 Task: Select Kindle E-Readers from Kindle E-readers & Books. Add to cart Kindle Voyage Leather Cover-1. Place order for _x000D_
63 Luther Shaw Rd_x000D_
Cummington, Massachusetts(MA), 01026, Cell Number (413) 634-5546
Action: Mouse moved to (113, 81)
Screenshot: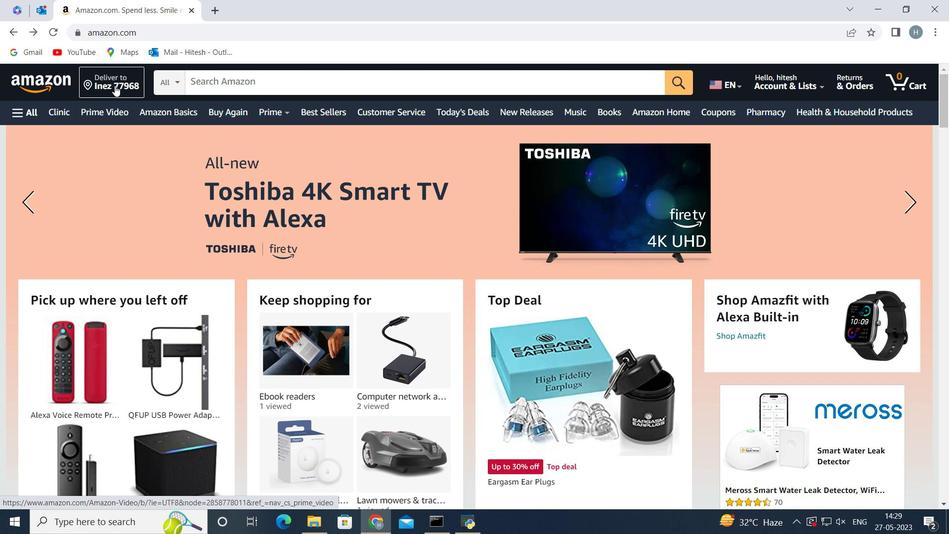 
Action: Mouse pressed left at (113, 81)
Screenshot: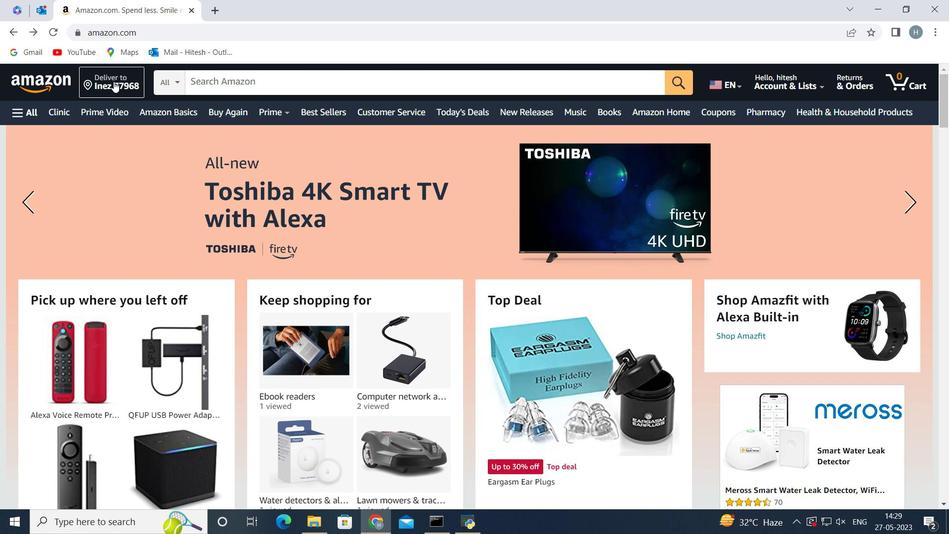 
Action: Mouse moved to (475, 375)
Screenshot: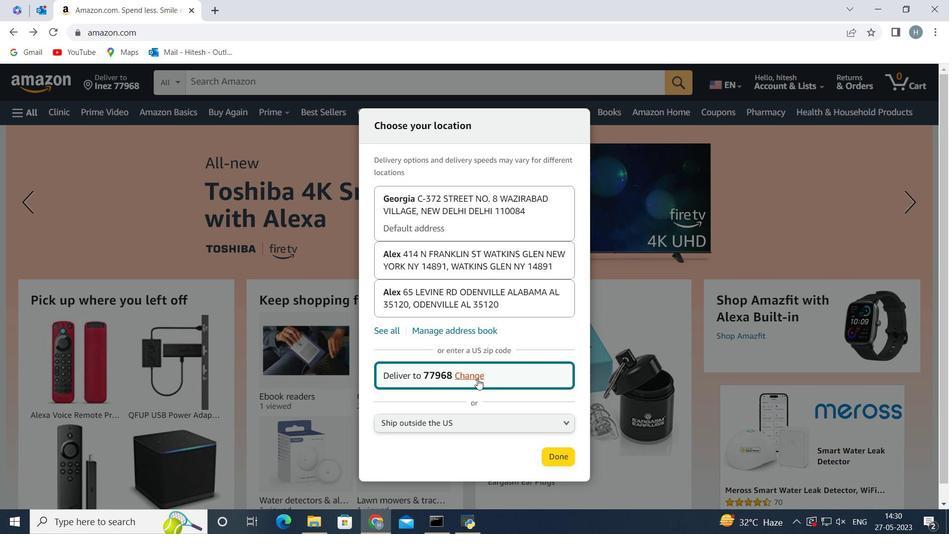 
Action: Mouse pressed left at (475, 375)
Screenshot: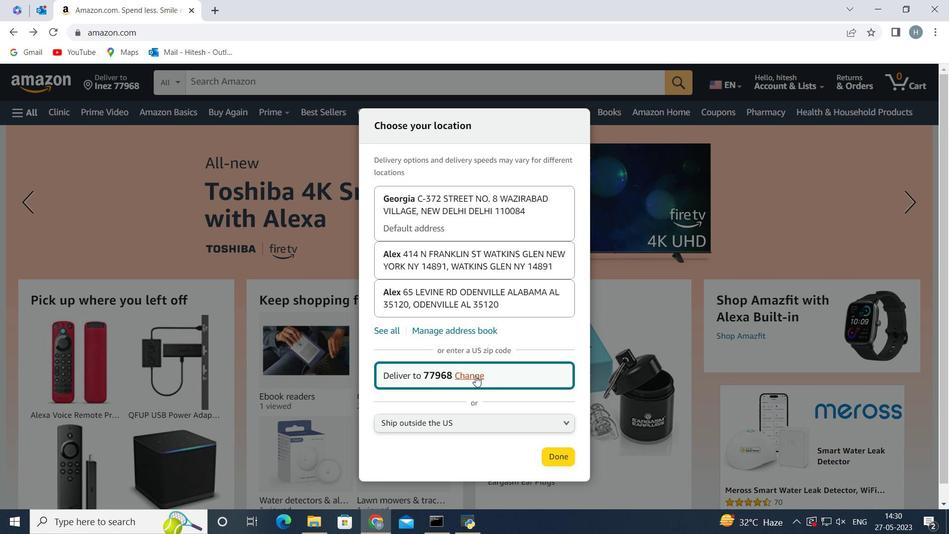 
Action: Mouse moved to (473, 370)
Screenshot: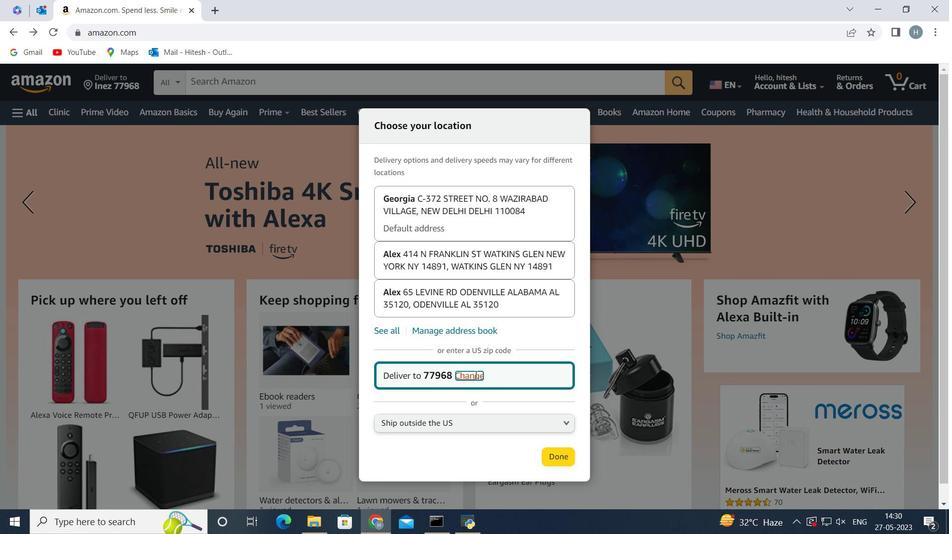 
Action: Mouse pressed left at (473, 370)
Screenshot: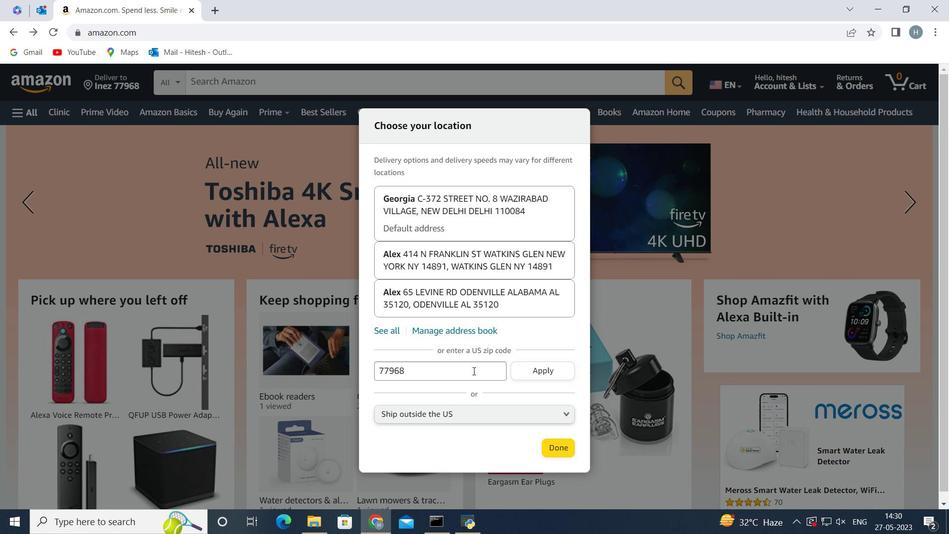 
Action: Mouse moved to (473, 369)
Screenshot: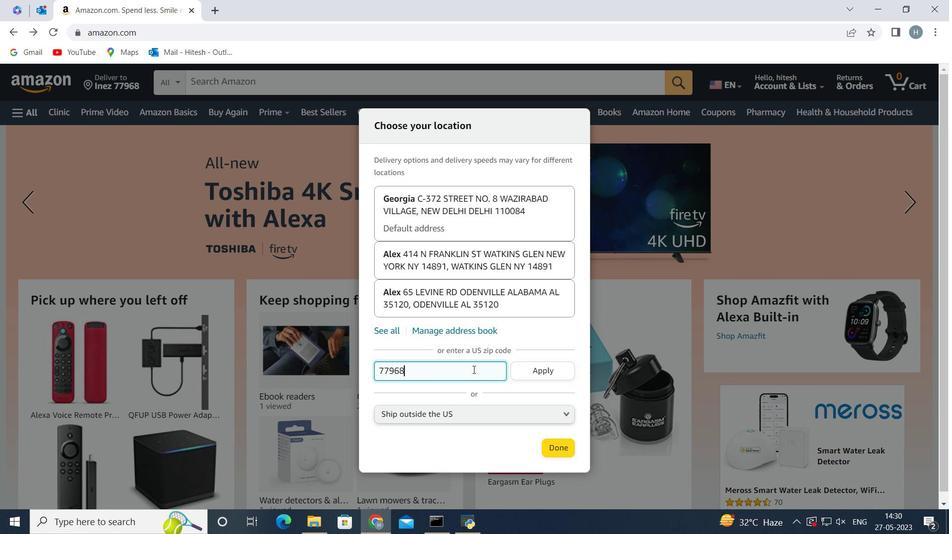 
Action: Key pressed <Key.backspace><Key.backspace><Key.backspace><Key.backspace><Key.backspace><Key.backspace><Key.backspace>01026
Screenshot: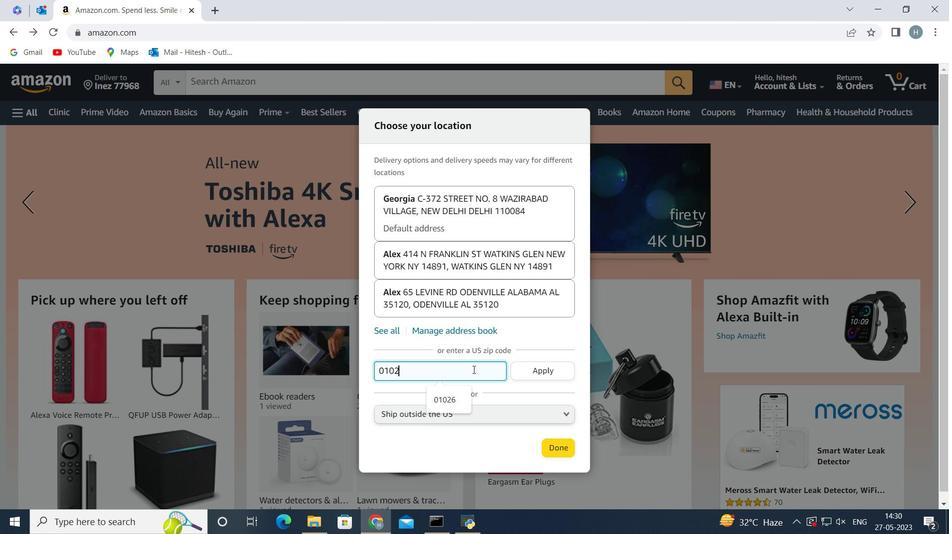 
Action: Mouse moved to (544, 371)
Screenshot: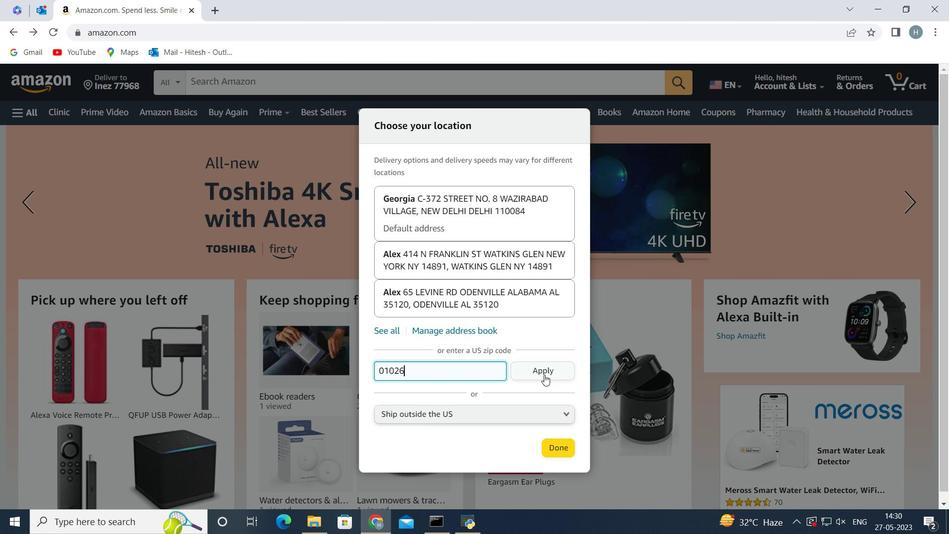 
Action: Mouse pressed left at (544, 371)
Screenshot: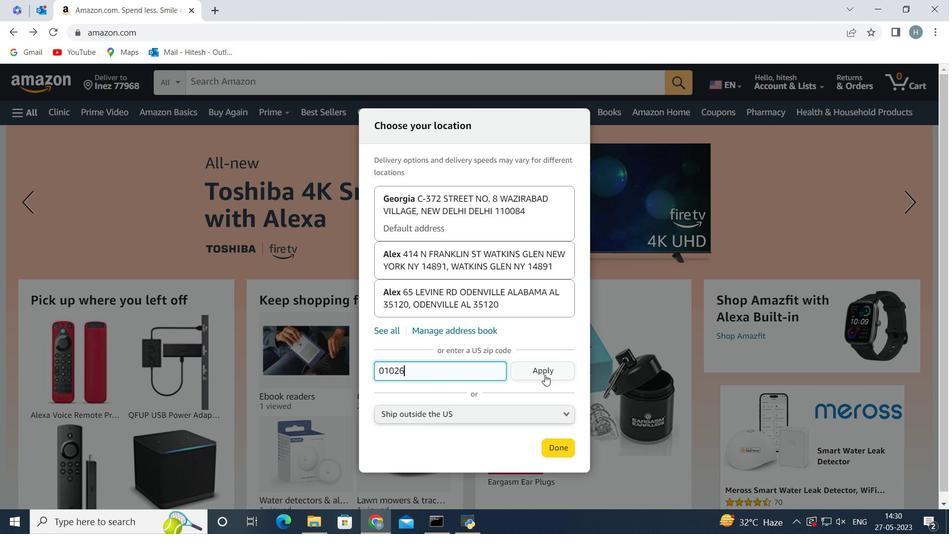 
Action: Mouse moved to (565, 459)
Screenshot: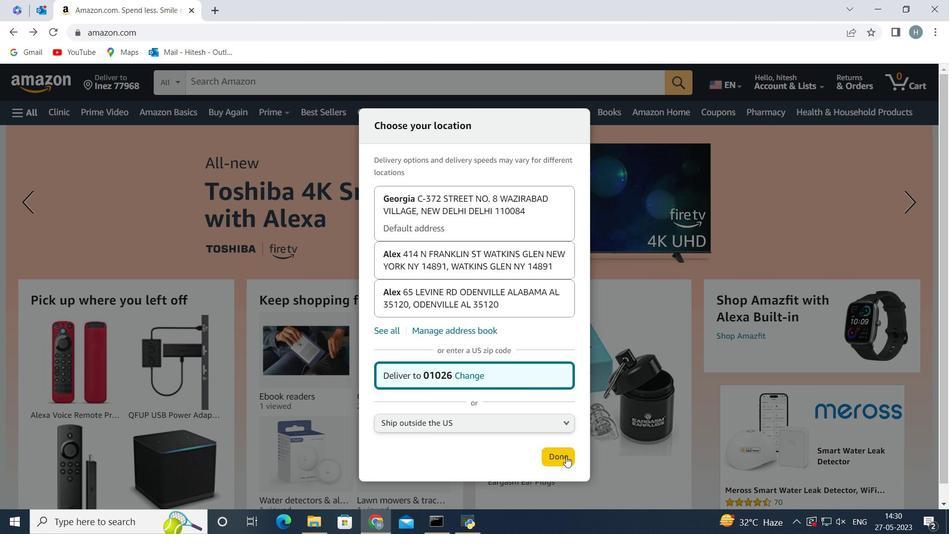 
Action: Mouse pressed left at (565, 459)
Screenshot: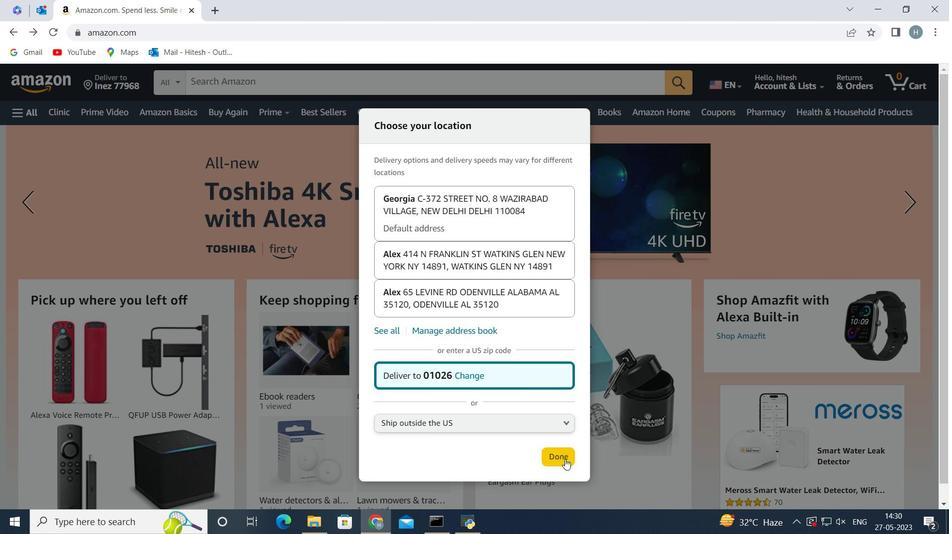 
Action: Mouse moved to (30, 112)
Screenshot: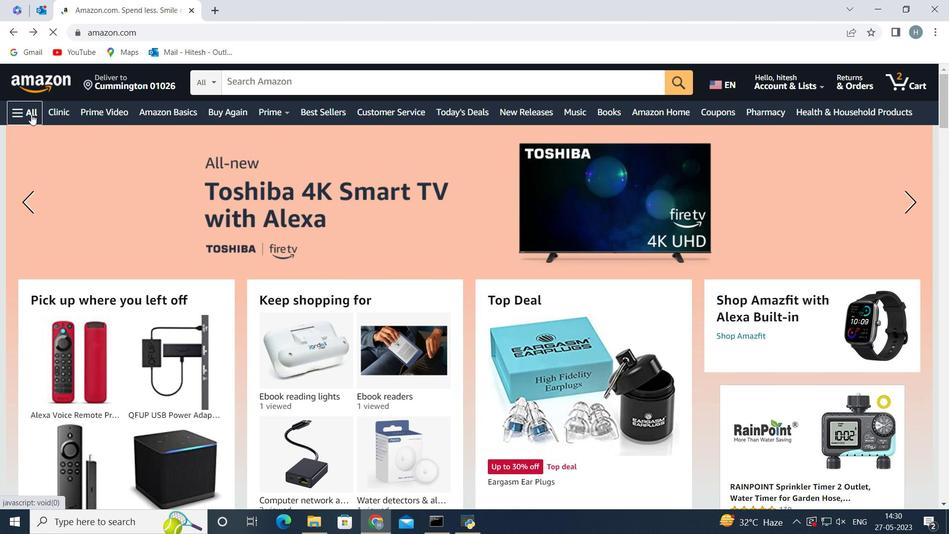 
Action: Mouse pressed left at (30, 112)
Screenshot: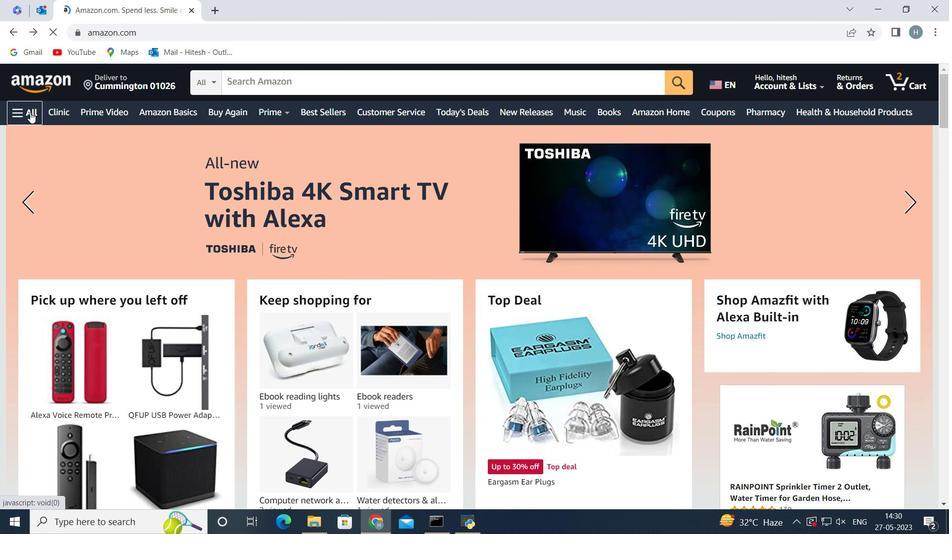 
Action: Mouse moved to (95, 391)
Screenshot: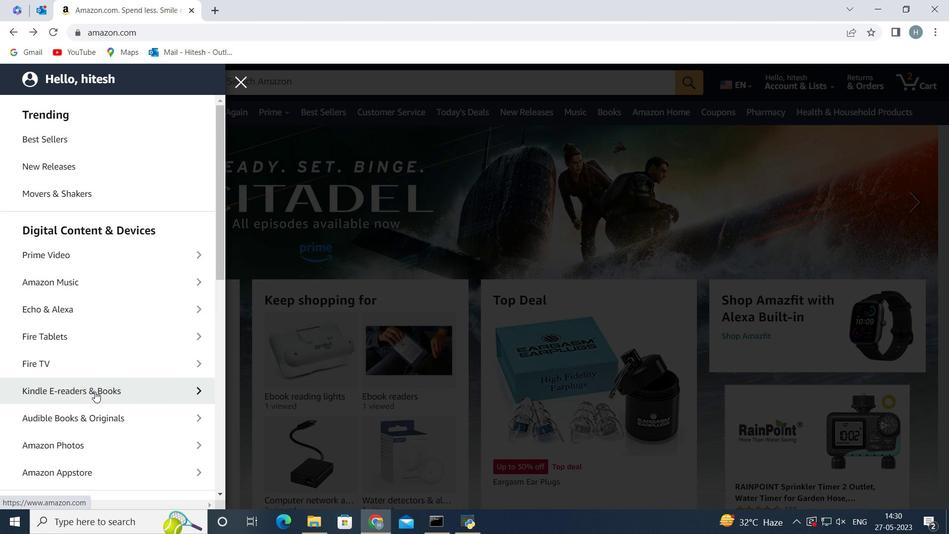 
Action: Mouse pressed left at (95, 391)
Screenshot: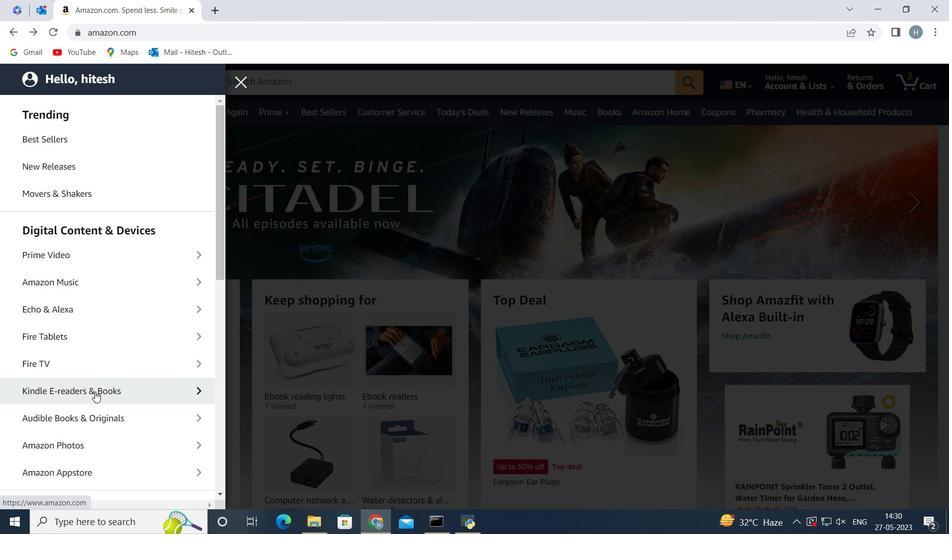 
Action: Mouse moved to (119, 328)
Screenshot: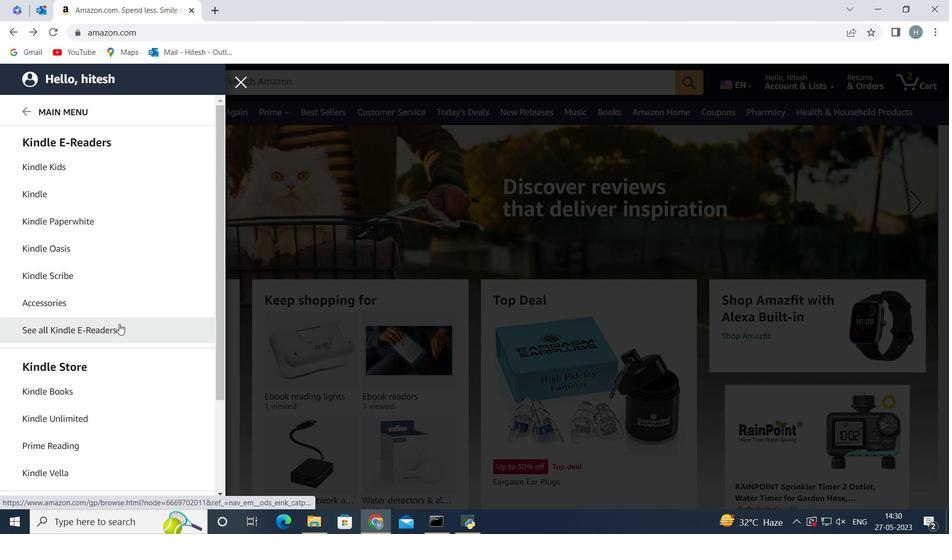 
Action: Mouse pressed left at (119, 328)
Screenshot: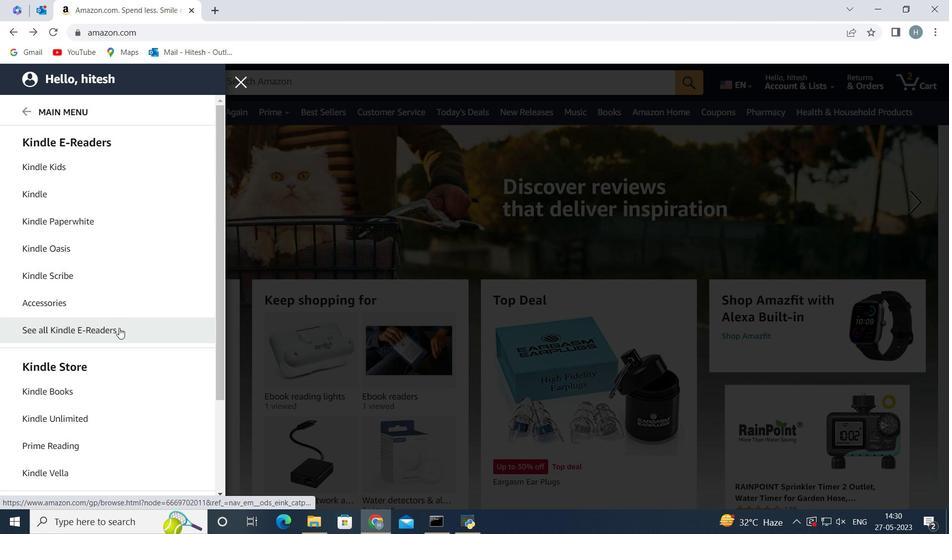 
Action: Mouse moved to (327, 82)
Screenshot: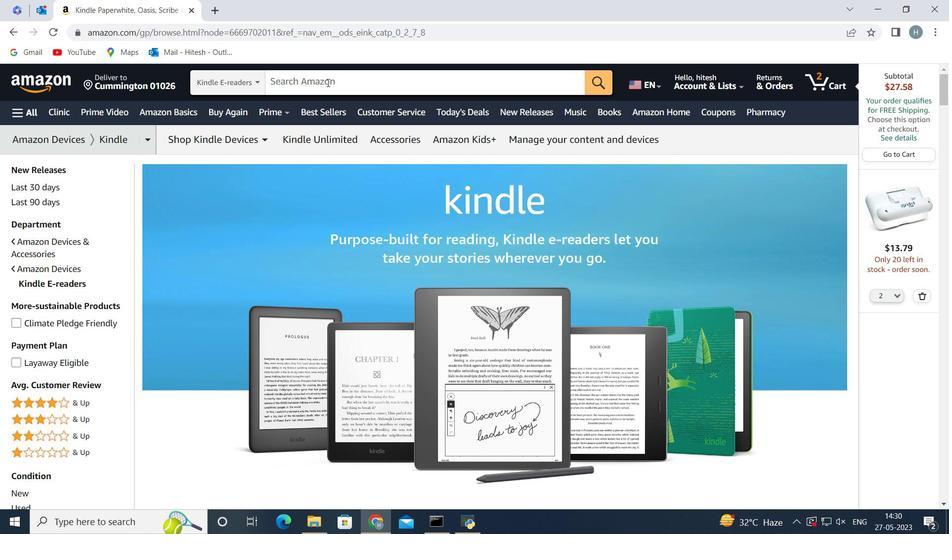 
Action: Mouse pressed left at (327, 82)
Screenshot: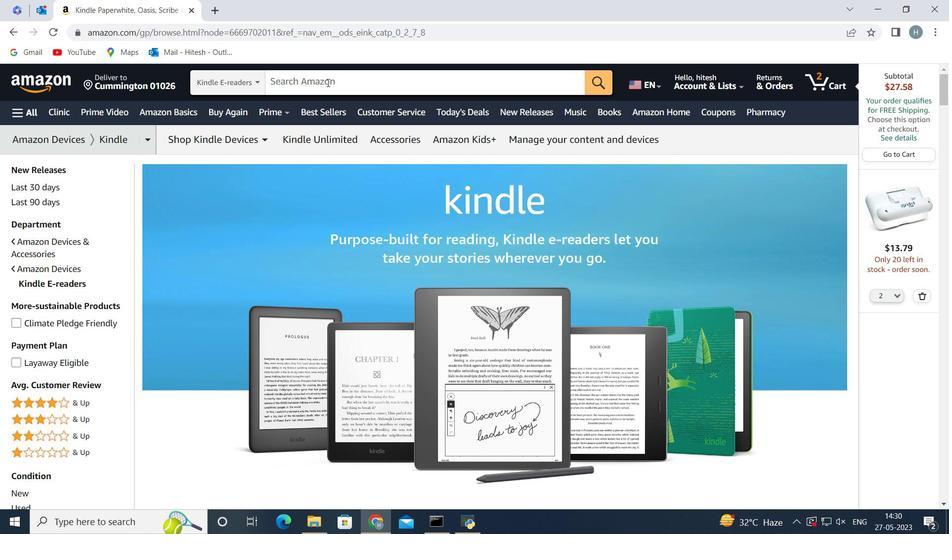 
Action: Key pressed <Key.shift>Kindle<Key.space><Key.shift>Voyage<Key.space><Key.shift>Leather<Key.space><Key.shift>Cover<Key.enter>
Screenshot: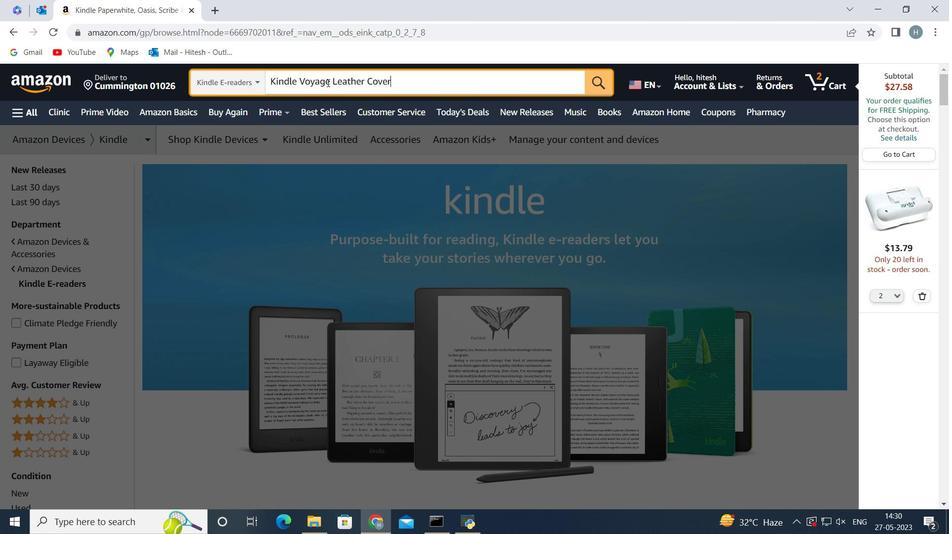 
Action: Mouse moved to (401, 225)
Screenshot: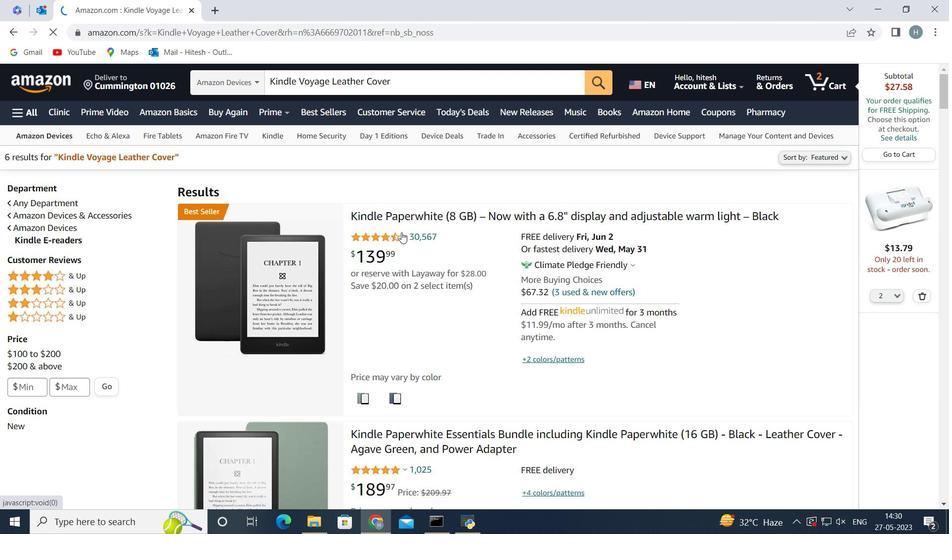
Action: Mouse scrolled (401, 225) with delta (0, 0)
Screenshot: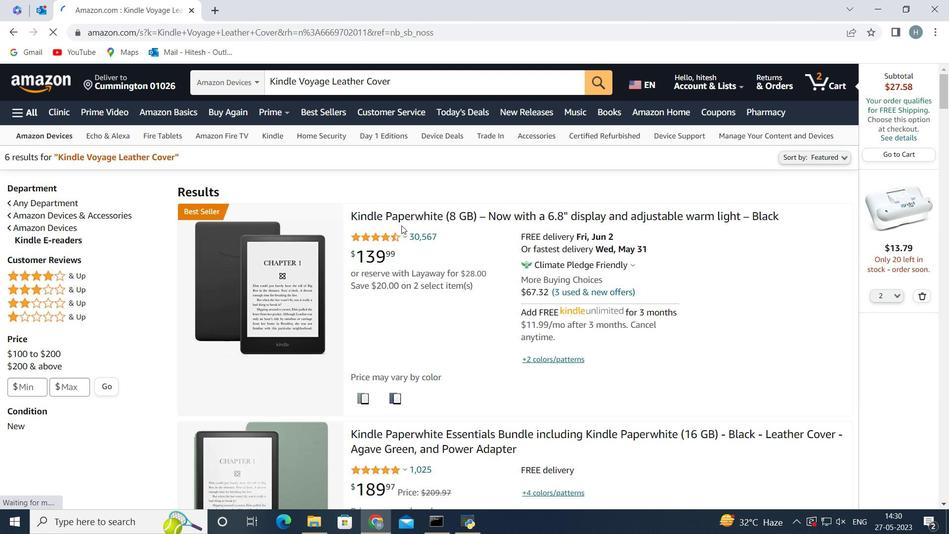 
Action: Mouse scrolled (401, 225) with delta (0, 0)
Screenshot: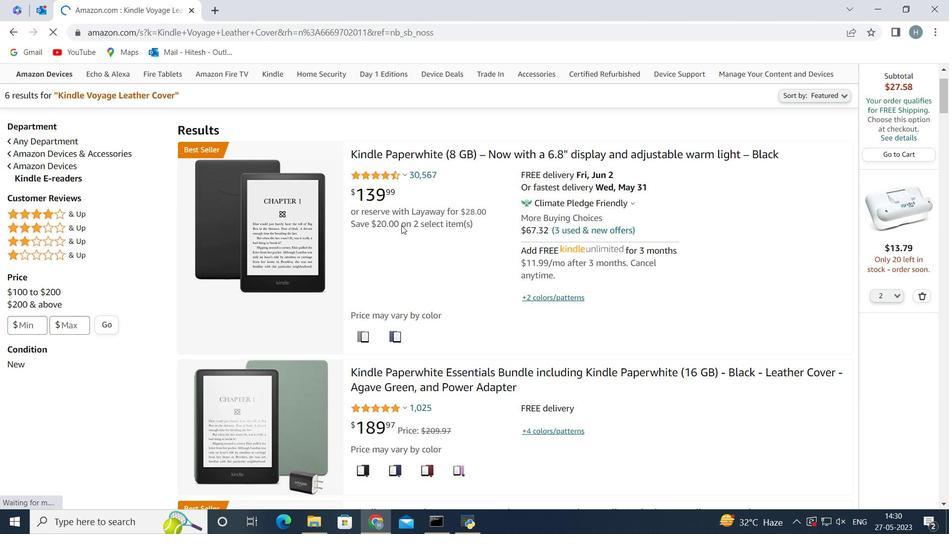 
Action: Mouse moved to (480, 222)
Screenshot: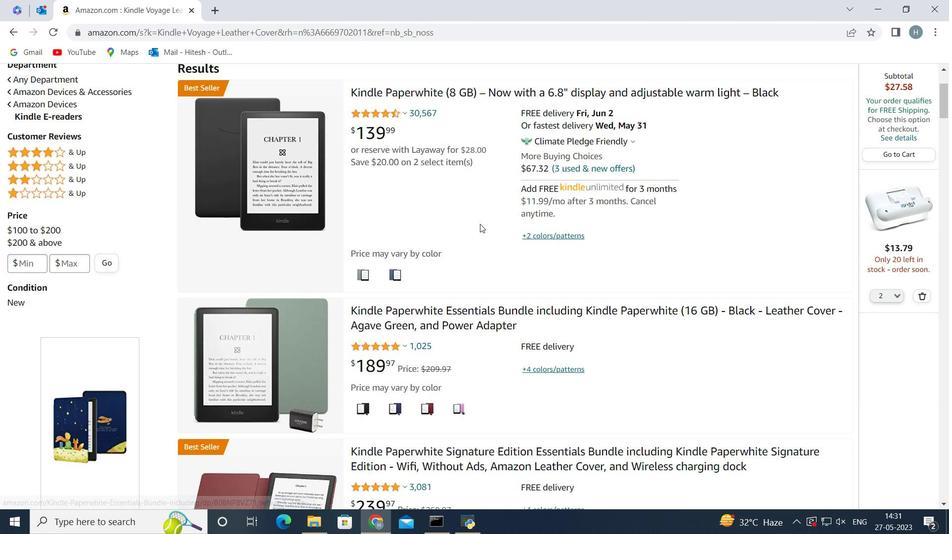 
Action: Mouse scrolled (480, 222) with delta (0, 0)
Screenshot: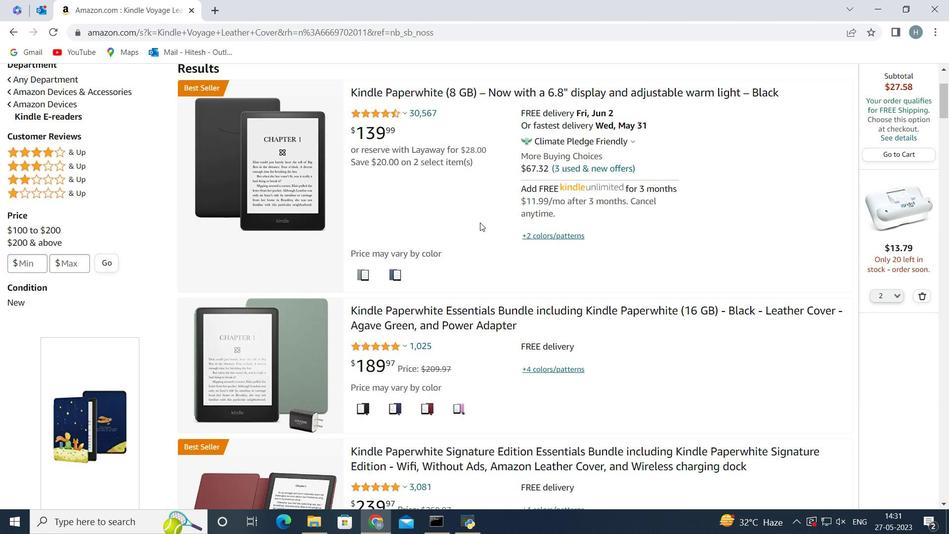 
Action: Mouse moved to (419, 272)
Screenshot: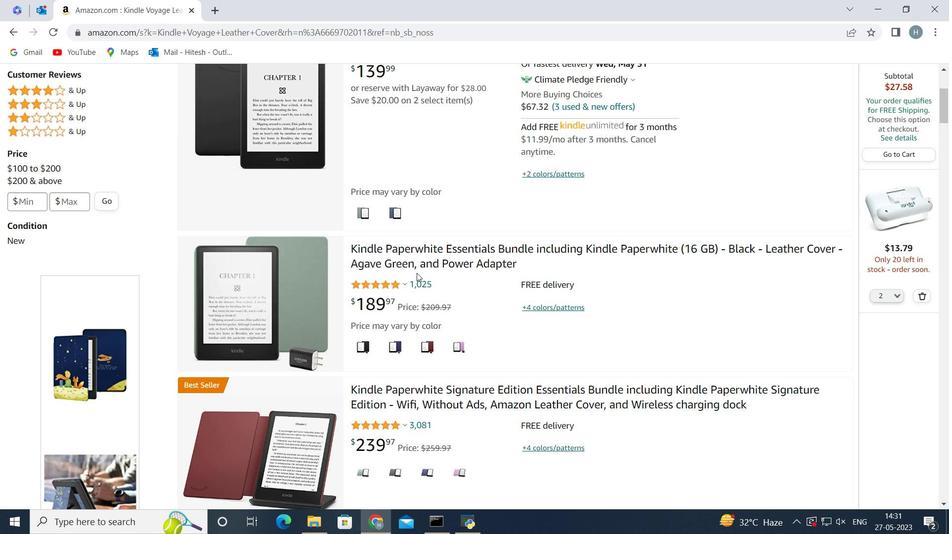 
Action: Mouse scrolled (419, 272) with delta (0, 0)
Screenshot: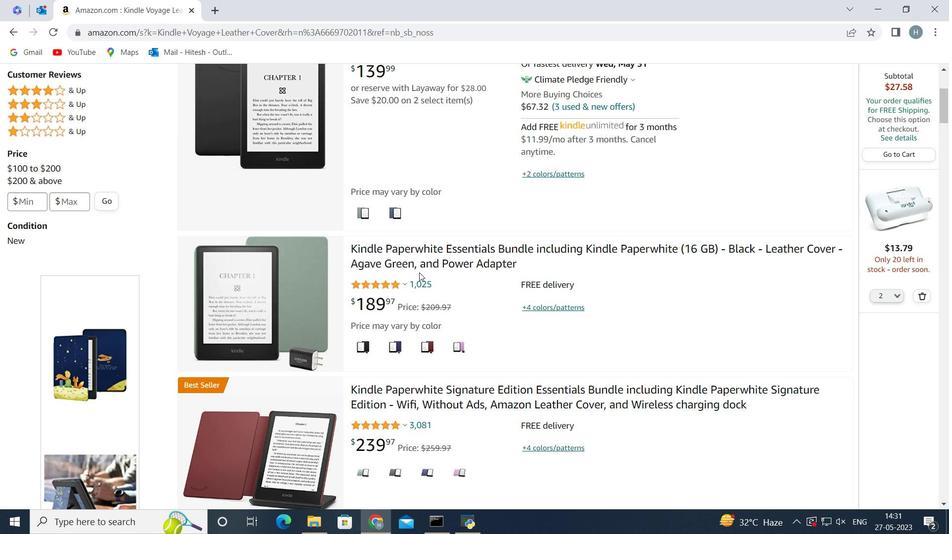 
Action: Mouse scrolled (419, 272) with delta (0, 0)
Screenshot: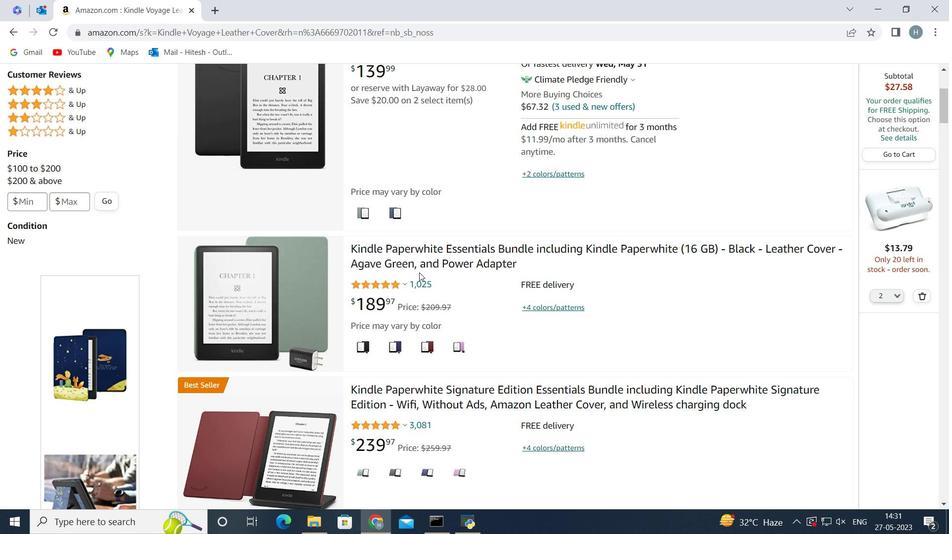 
Action: Mouse scrolled (419, 272) with delta (0, 0)
Screenshot: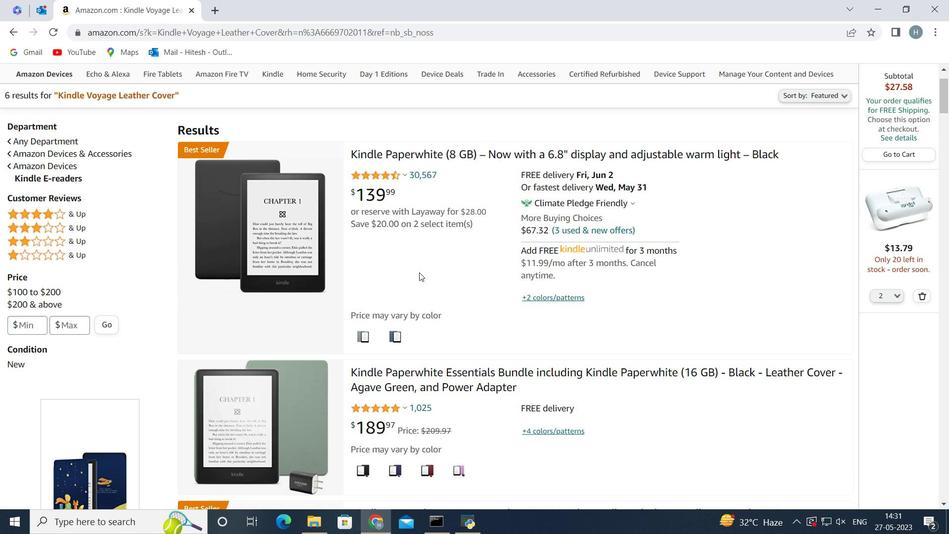 
Action: Mouse scrolled (419, 271) with delta (0, 0)
Screenshot: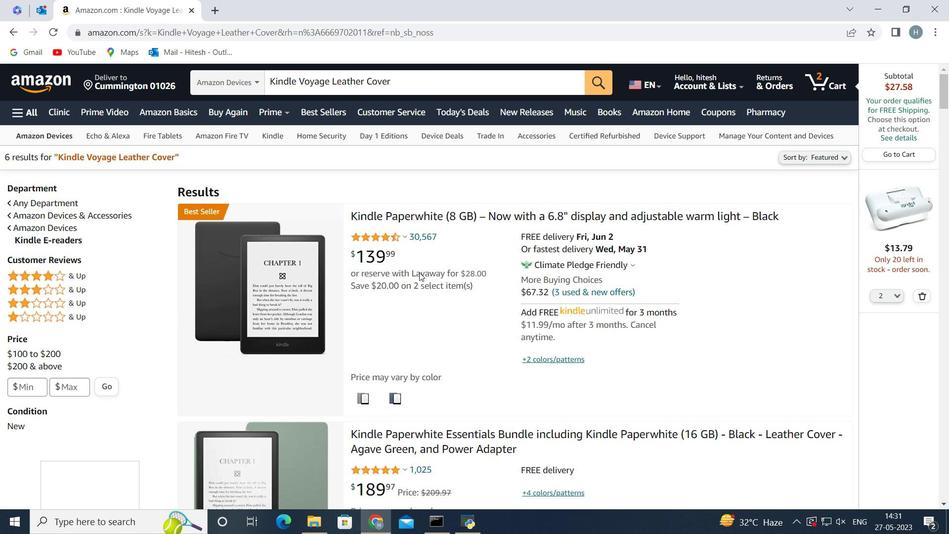 
Action: Mouse scrolled (419, 271) with delta (0, 0)
Screenshot: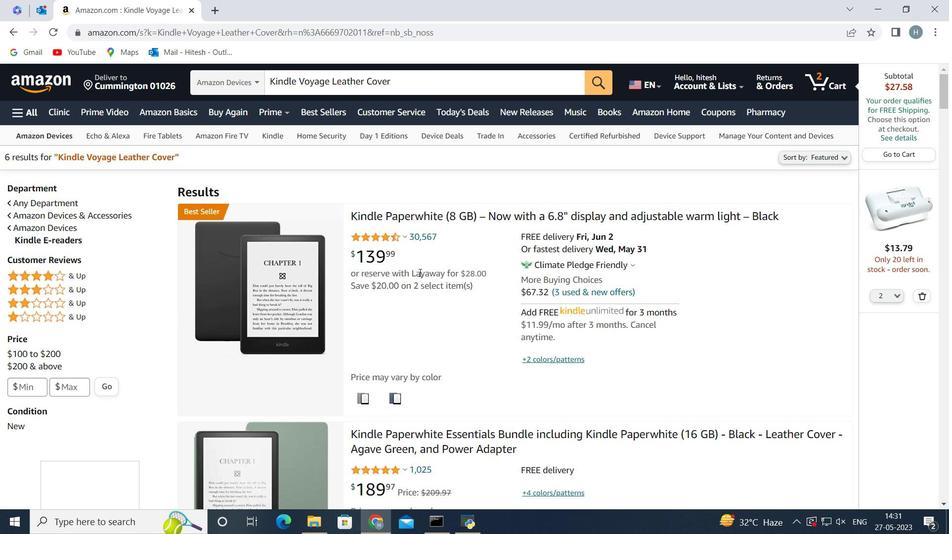 
Action: Mouse scrolled (419, 271) with delta (0, 0)
Screenshot: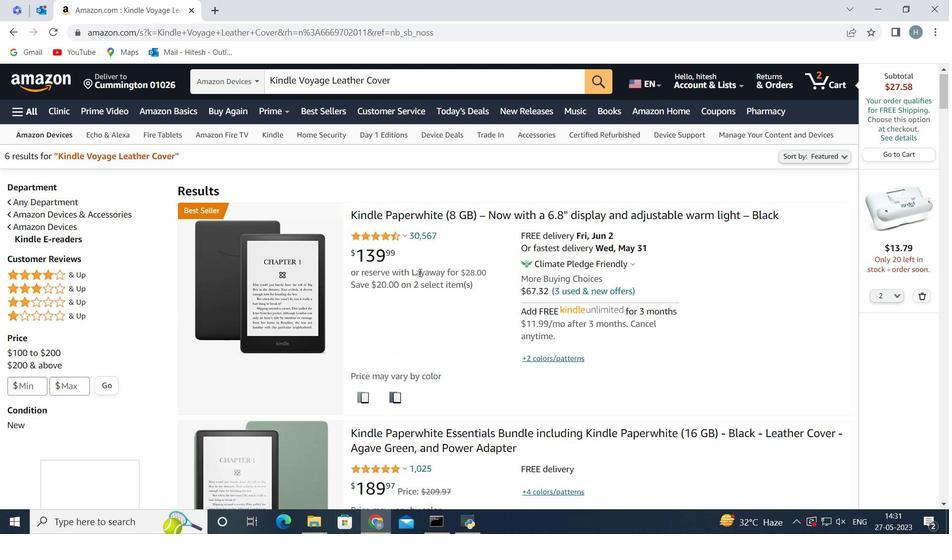 
Action: Mouse scrolled (419, 271) with delta (0, 0)
Screenshot: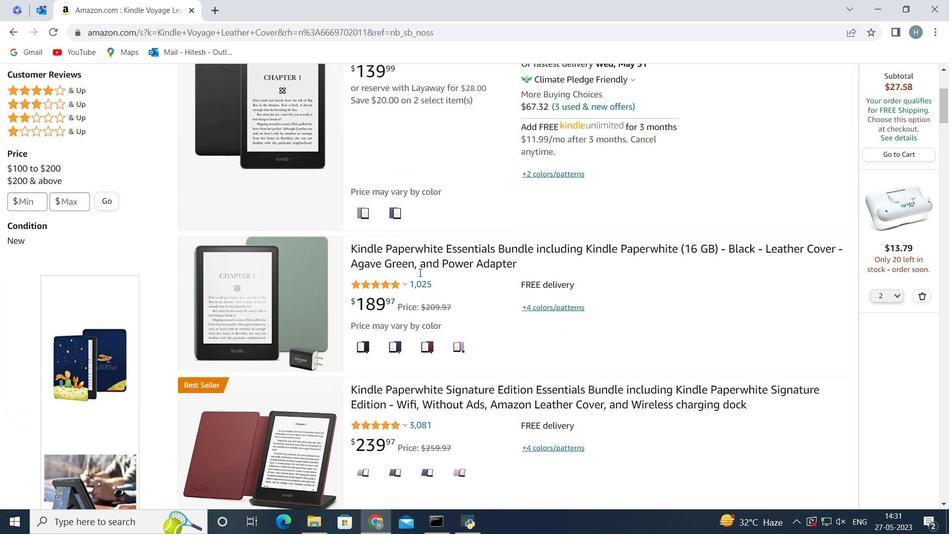 
Action: Mouse scrolled (419, 271) with delta (0, 0)
Screenshot: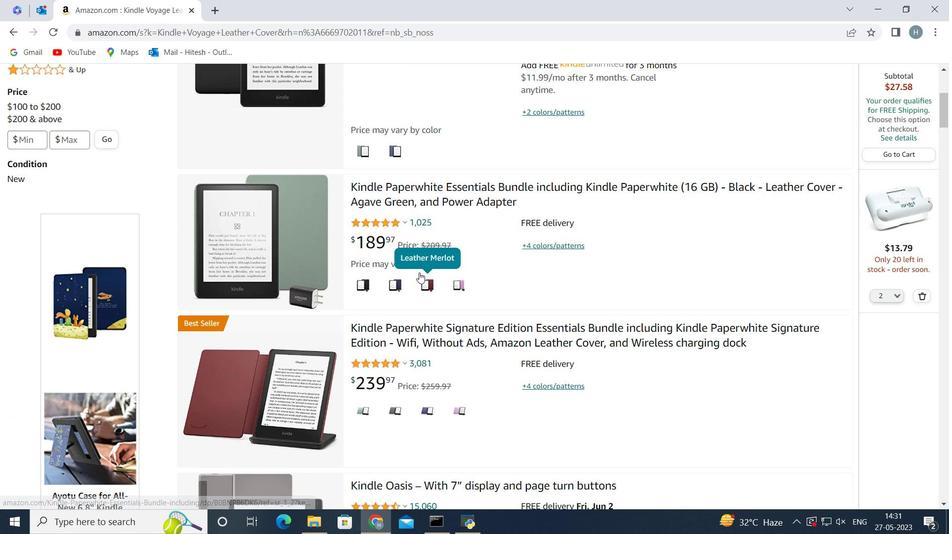 
Action: Mouse moved to (471, 219)
Screenshot: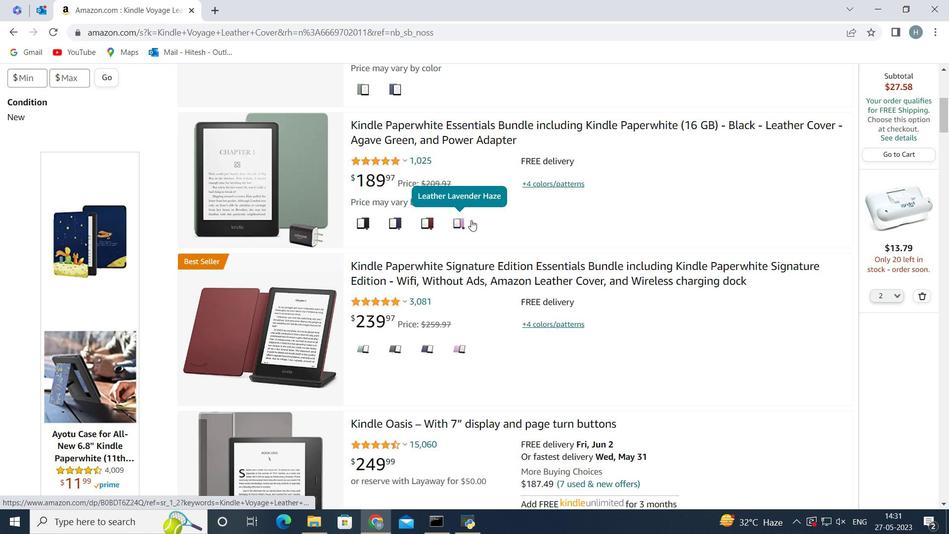 
Action: Mouse scrolled (471, 218) with delta (0, 0)
Screenshot: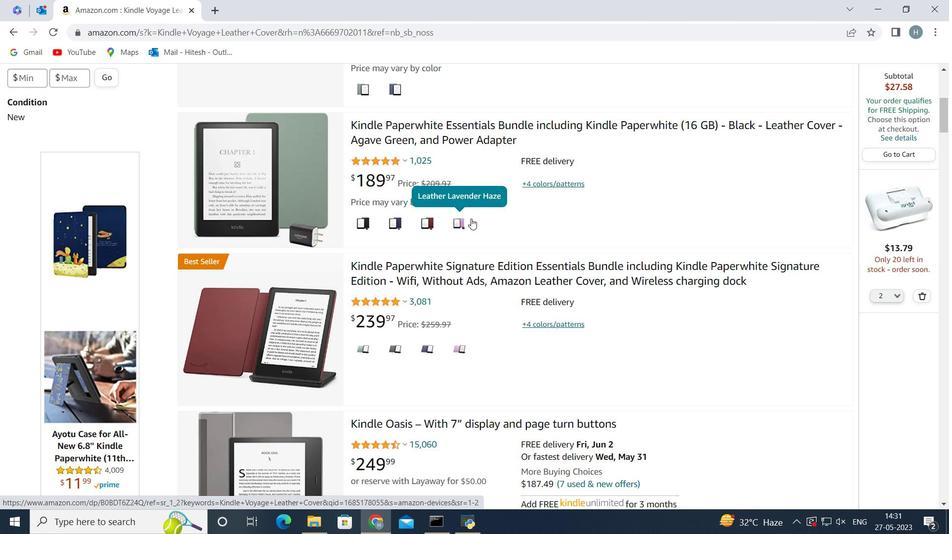 
Action: Mouse scrolled (471, 218) with delta (0, 0)
Screenshot: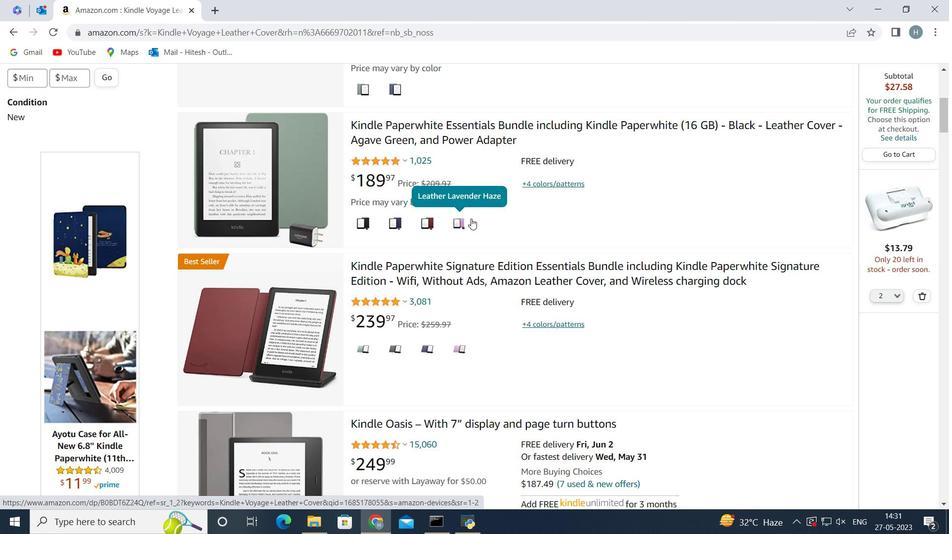 
Action: Mouse scrolled (471, 218) with delta (0, 0)
Screenshot: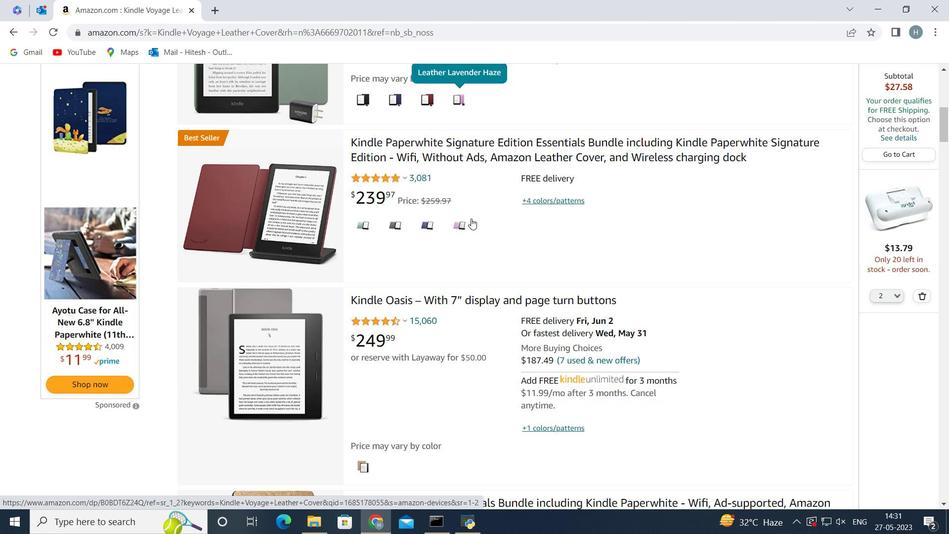 
Action: Mouse moved to (472, 215)
Screenshot: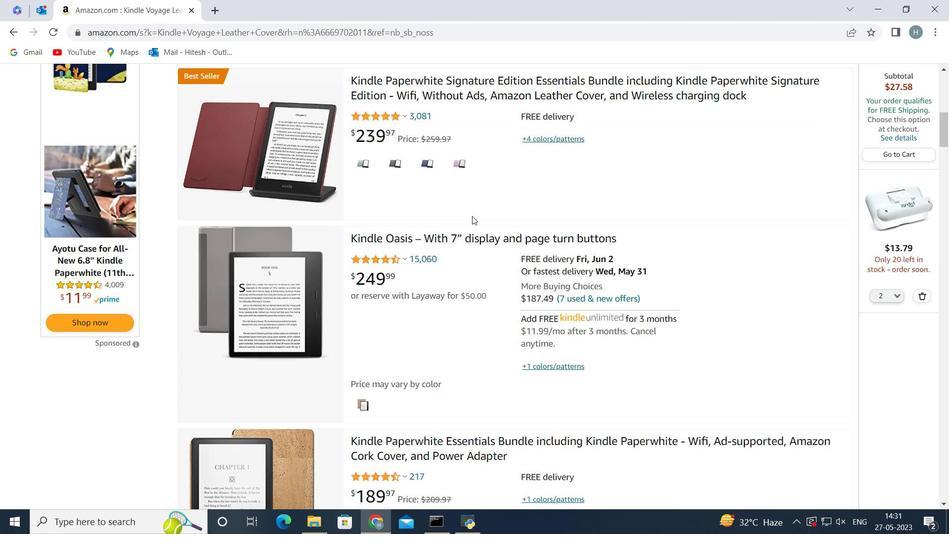 
Action: Mouse scrolled (472, 215) with delta (0, 0)
Screenshot: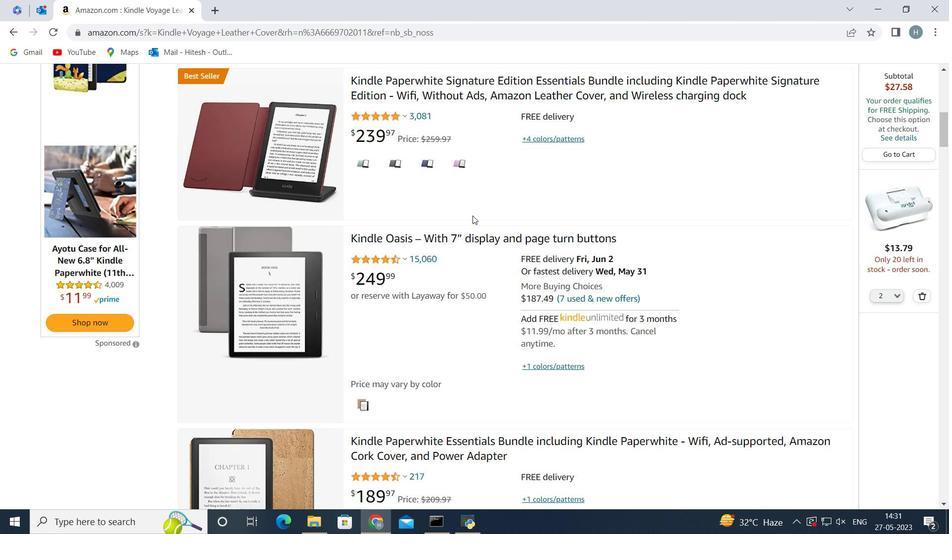 
Action: Mouse scrolled (472, 215) with delta (0, 0)
Screenshot: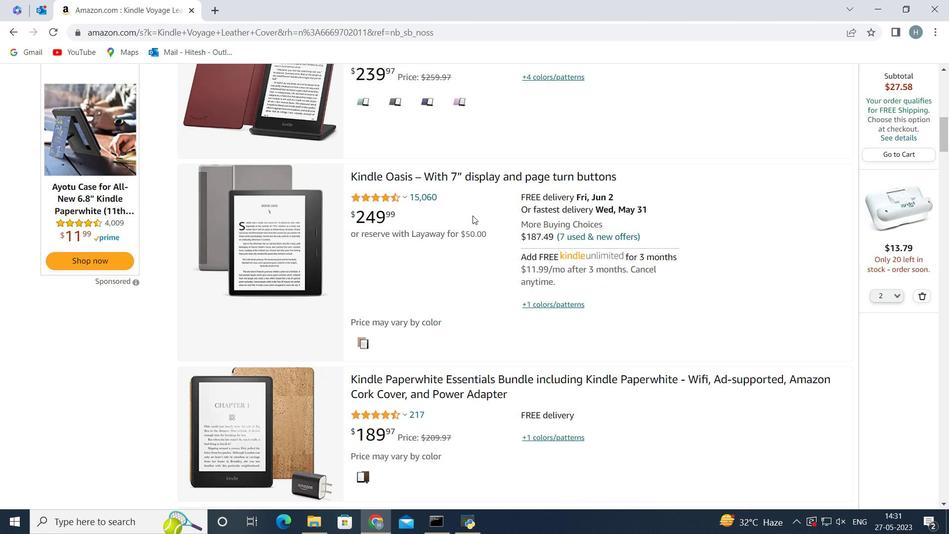 
Action: Mouse scrolled (472, 215) with delta (0, 0)
Screenshot: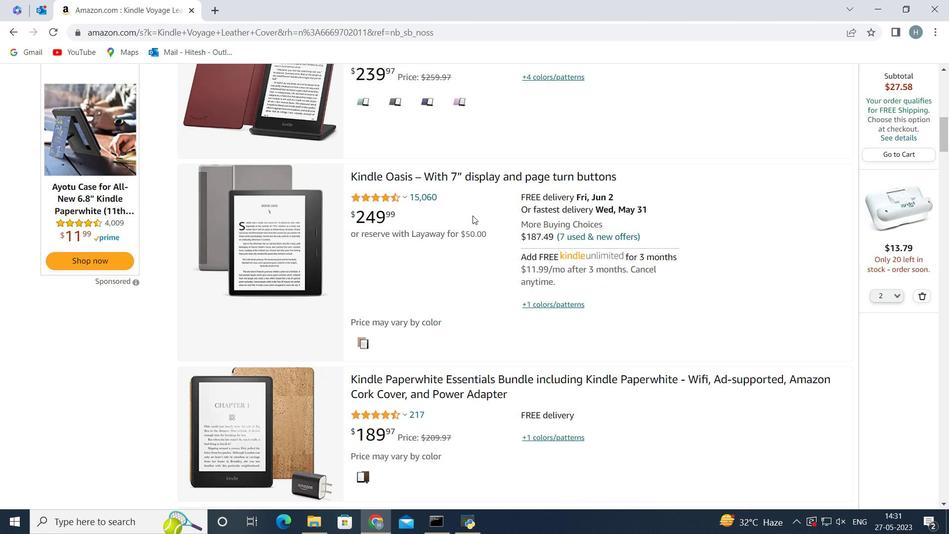 
Action: Mouse moved to (473, 214)
Screenshot: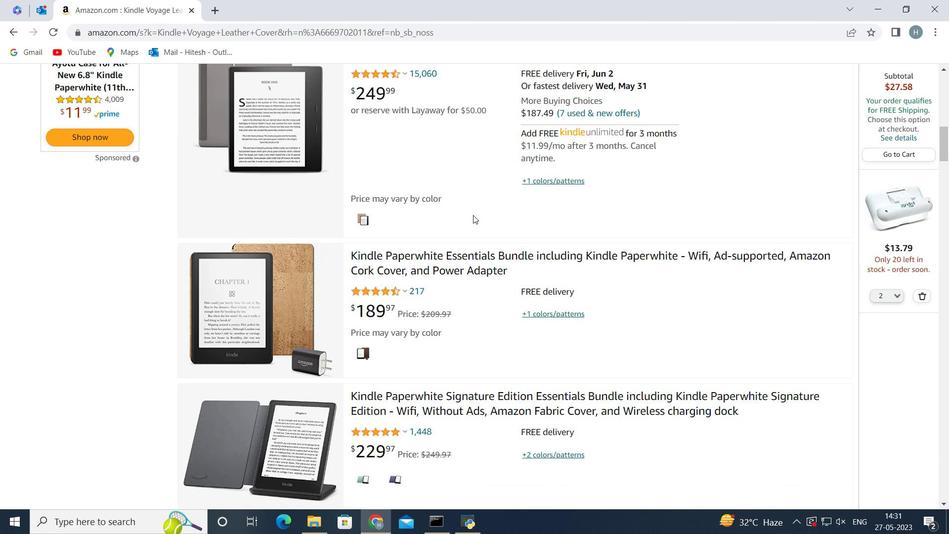 
Action: Mouse scrolled (473, 213) with delta (0, 0)
Screenshot: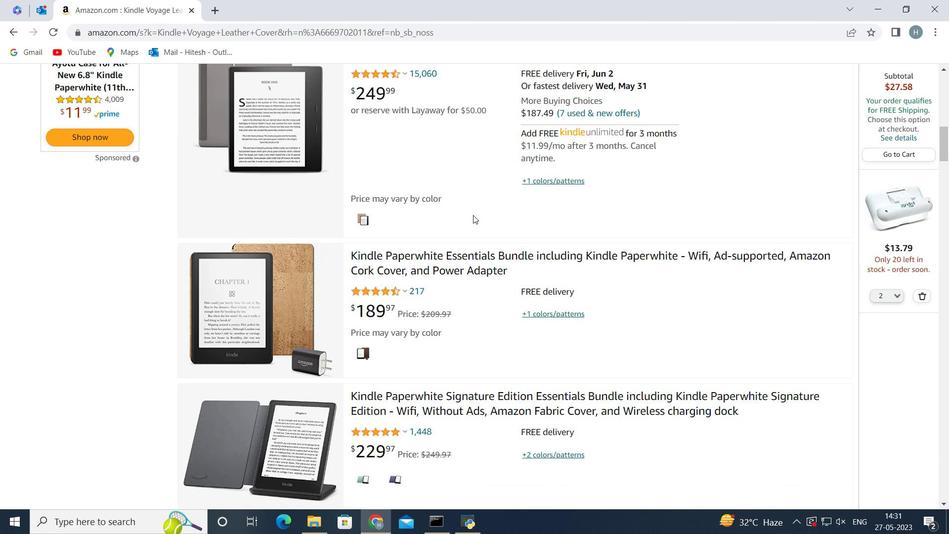 
Action: Mouse scrolled (473, 213) with delta (0, 0)
Screenshot: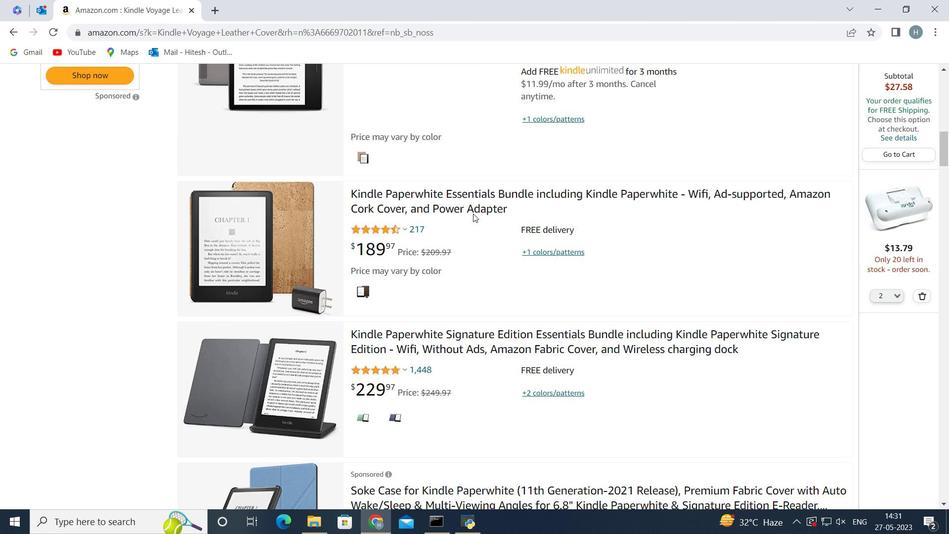 
Action: Mouse scrolled (473, 213) with delta (0, 0)
Screenshot: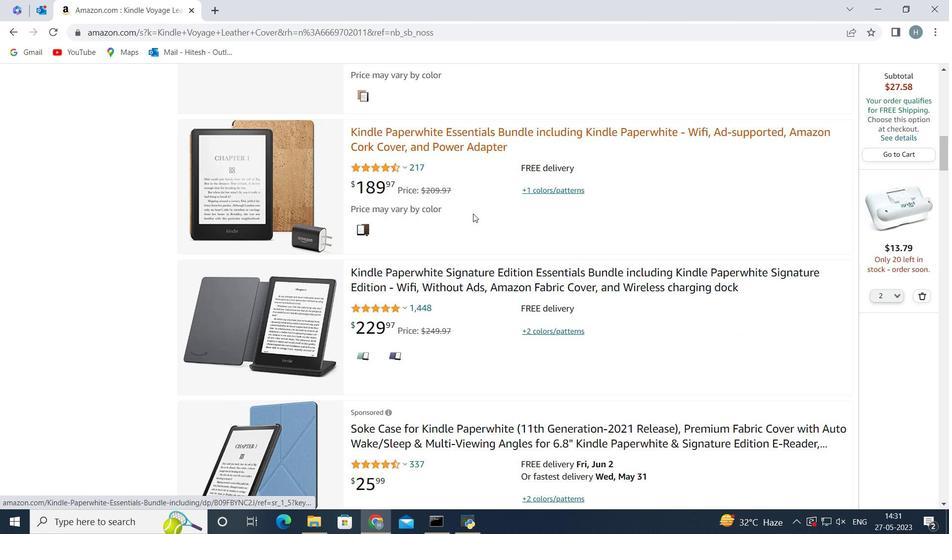 
Action: Mouse scrolled (473, 213) with delta (0, 0)
Screenshot: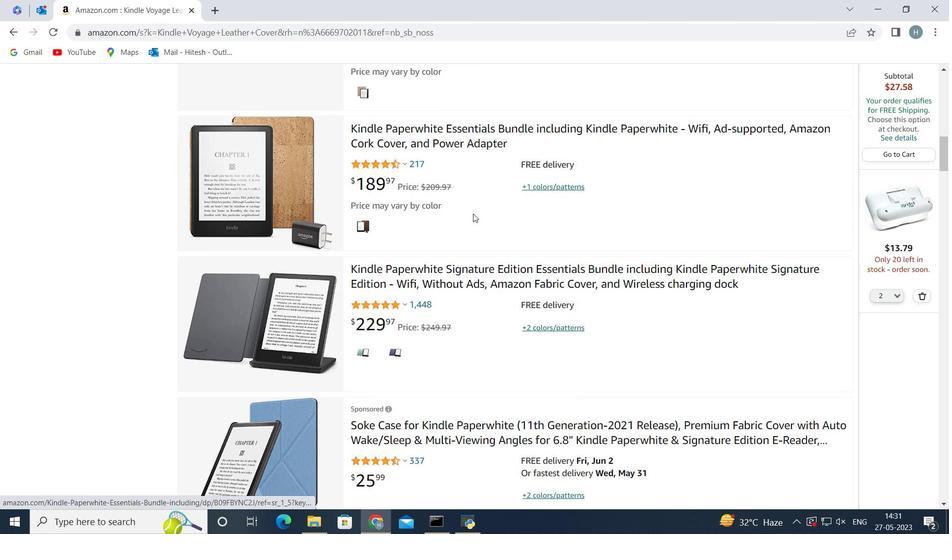 
Action: Mouse scrolled (473, 214) with delta (0, 0)
Screenshot: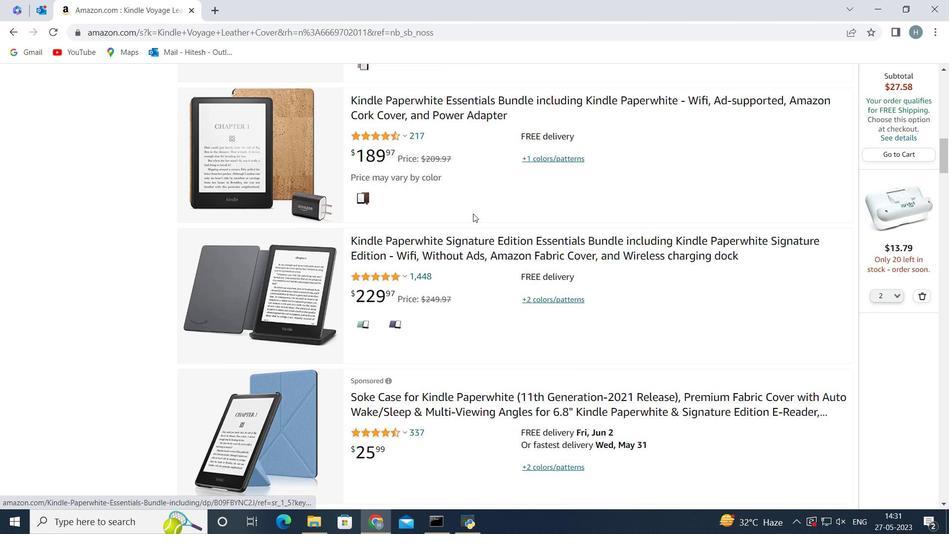 
Action: Mouse scrolled (473, 213) with delta (0, 0)
Screenshot: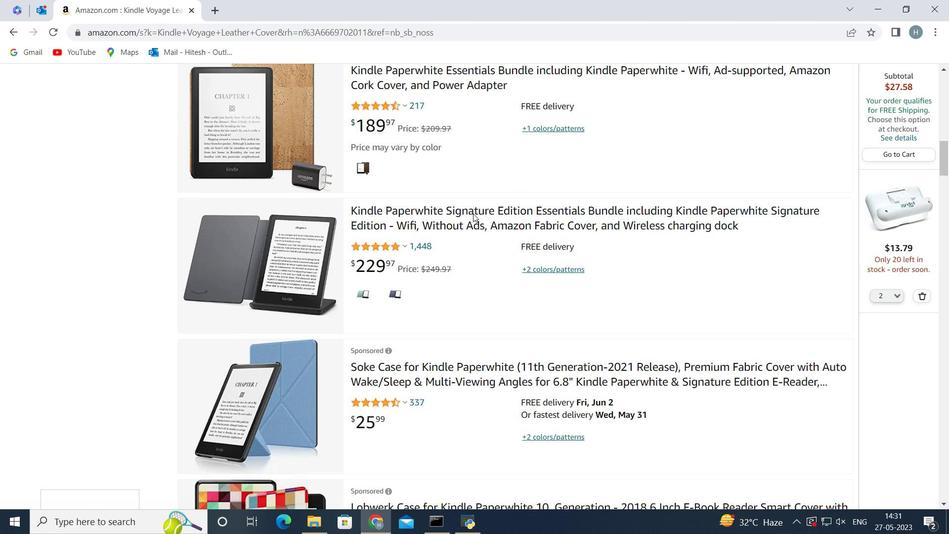 
Action: Mouse scrolled (473, 213) with delta (0, 0)
Screenshot: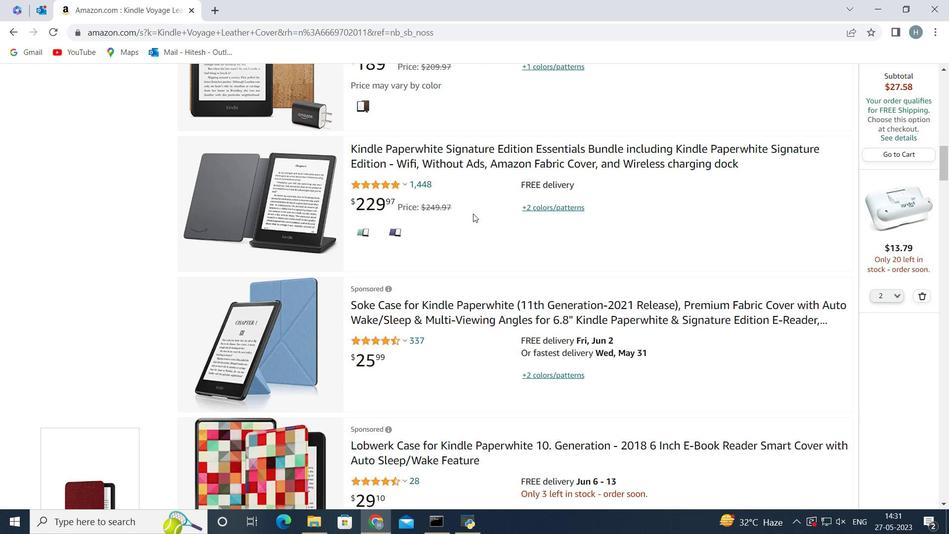 
Action: Mouse scrolled (473, 213) with delta (0, 0)
Screenshot: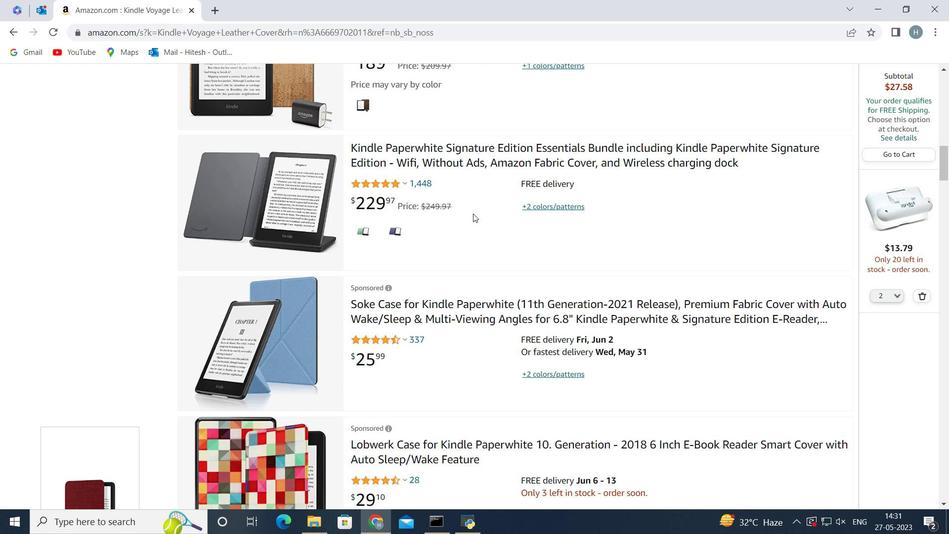 
Action: Mouse scrolled (473, 213) with delta (0, 0)
Screenshot: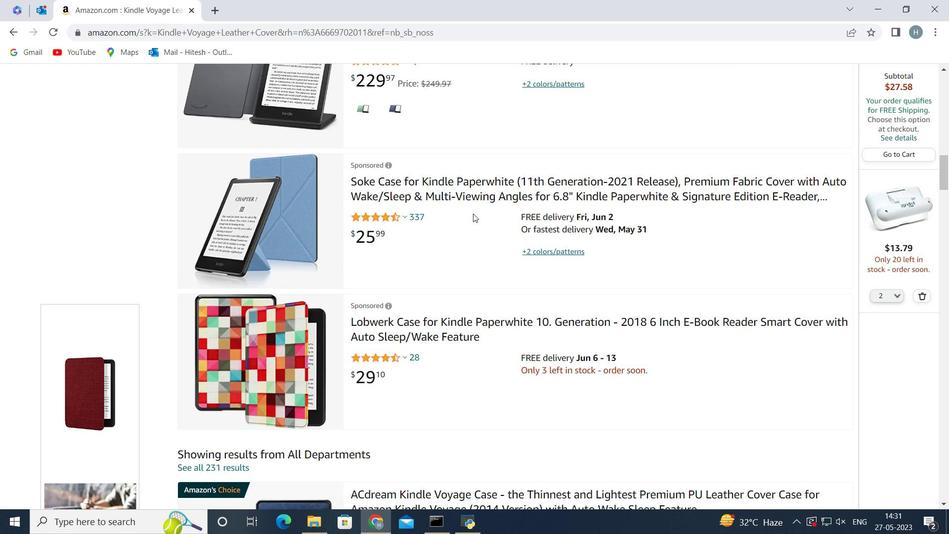 
Action: Mouse scrolled (473, 214) with delta (0, 0)
Screenshot: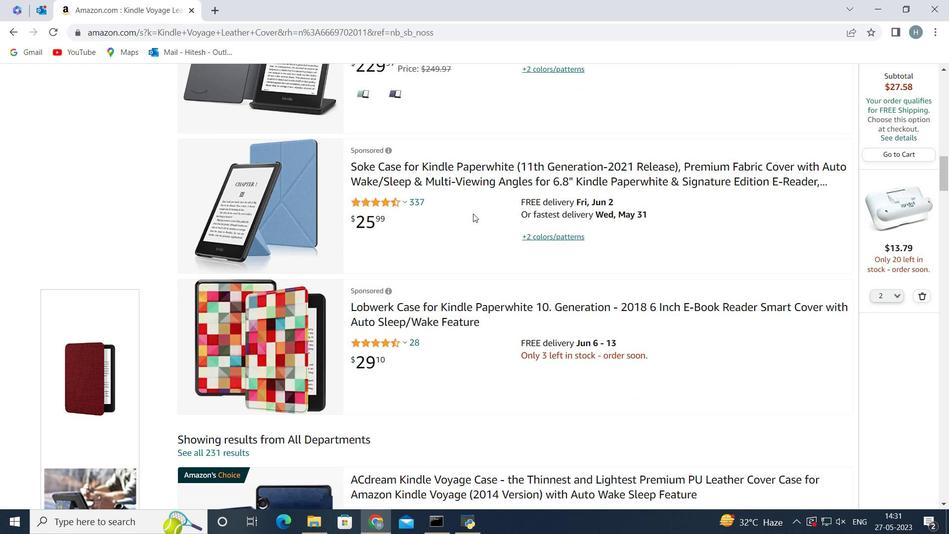 
Action: Mouse scrolled (473, 213) with delta (0, 0)
Screenshot: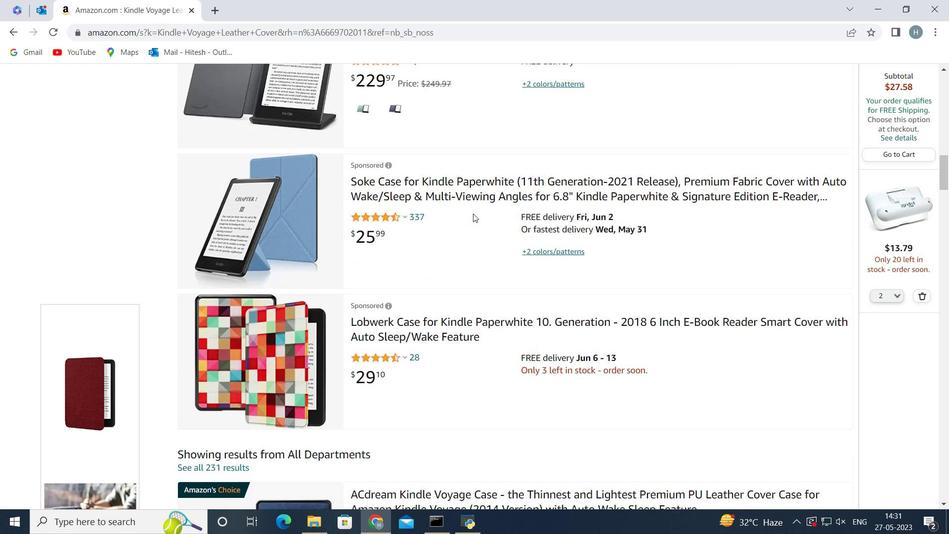 
Action: Mouse scrolled (473, 213) with delta (0, 0)
Screenshot: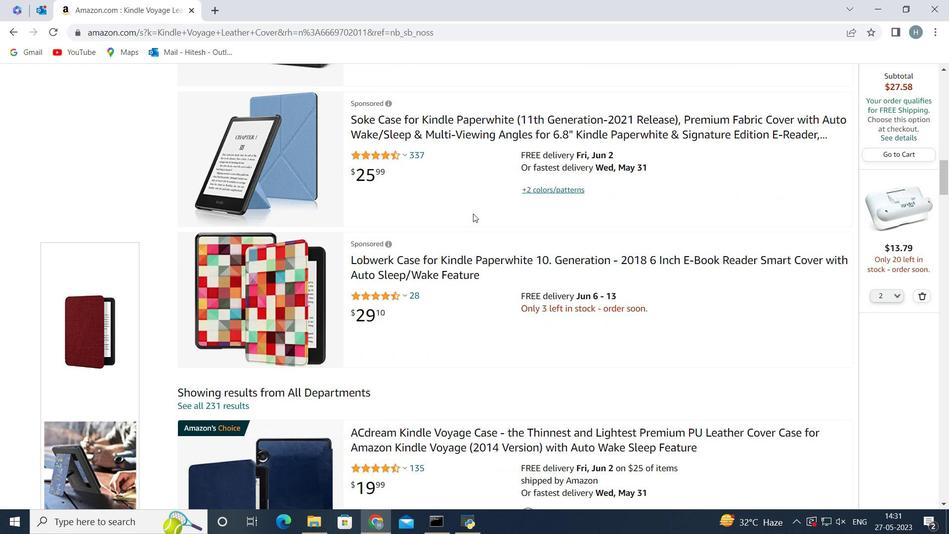 
Action: Mouse scrolled (473, 213) with delta (0, 0)
Screenshot: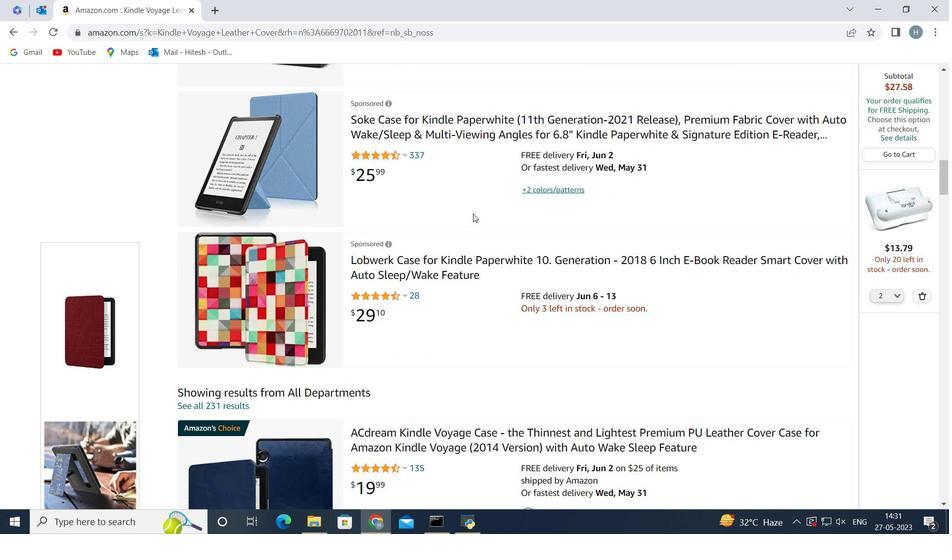 
Action: Mouse scrolled (473, 213) with delta (0, 0)
Screenshot: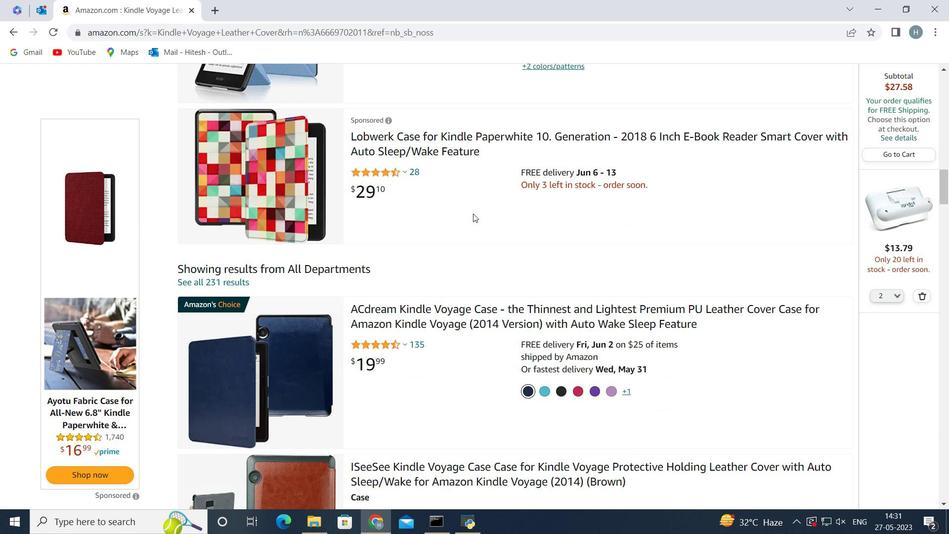 
Action: Mouse scrolled (473, 213) with delta (0, 0)
Screenshot: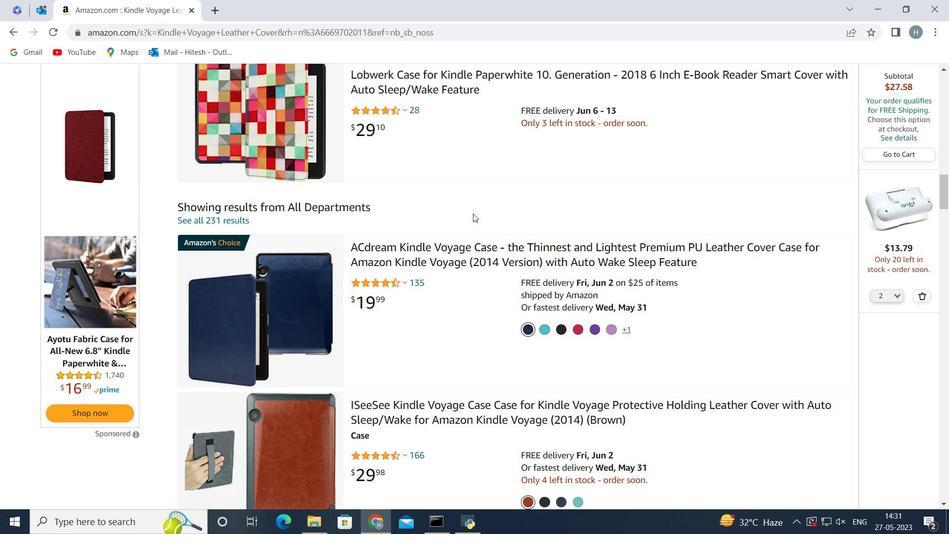 
Action: Mouse scrolled (473, 213) with delta (0, 0)
Screenshot: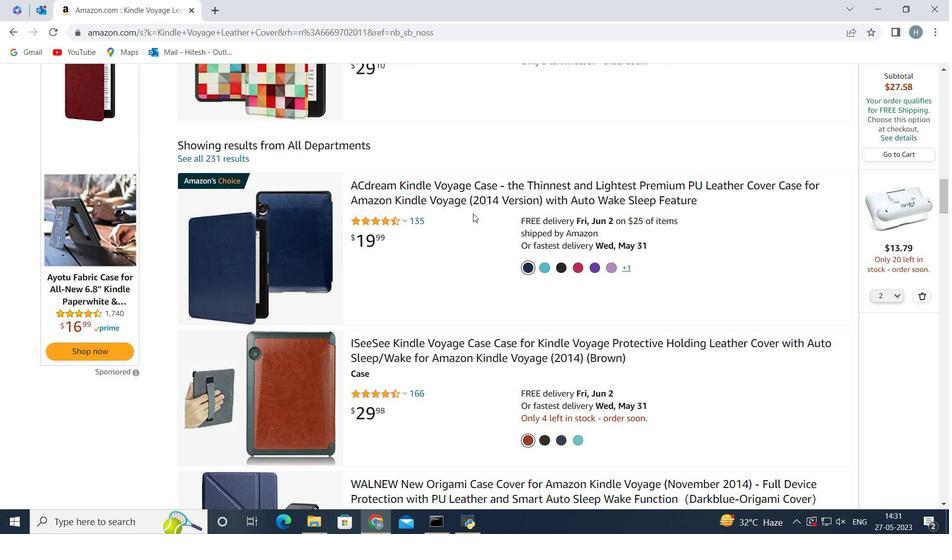 
Action: Mouse scrolled (473, 213) with delta (0, 0)
Screenshot: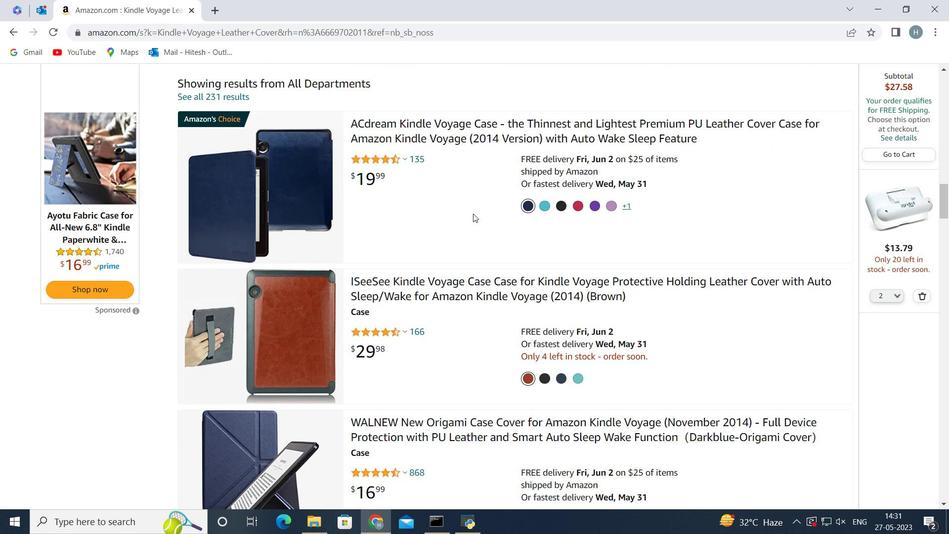 
Action: Mouse scrolled (473, 213) with delta (0, 0)
Screenshot: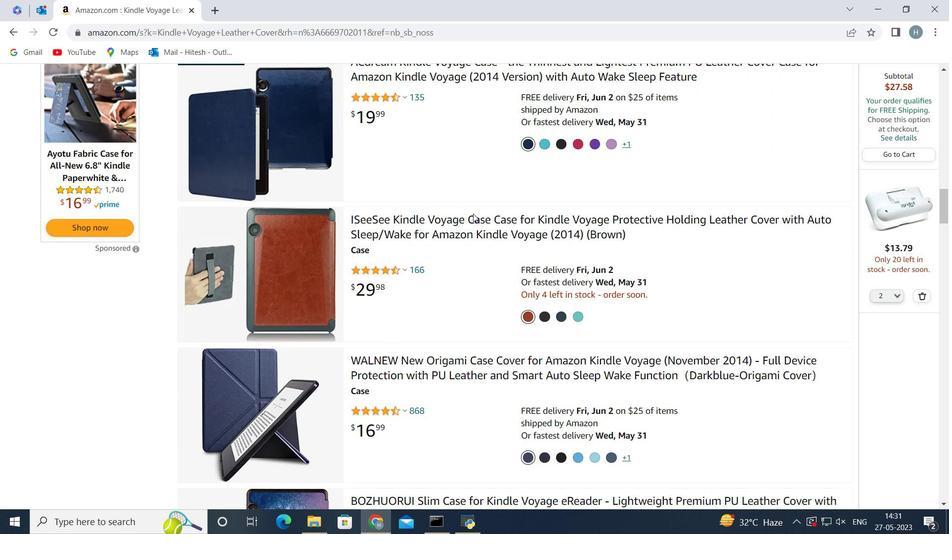 
Action: Mouse scrolled (473, 213) with delta (0, 0)
Screenshot: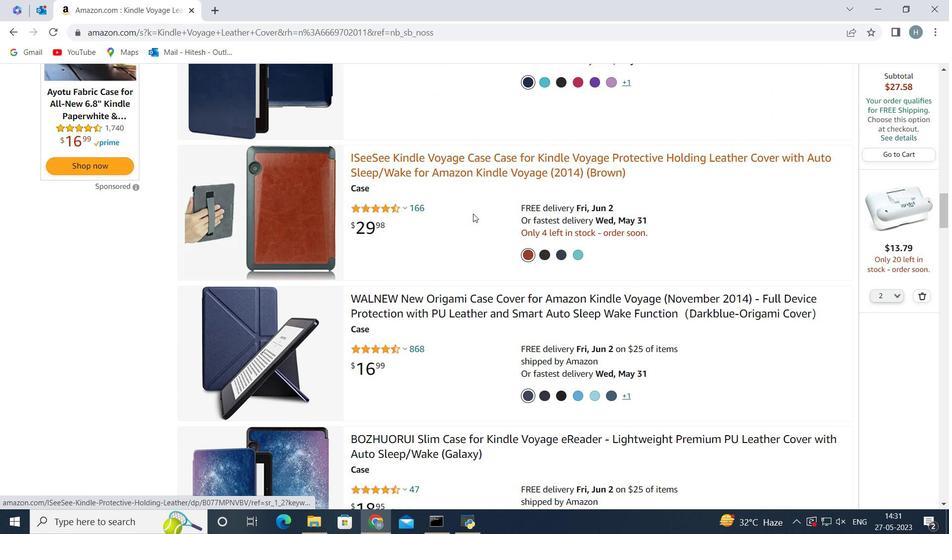 
Action: Mouse scrolled (473, 213) with delta (0, 0)
Screenshot: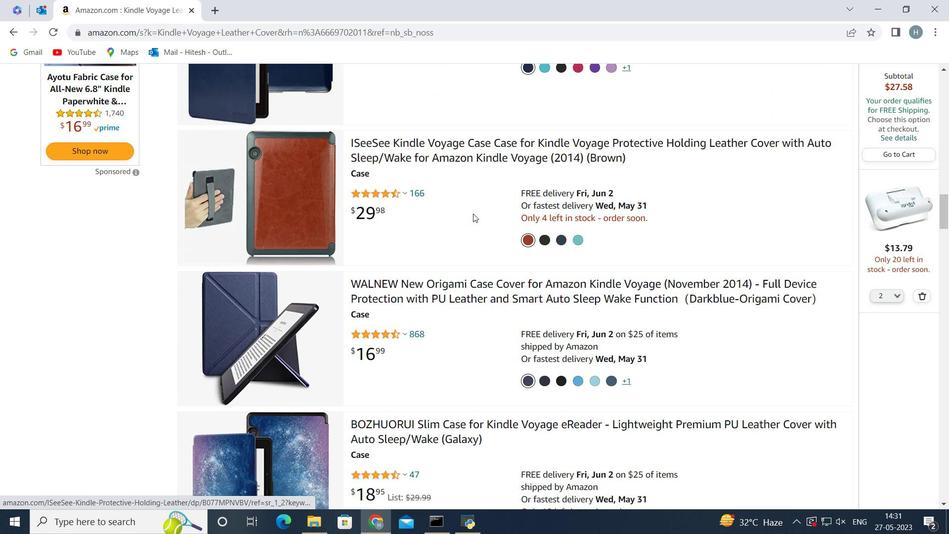 
Action: Mouse scrolled (473, 213) with delta (0, 0)
Screenshot: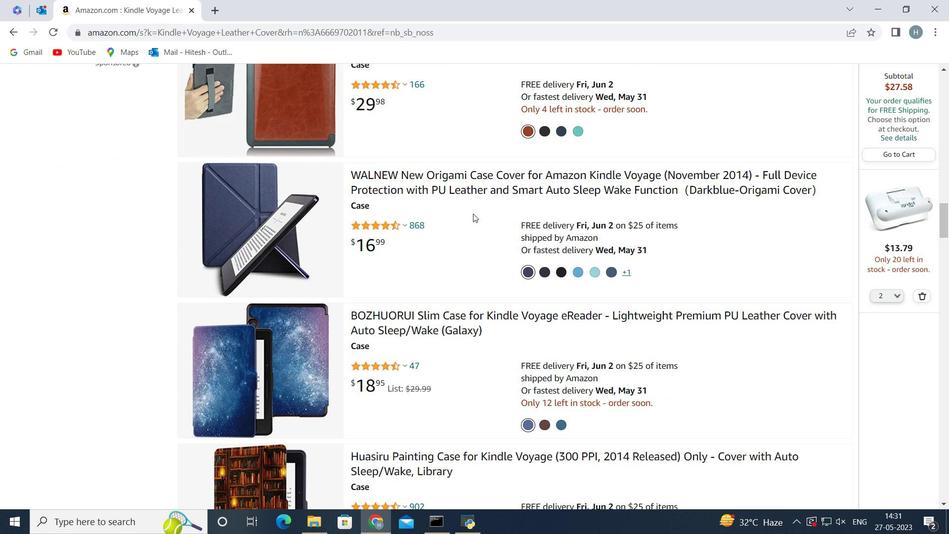 
Action: Mouse scrolled (473, 213) with delta (0, 0)
Screenshot: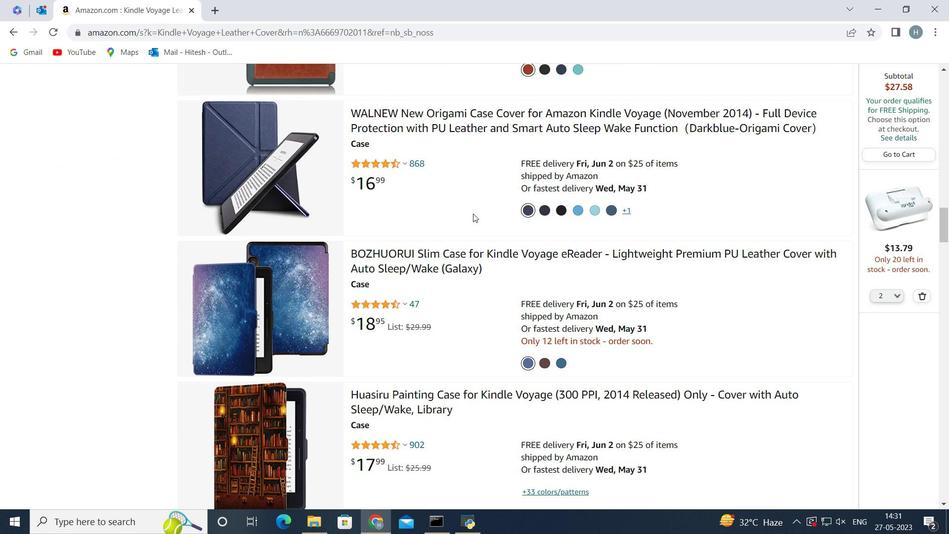 
Action: Mouse scrolled (473, 213) with delta (0, 0)
Screenshot: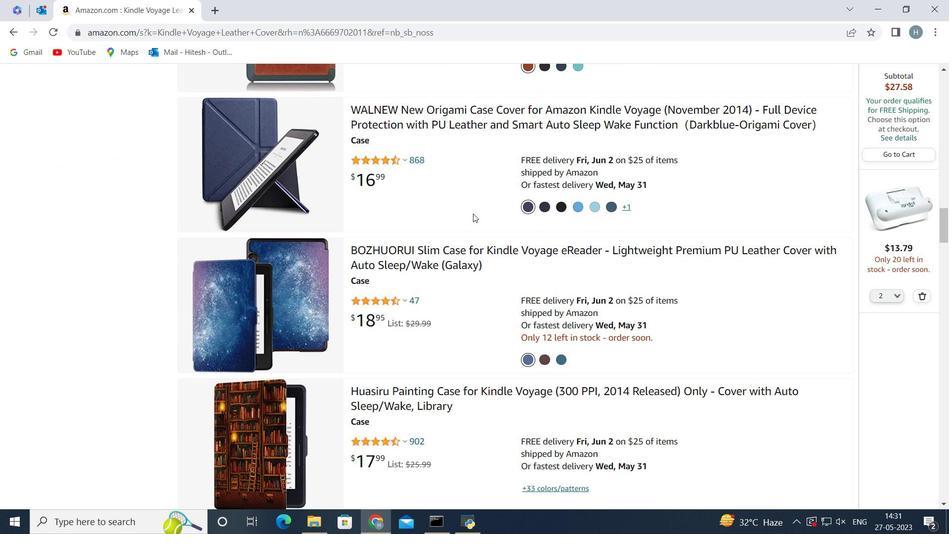 
Action: Mouse scrolled (473, 213) with delta (0, 0)
Screenshot: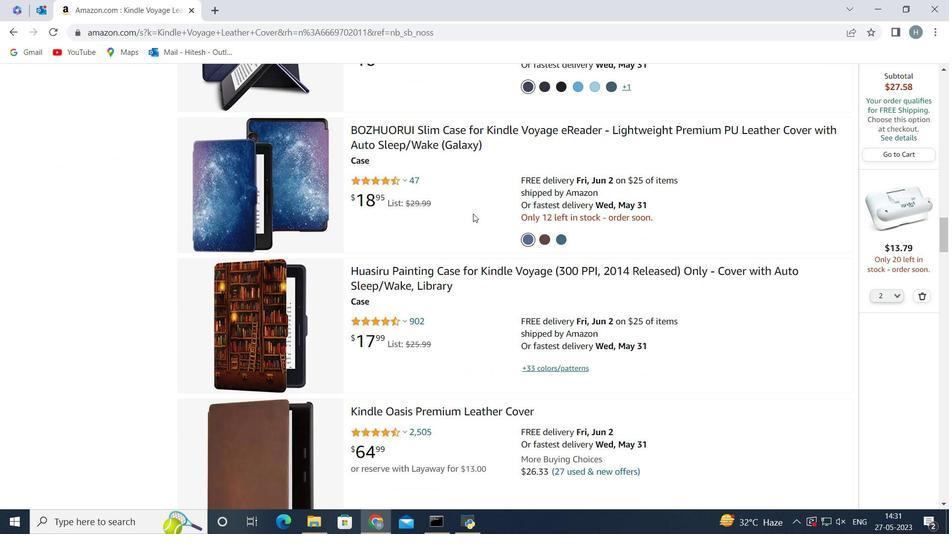 
Action: Mouse scrolled (473, 213) with delta (0, 0)
Screenshot: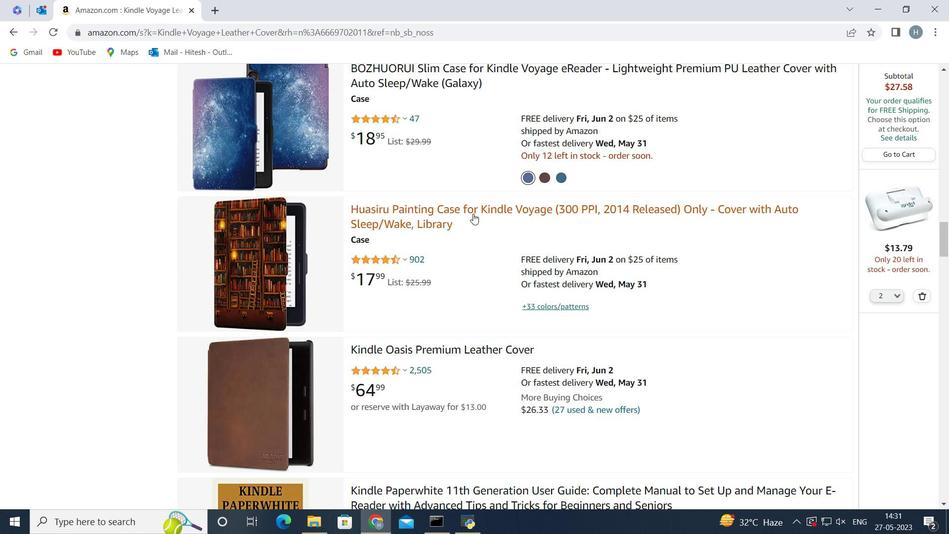 
Action: Mouse scrolled (473, 213) with delta (0, 0)
Screenshot: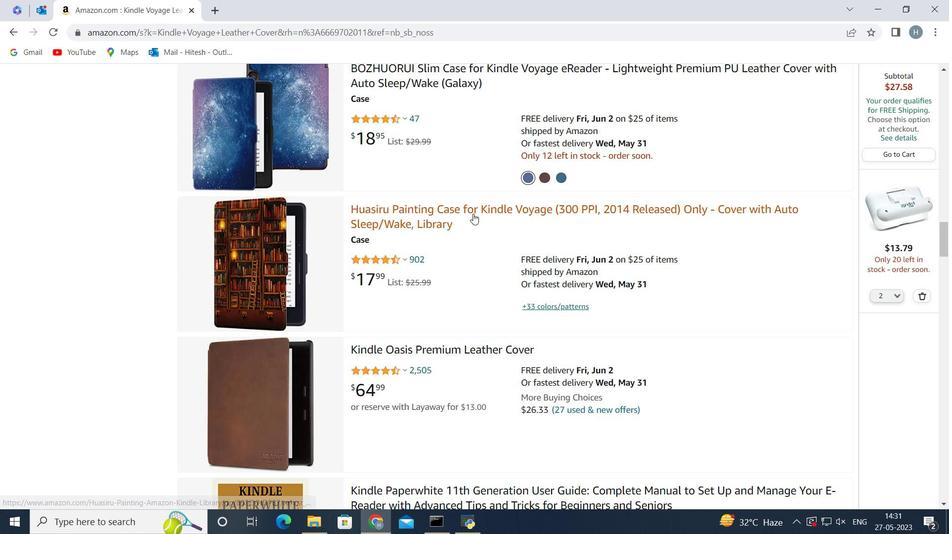 
Action: Mouse scrolled (473, 213) with delta (0, 0)
Screenshot: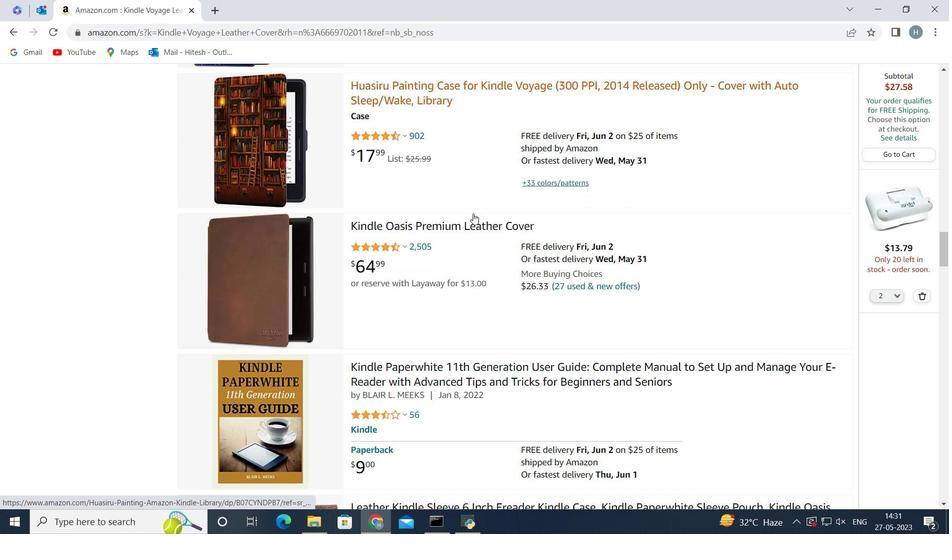 
Action: Mouse moved to (479, 208)
Screenshot: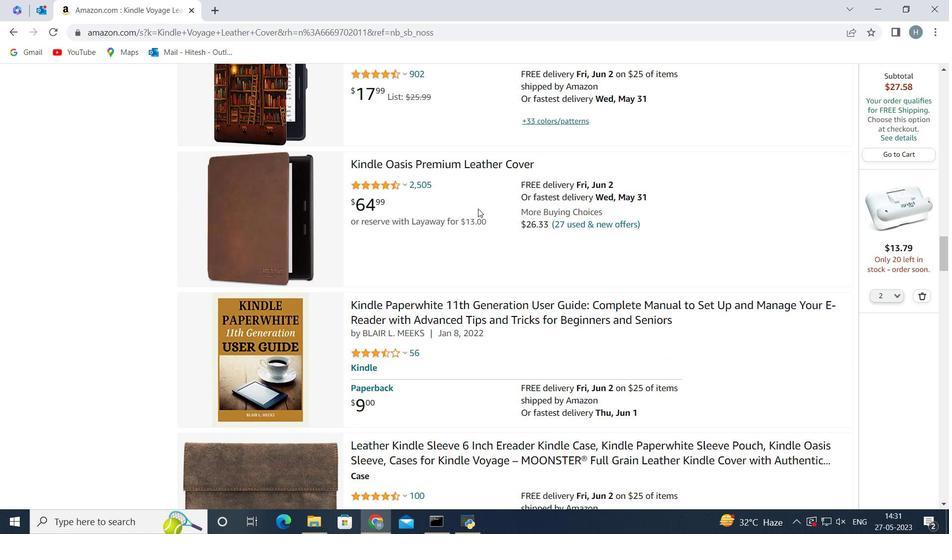 
Action: Mouse scrolled (479, 207) with delta (0, 0)
Screenshot: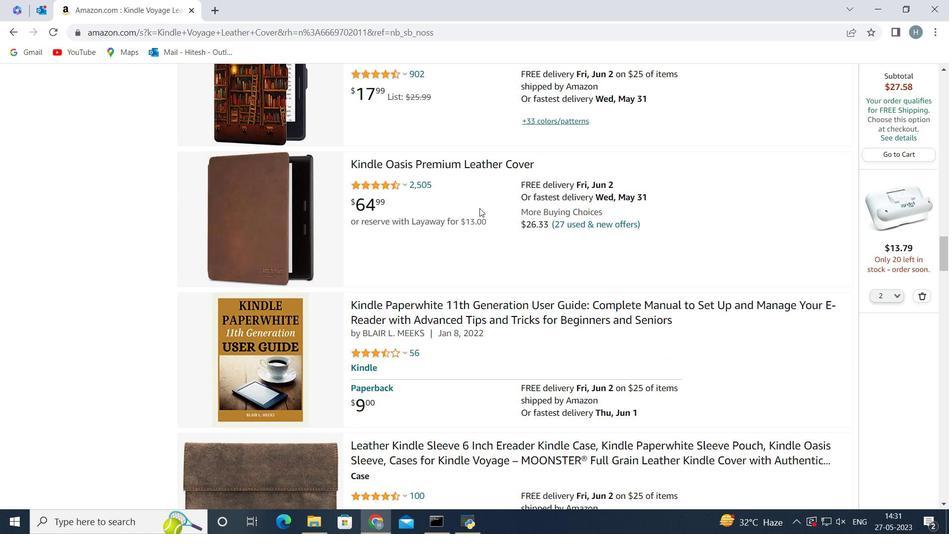 
Action: Mouse scrolled (479, 207) with delta (0, 0)
Screenshot: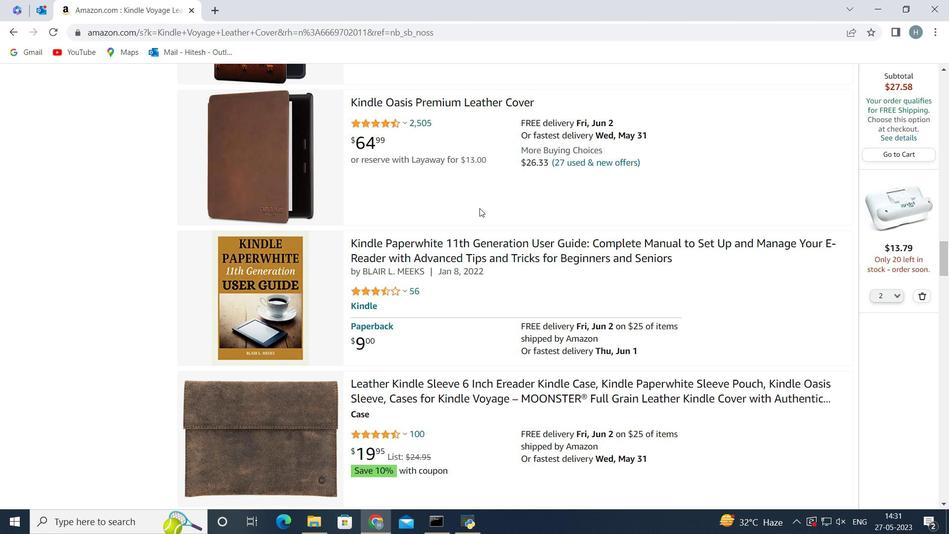 
Action: Mouse scrolled (479, 207) with delta (0, 0)
Screenshot: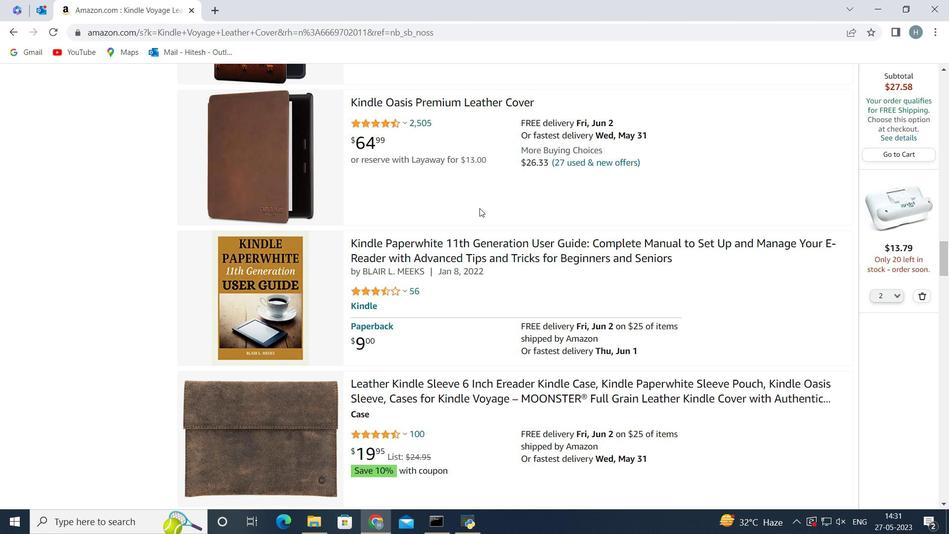 
Action: Mouse moved to (464, 239)
Screenshot: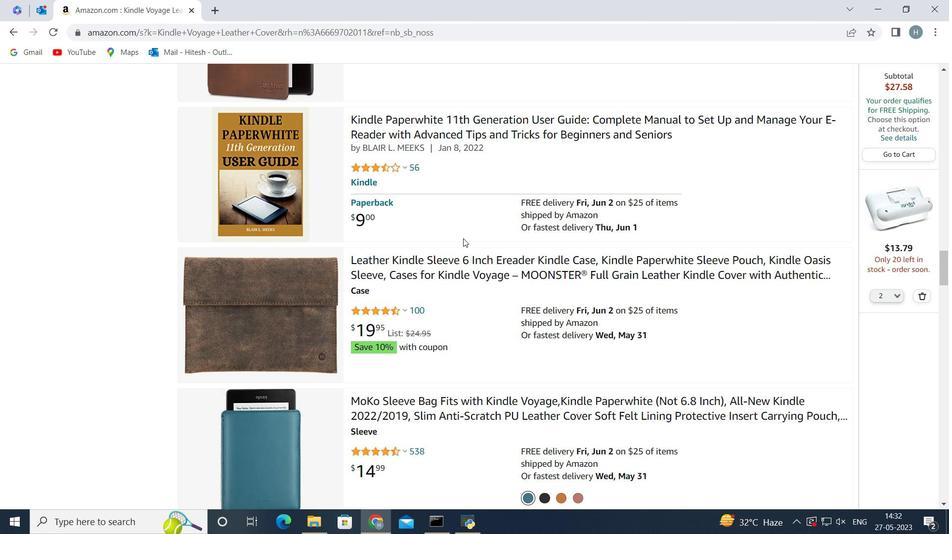 
Action: Mouse scrolled (464, 239) with delta (0, 0)
Screenshot: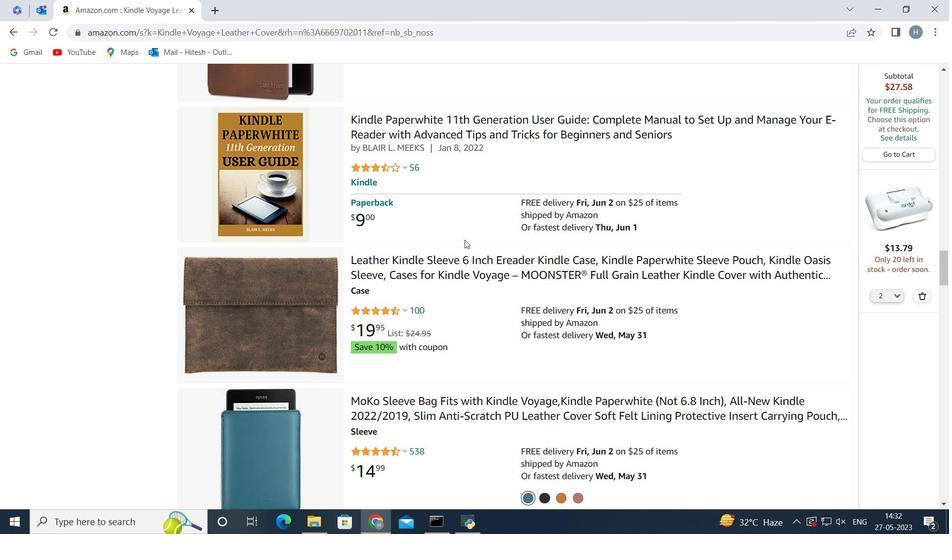 
Action: Mouse scrolled (464, 239) with delta (0, 0)
Screenshot: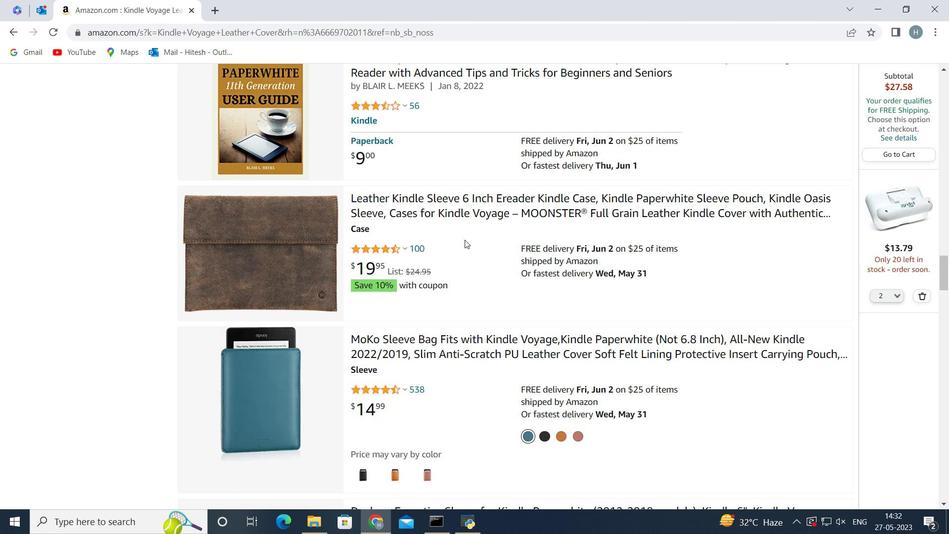 
Action: Mouse moved to (464, 231)
Screenshot: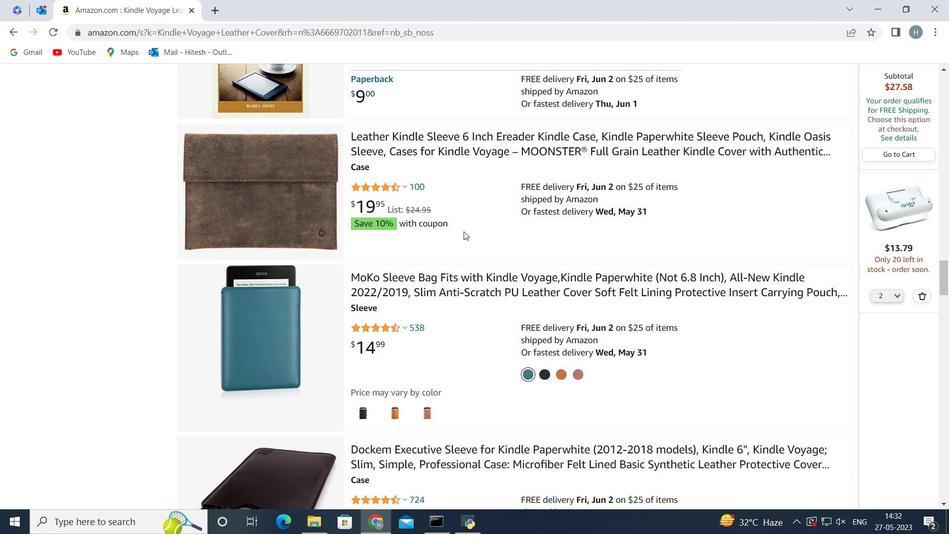 
Action: Mouse scrolled (464, 230) with delta (0, 0)
Screenshot: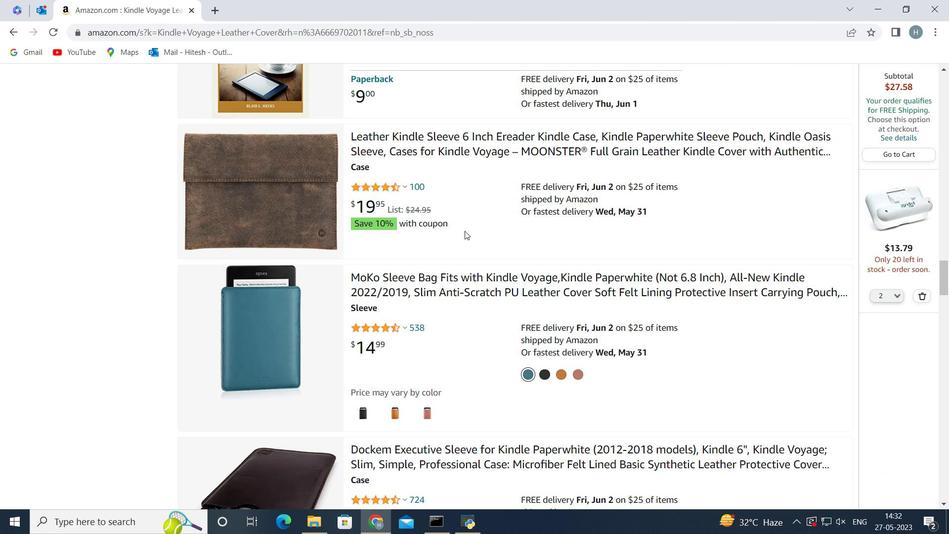 
Action: Mouse scrolled (464, 230) with delta (0, 0)
Screenshot: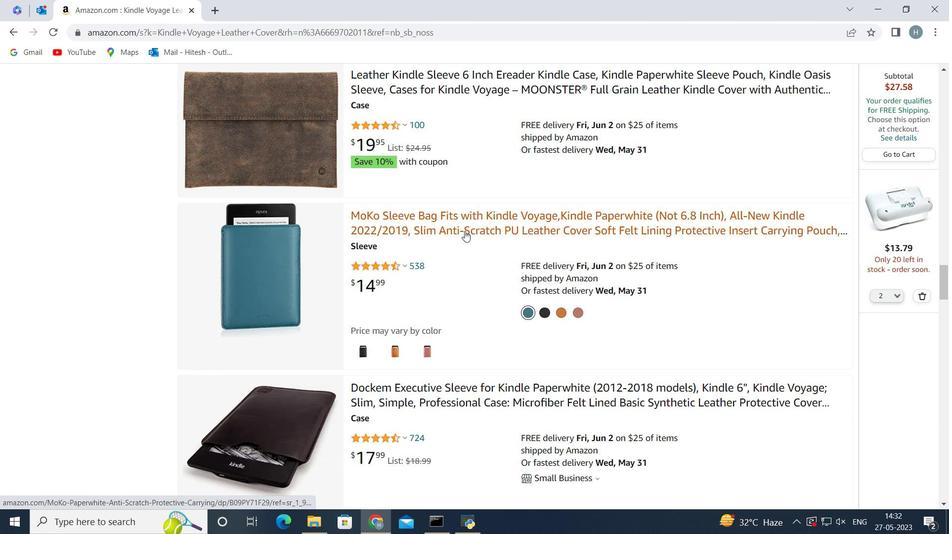 
Action: Mouse scrolled (464, 230) with delta (0, 0)
Screenshot: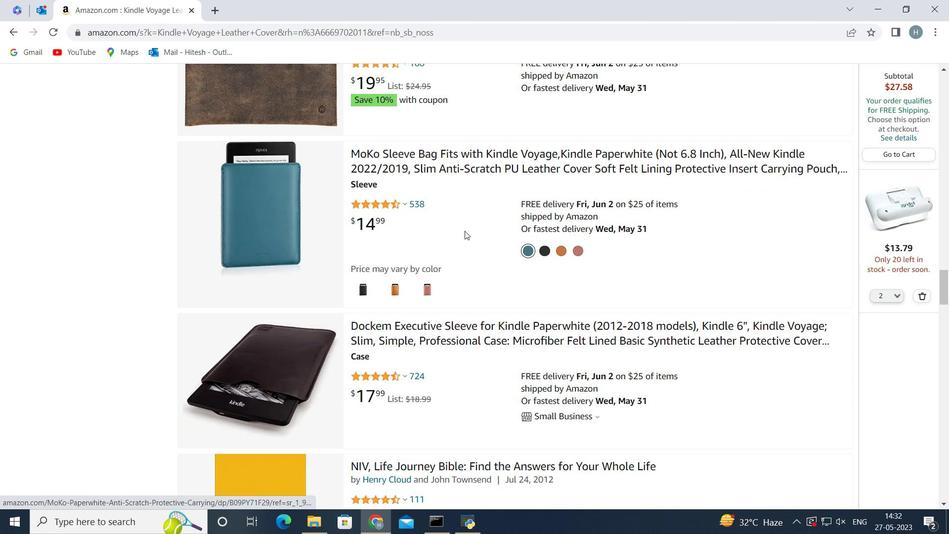 
Action: Mouse moved to (464, 230)
Screenshot: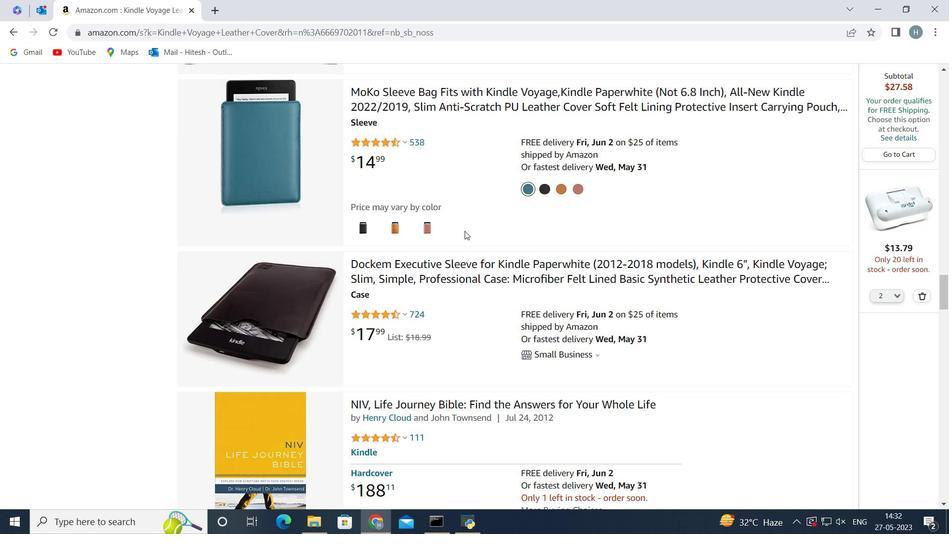 
Action: Mouse scrolled (464, 230) with delta (0, 0)
Screenshot: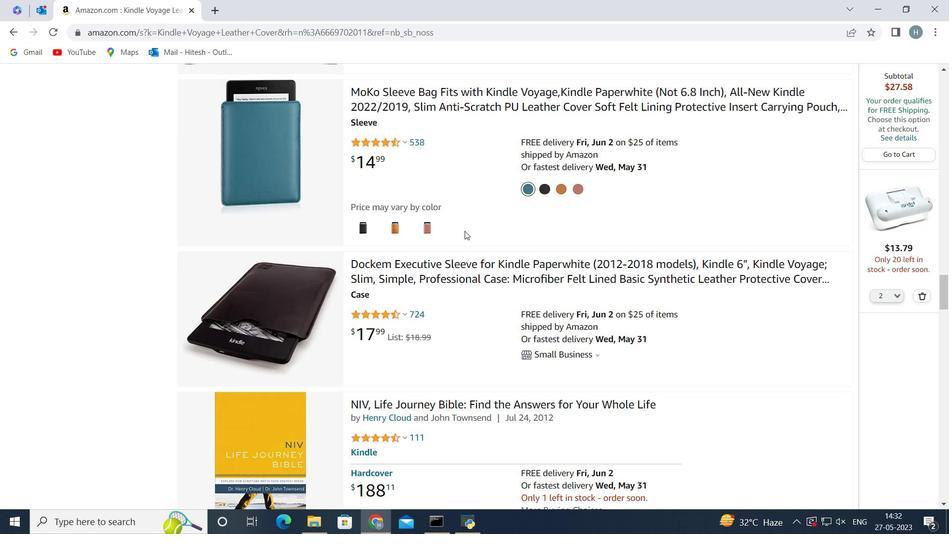 
Action: Mouse scrolled (464, 230) with delta (0, 0)
Screenshot: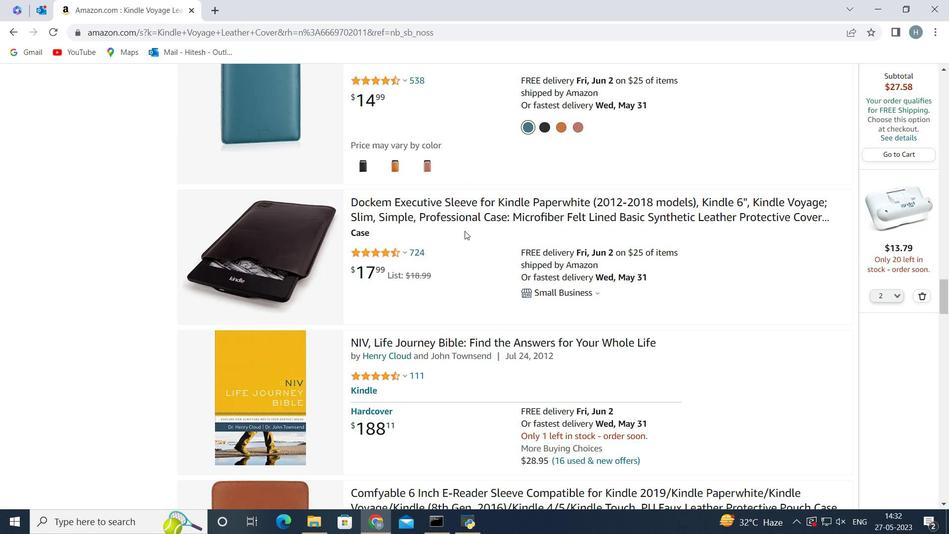 
Action: Mouse scrolled (464, 230) with delta (0, 0)
Screenshot: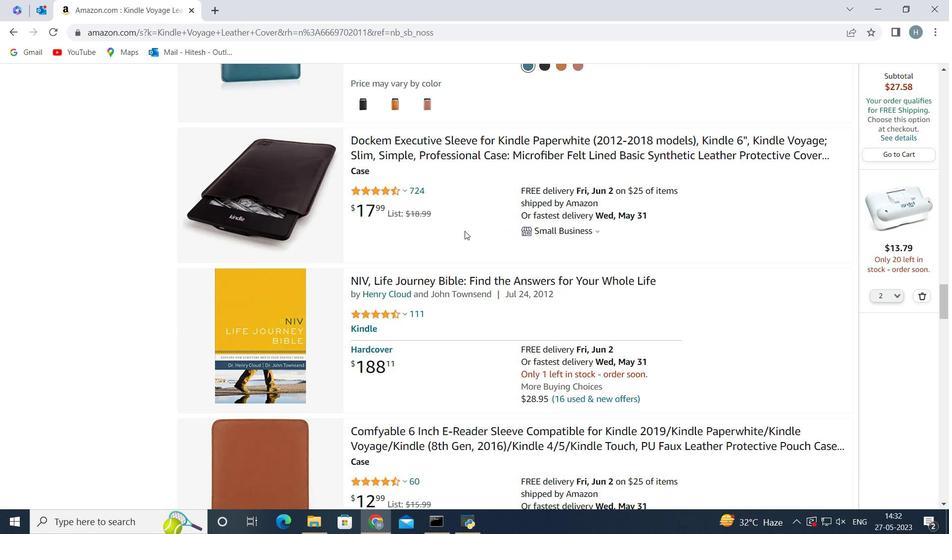 
Action: Mouse scrolled (464, 230) with delta (0, 0)
Screenshot: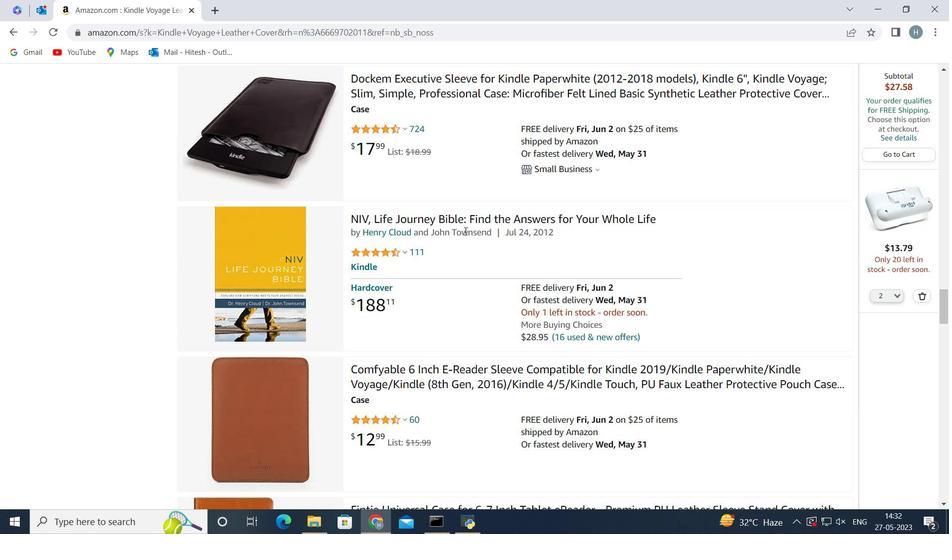 
Action: Mouse scrolled (464, 230) with delta (0, 0)
Screenshot: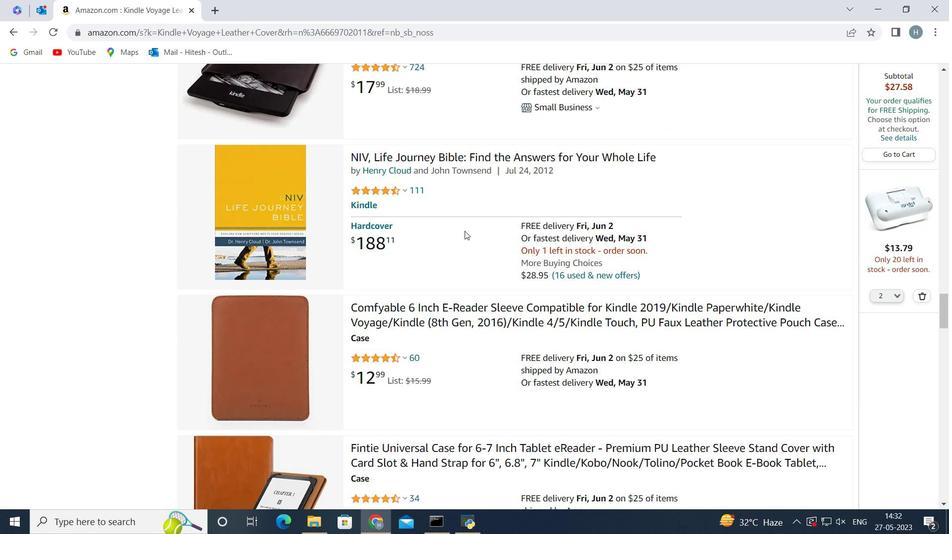 
Action: Mouse scrolled (464, 230) with delta (0, 0)
Screenshot: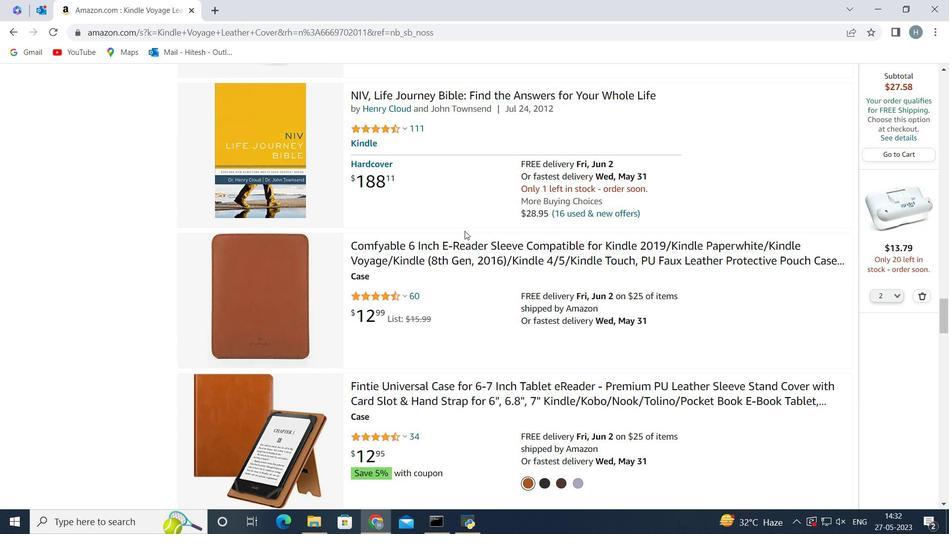 
Action: Mouse scrolled (464, 230) with delta (0, 0)
Screenshot: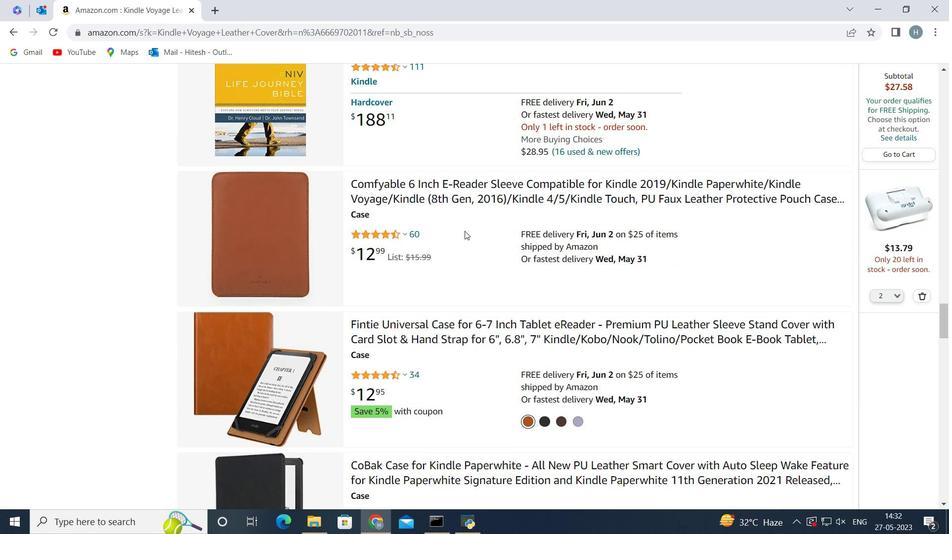 
Action: Mouse scrolled (464, 230) with delta (0, 0)
Screenshot: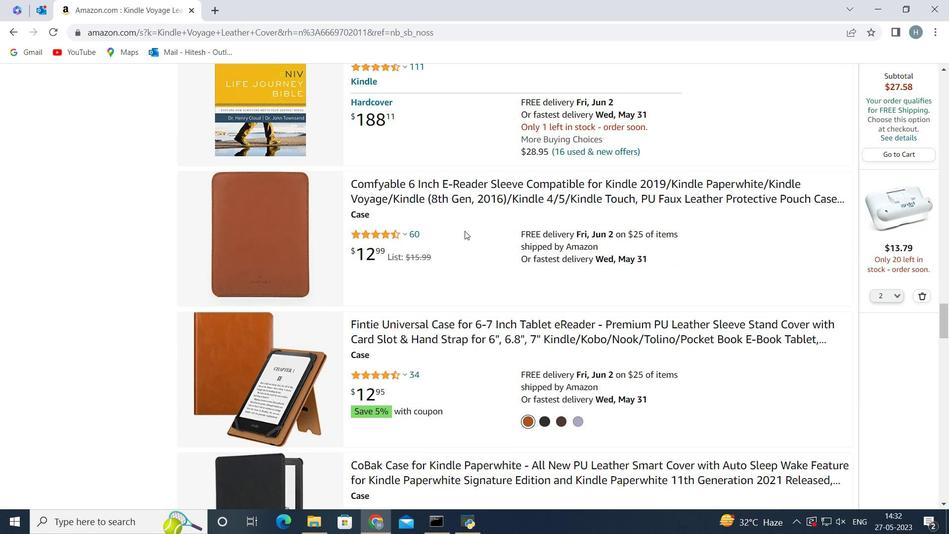 
Action: Mouse scrolled (464, 230) with delta (0, 0)
Screenshot: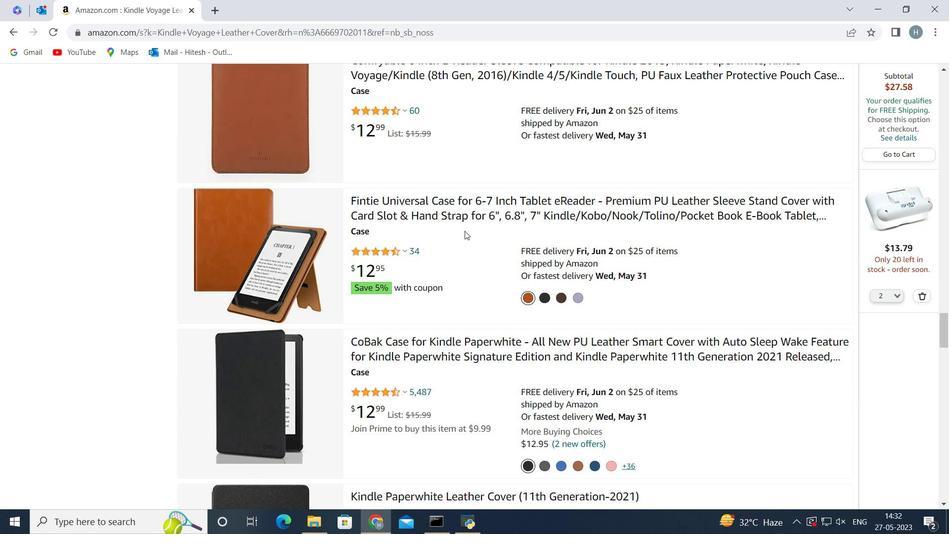 
Action: Mouse scrolled (464, 230) with delta (0, 0)
Screenshot: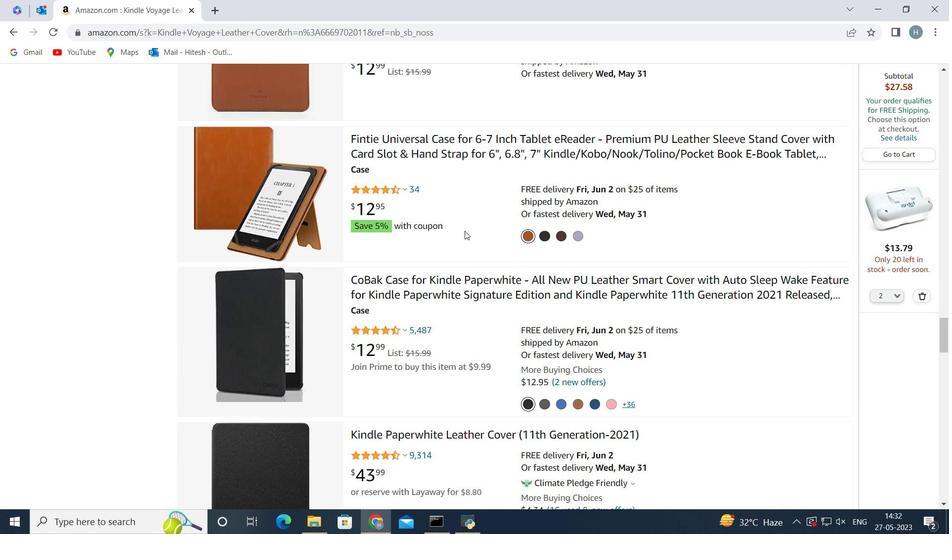 
Action: Mouse scrolled (464, 230) with delta (0, 0)
Screenshot: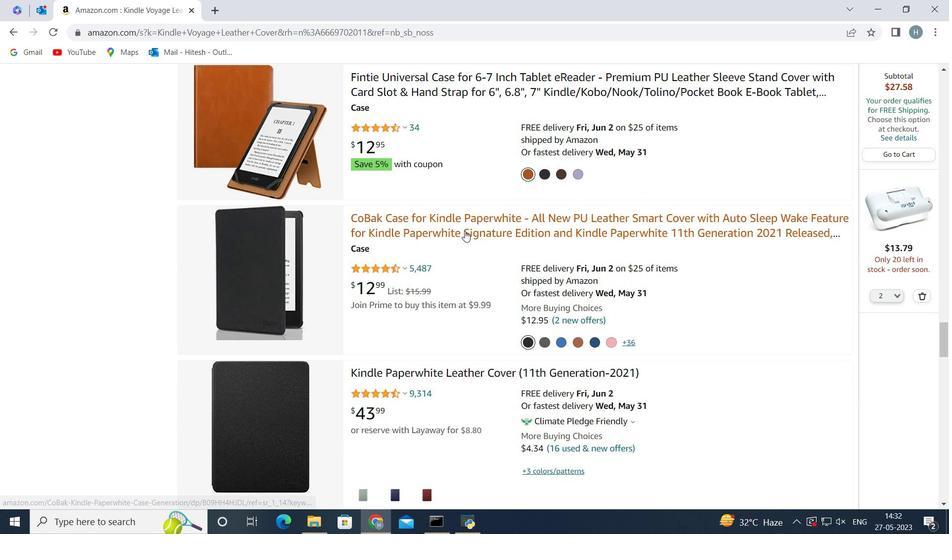 
Action: Mouse scrolled (464, 230) with delta (0, 0)
Screenshot: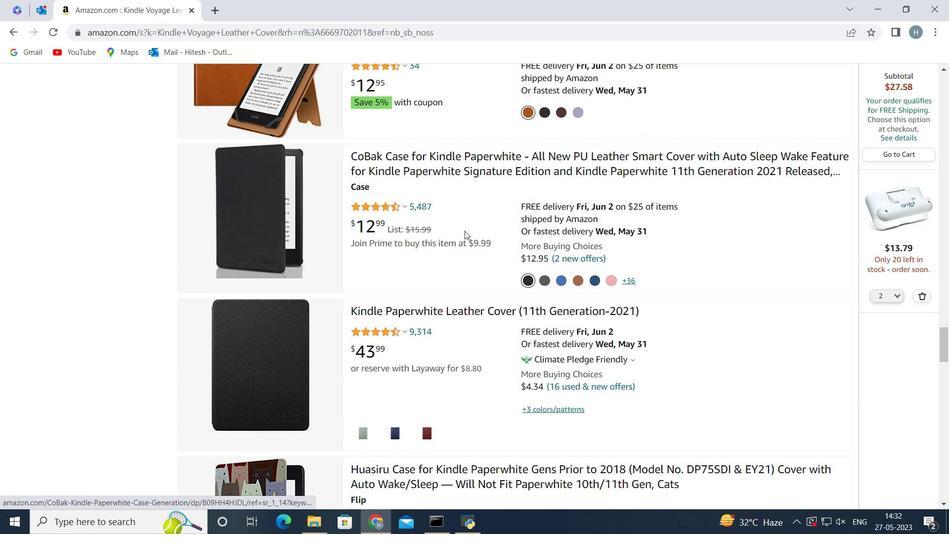 
Action: Mouse scrolled (464, 230) with delta (0, 0)
Screenshot: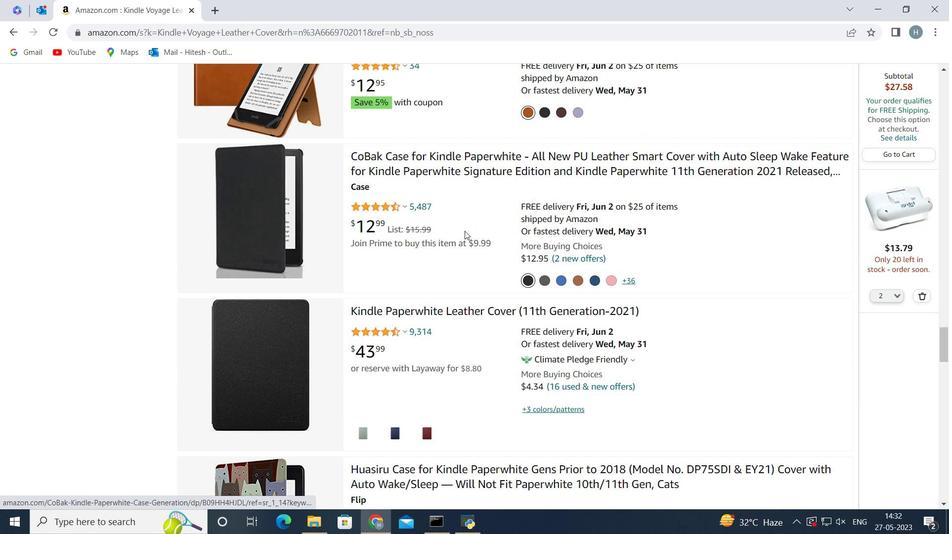 
Action: Mouse moved to (497, 214)
Screenshot: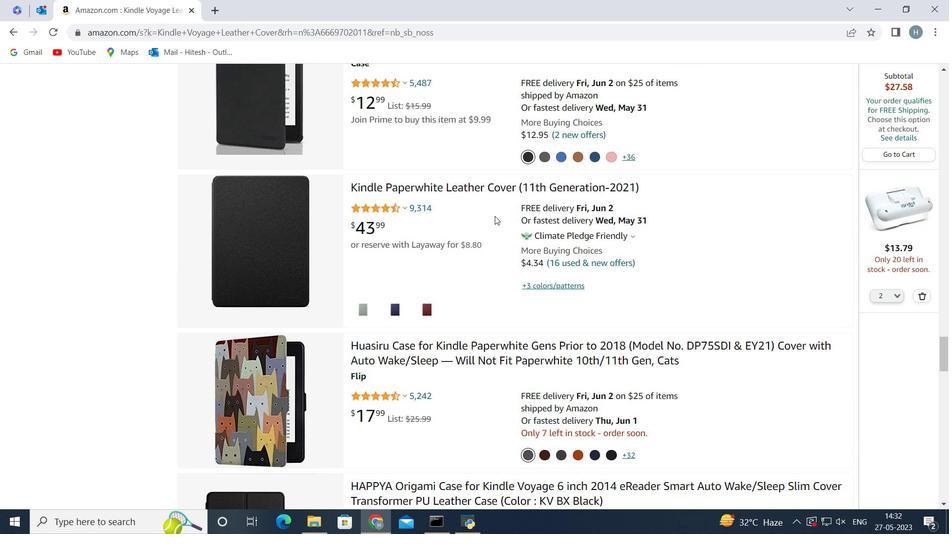
Action: Mouse scrolled (497, 214) with delta (0, 0)
Screenshot: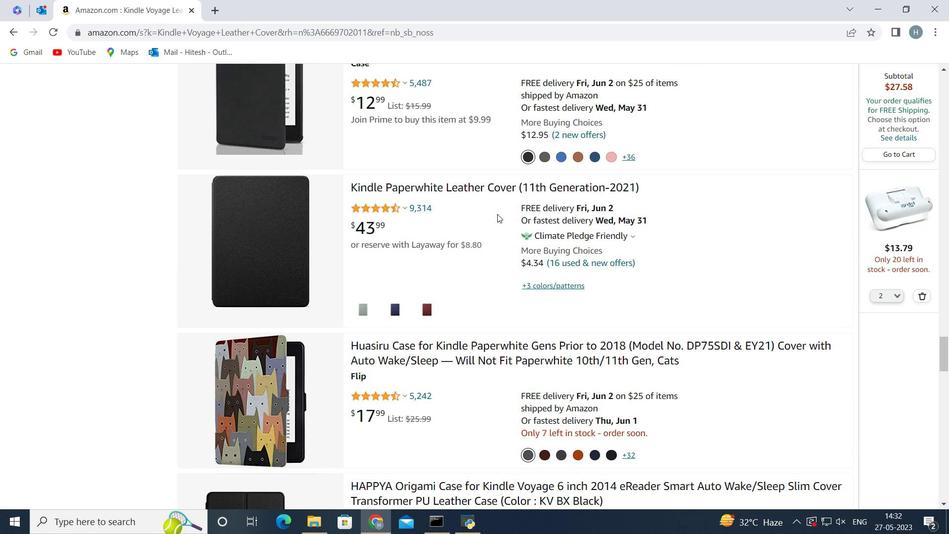 
Action: Mouse scrolled (497, 214) with delta (0, 0)
Screenshot: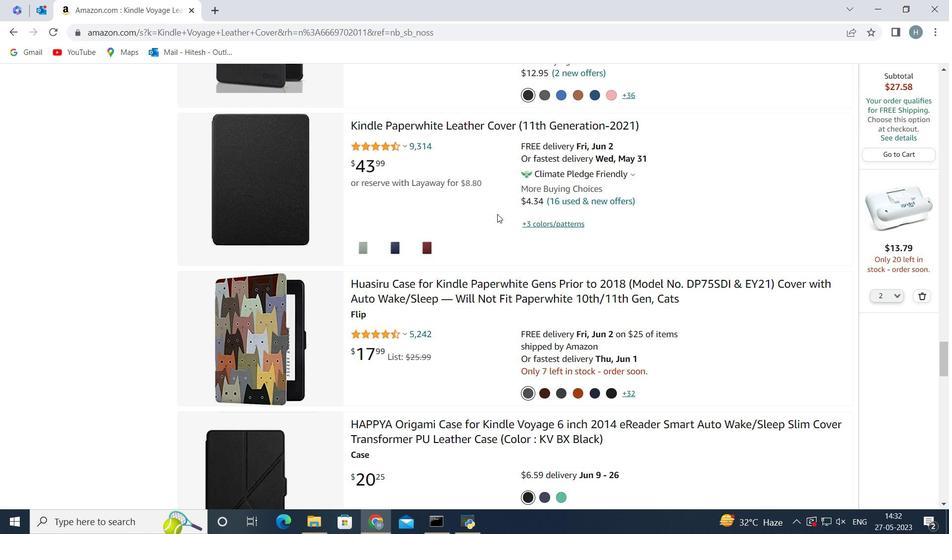 
Action: Mouse scrolled (497, 214) with delta (0, 0)
Screenshot: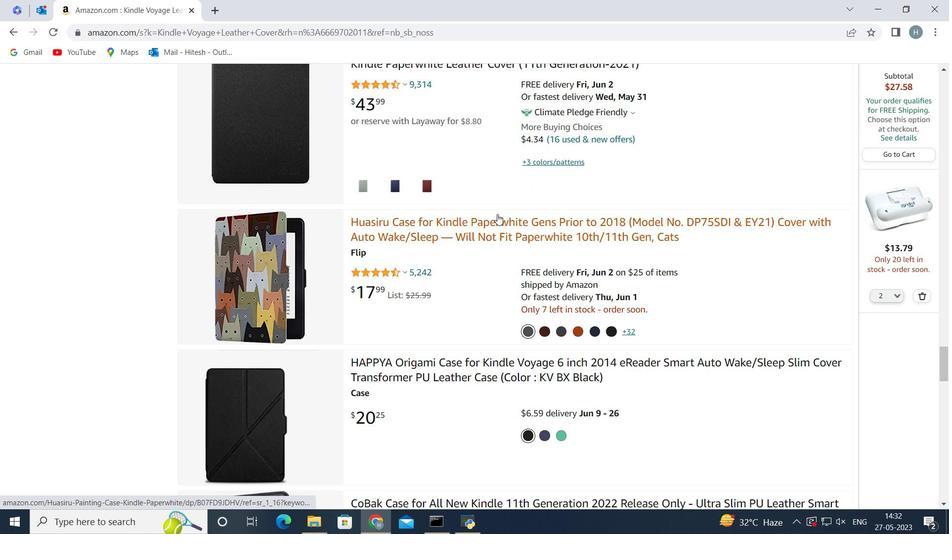 
Action: Mouse scrolled (497, 214) with delta (0, 0)
Screenshot: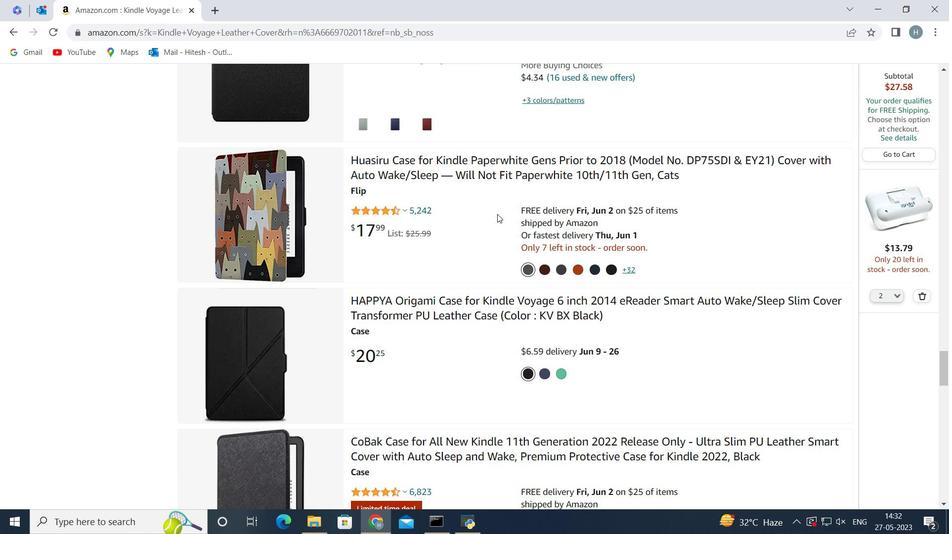 
Action: Mouse scrolled (497, 214) with delta (0, 0)
Screenshot: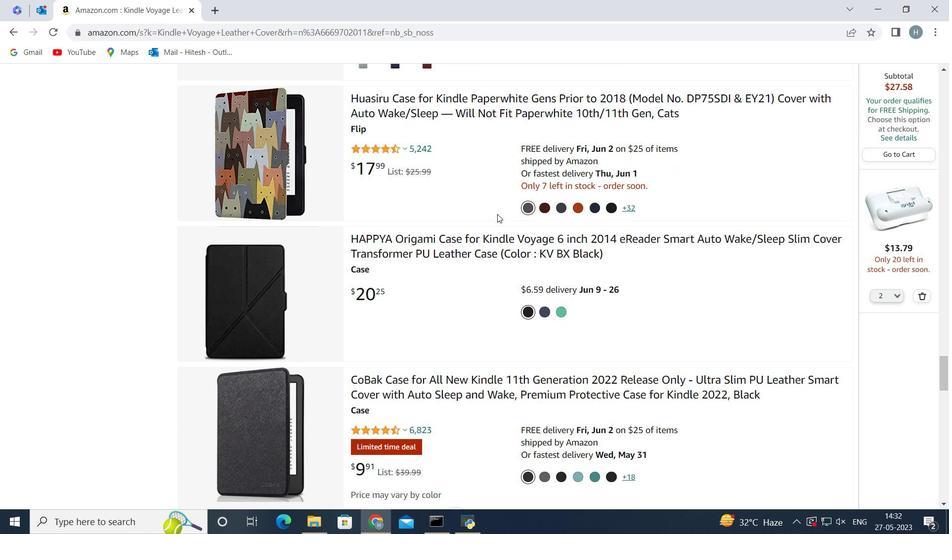 
Action: Mouse scrolled (497, 214) with delta (0, 0)
Screenshot: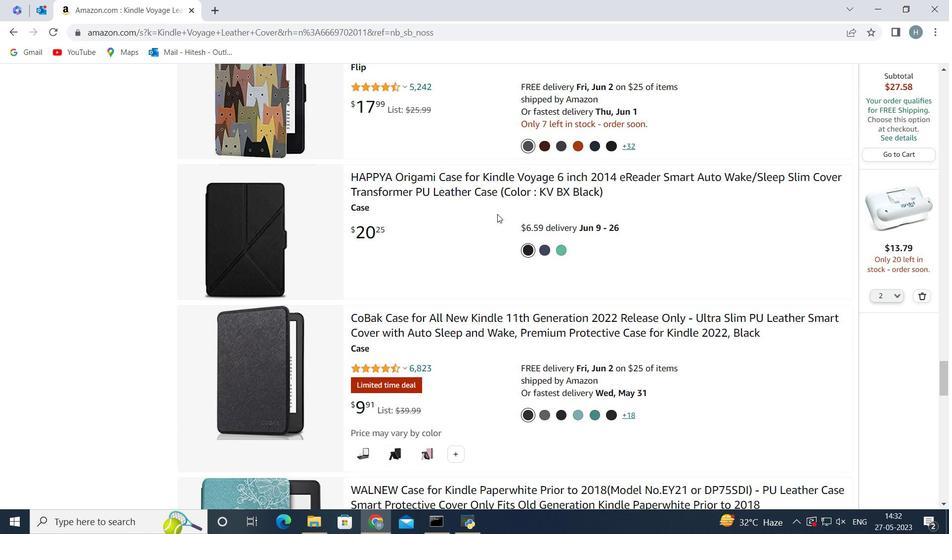 
Action: Mouse scrolled (497, 214) with delta (0, 0)
Screenshot: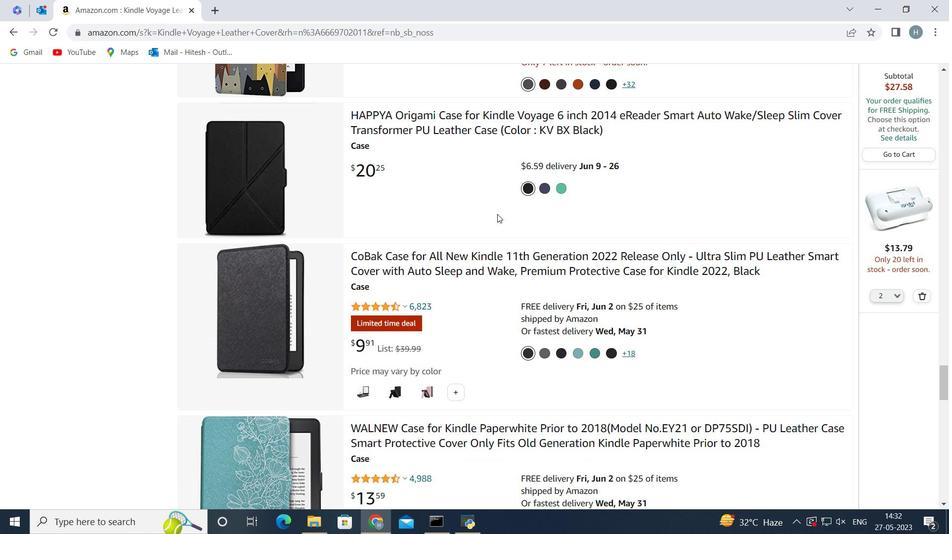 
Action: Mouse scrolled (497, 214) with delta (0, 0)
Screenshot: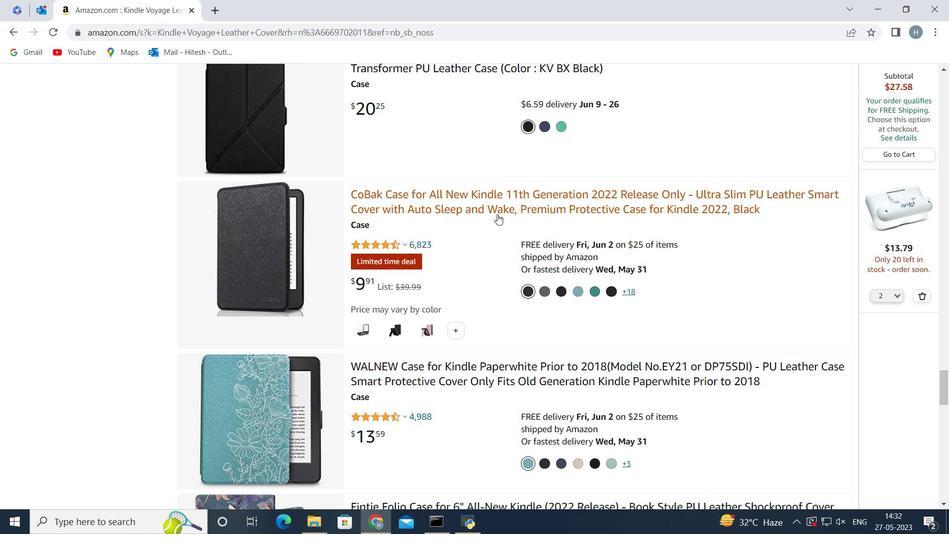 
Action: Mouse scrolled (497, 214) with delta (0, 0)
Screenshot: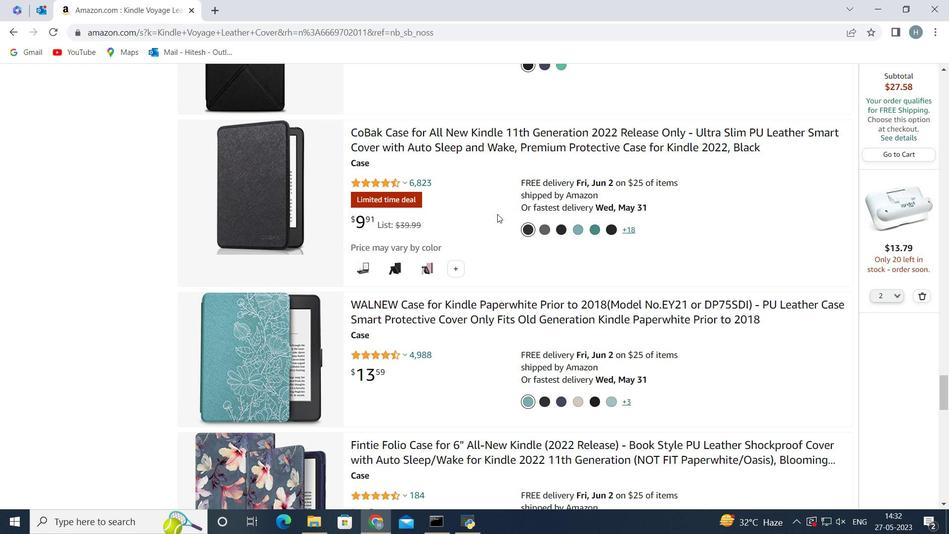 
Action: Mouse scrolled (497, 214) with delta (0, 0)
Screenshot: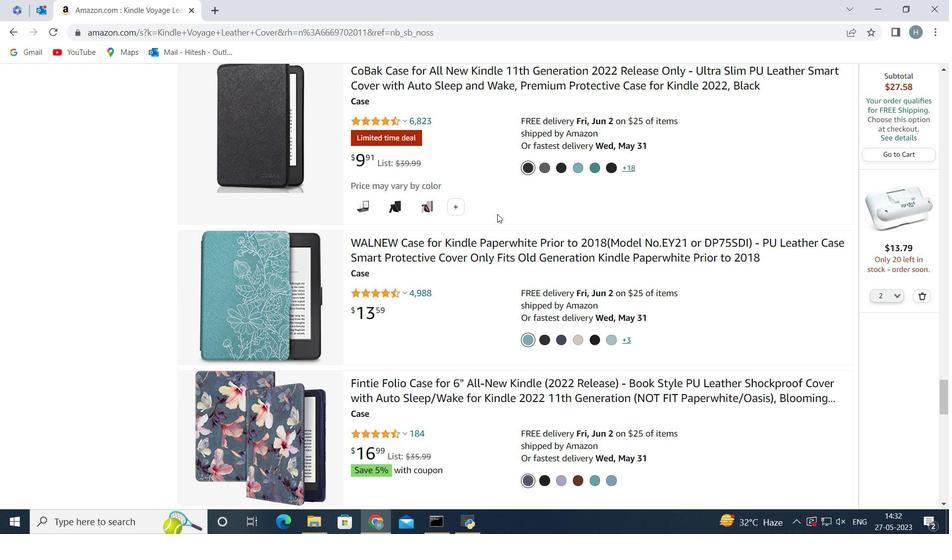 
Action: Mouse scrolled (497, 214) with delta (0, 0)
Screenshot: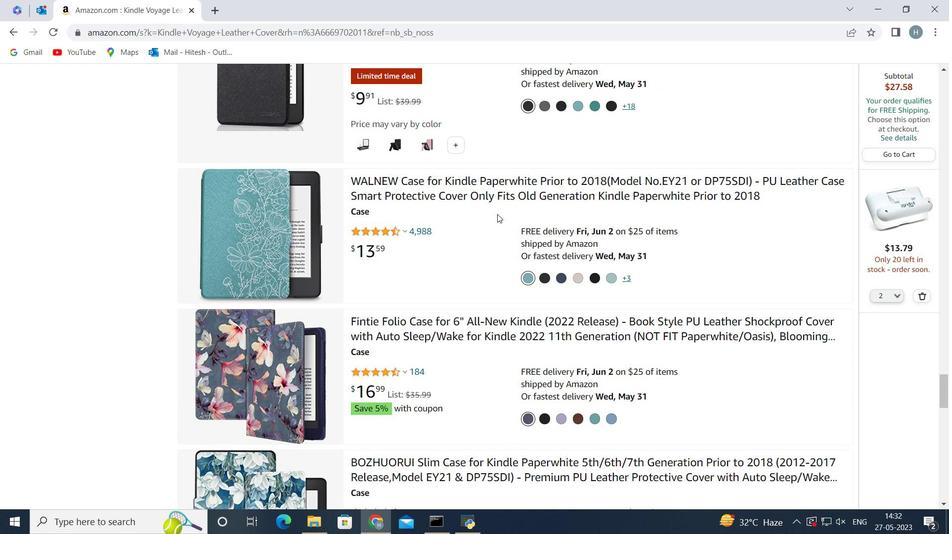 
Action: Mouse scrolled (497, 214) with delta (0, 0)
Screenshot: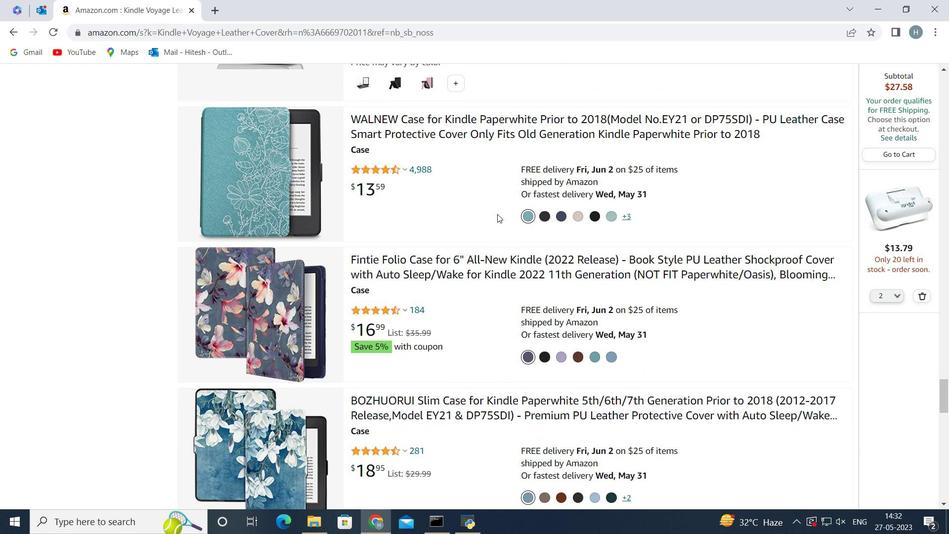 
Action: Mouse scrolled (497, 214) with delta (0, 0)
Screenshot: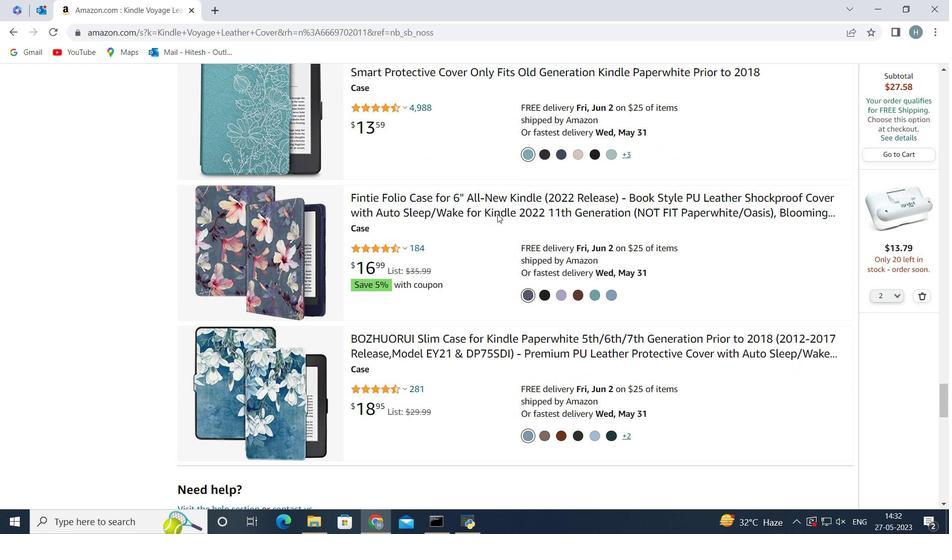 
Action: Mouse scrolled (497, 214) with delta (0, 0)
Screenshot: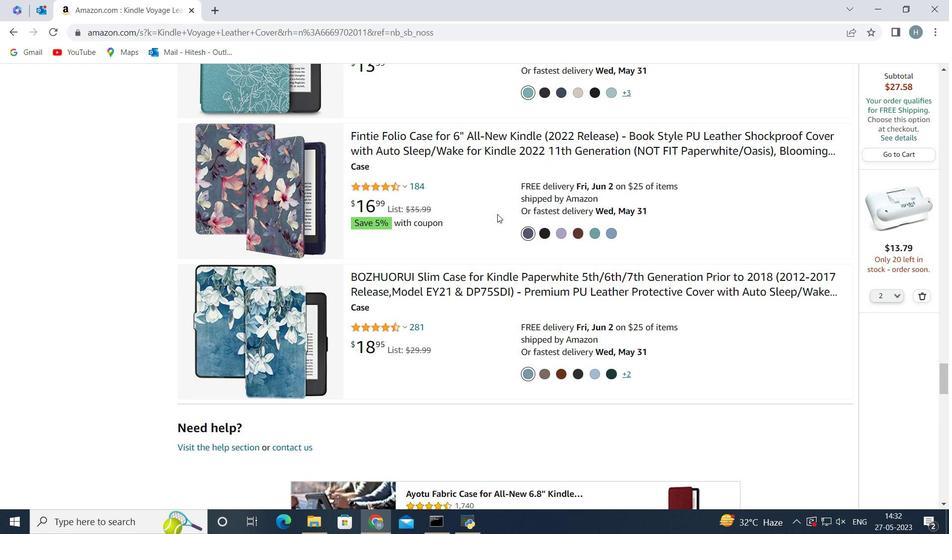 
Action: Mouse scrolled (497, 214) with delta (0, 0)
Screenshot: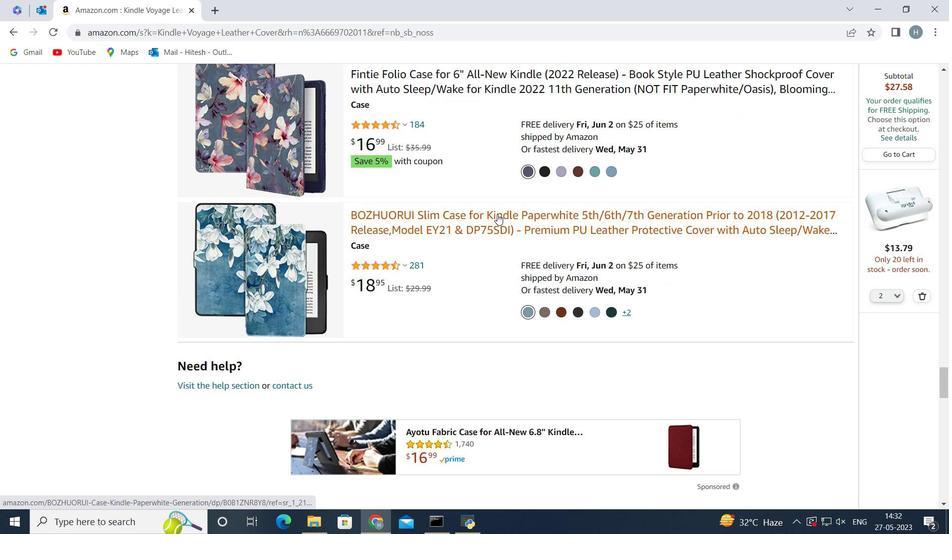 
Action: Mouse scrolled (497, 215) with delta (0, 0)
Screenshot: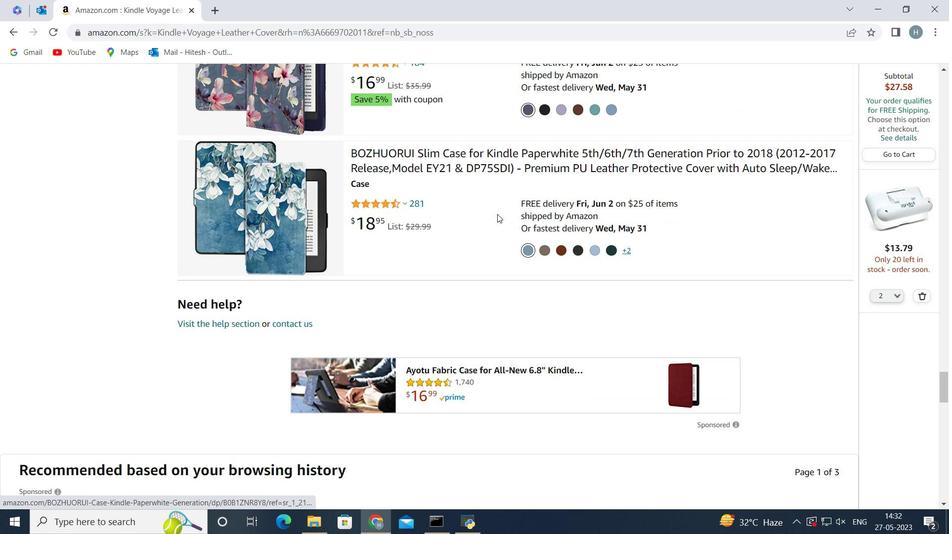 
Action: Mouse scrolled (497, 215) with delta (0, 0)
Screenshot: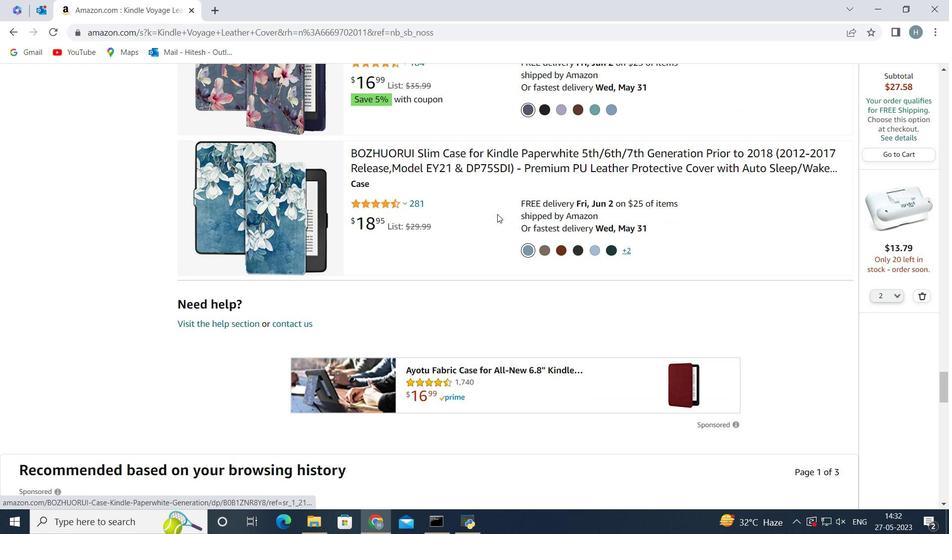 
Action: Mouse scrolled (497, 215) with delta (0, 0)
Screenshot: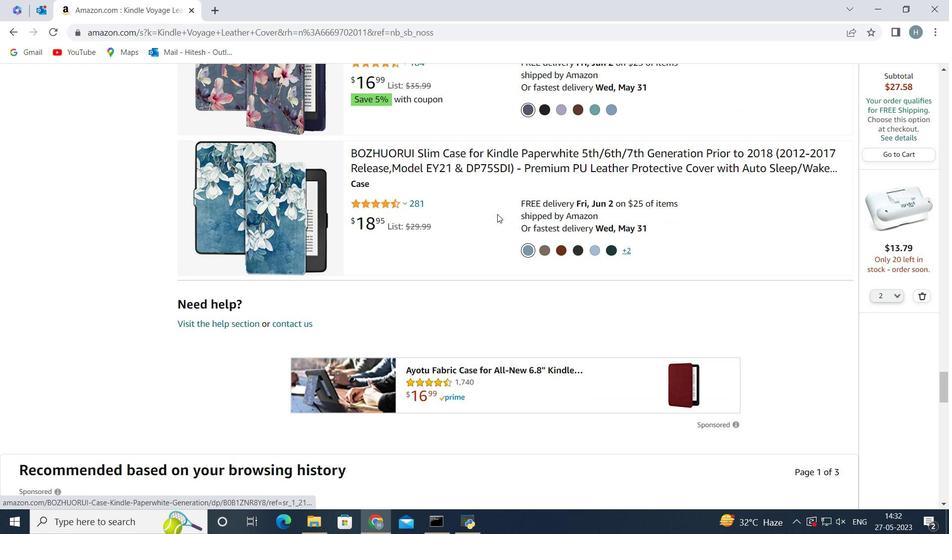 
Action: Mouse scrolled (497, 215) with delta (0, 0)
Screenshot: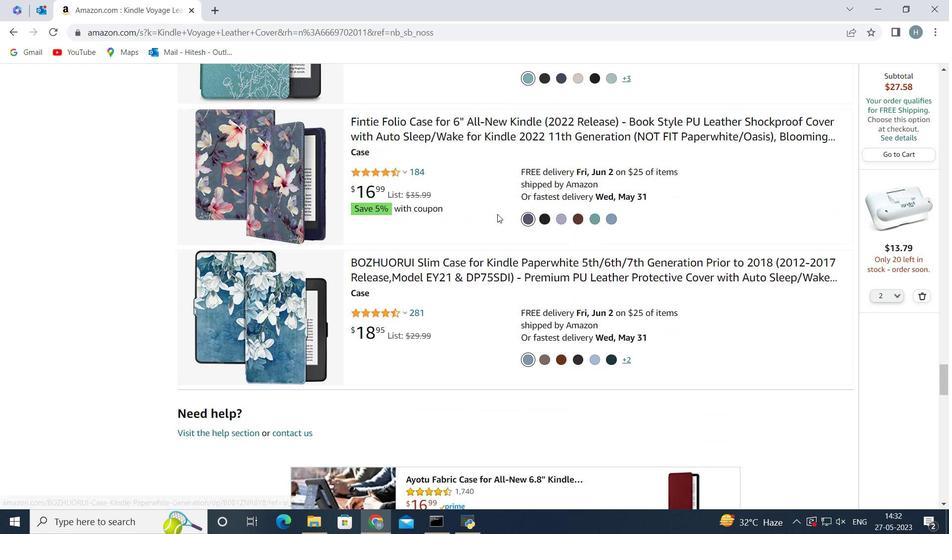 
Action: Mouse scrolled (497, 215) with delta (0, 0)
Screenshot: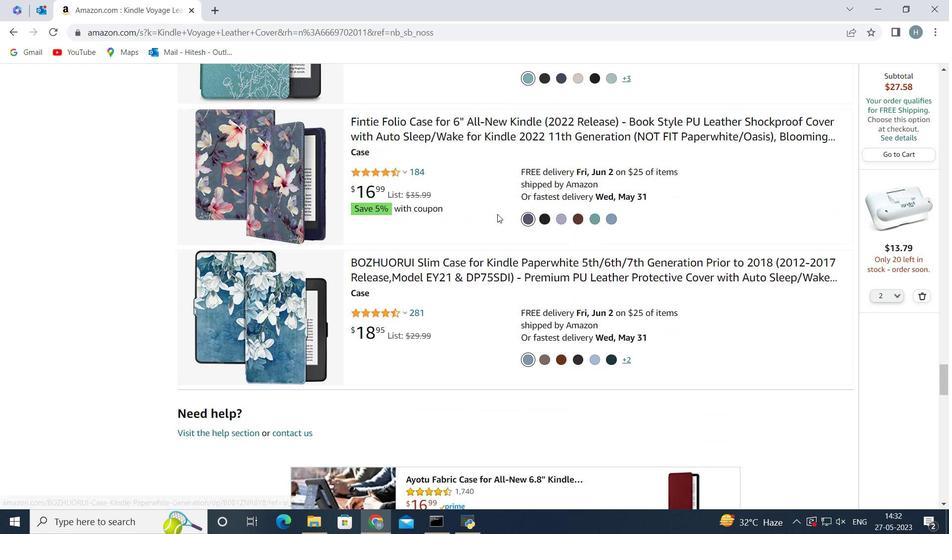 
Action: Mouse scrolled (497, 215) with delta (0, 0)
Screenshot: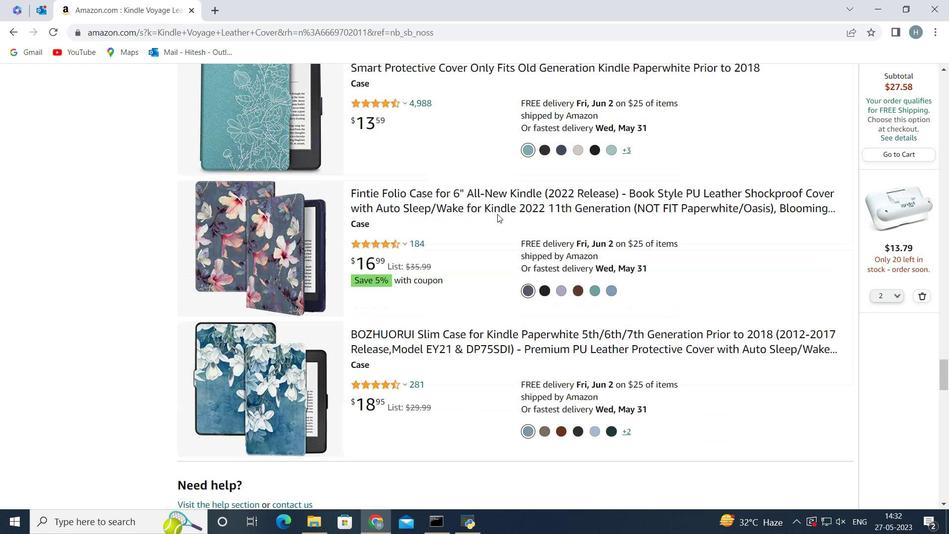
Action: Mouse scrolled (497, 215) with delta (0, 0)
Screenshot: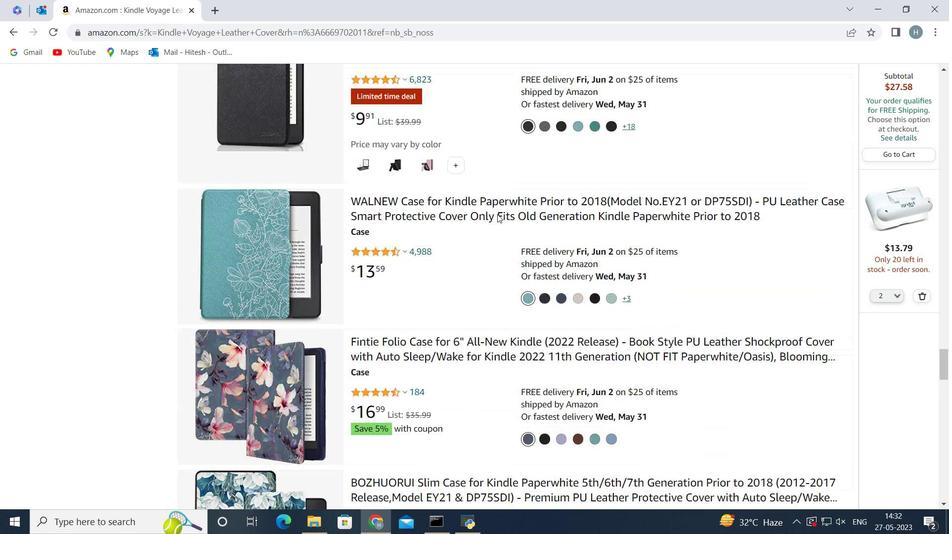 
Action: Mouse scrolled (497, 215) with delta (0, 0)
Screenshot: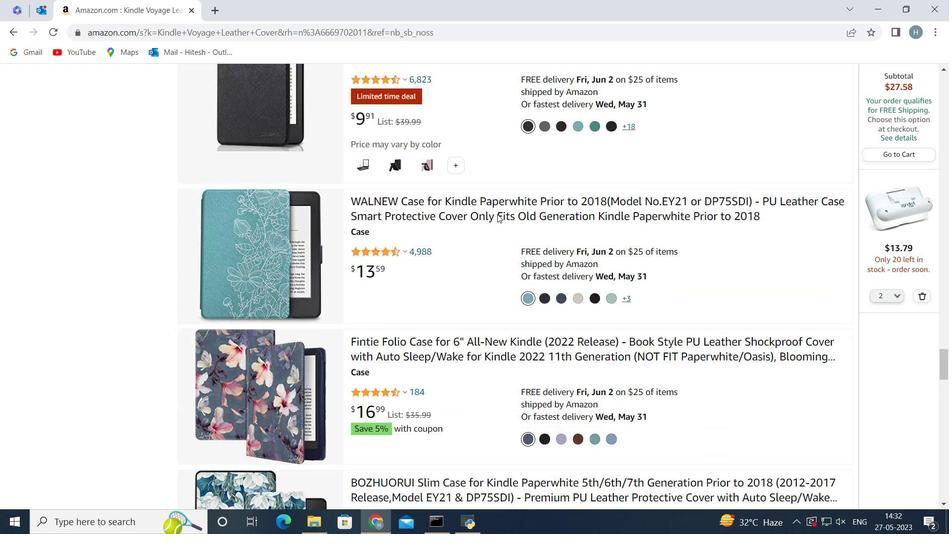 
Action: Mouse scrolled (497, 215) with delta (0, 0)
Screenshot: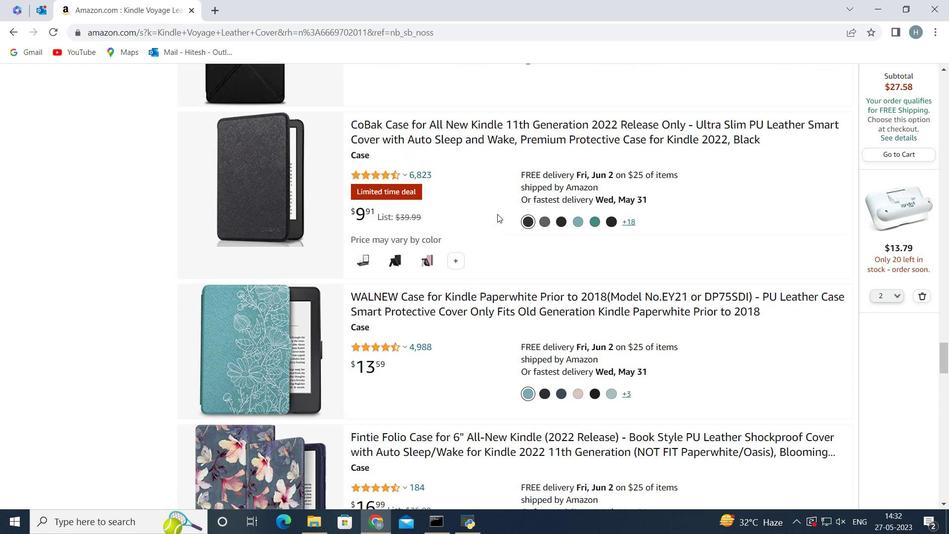 
Action: Mouse scrolled (497, 215) with delta (0, 0)
Screenshot: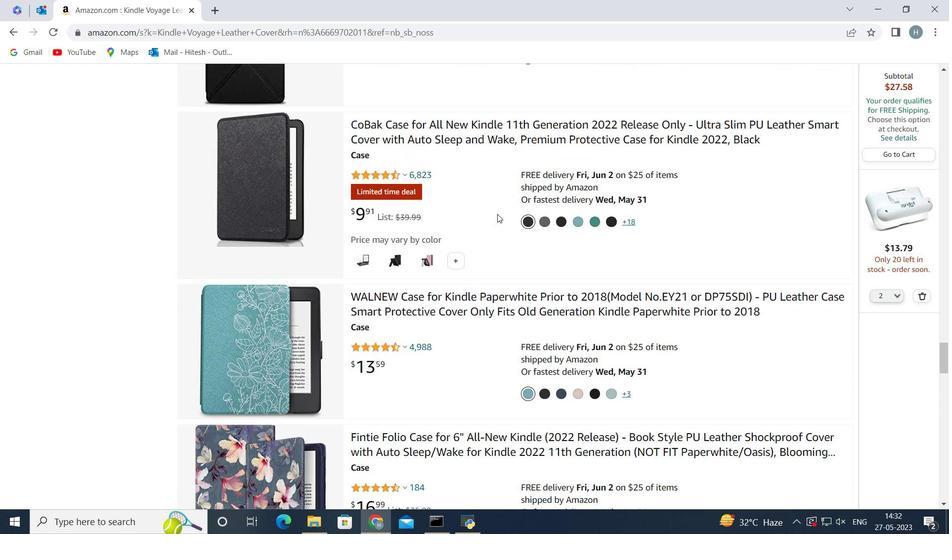 
Action: Mouse scrolled (497, 215) with delta (0, 0)
Screenshot: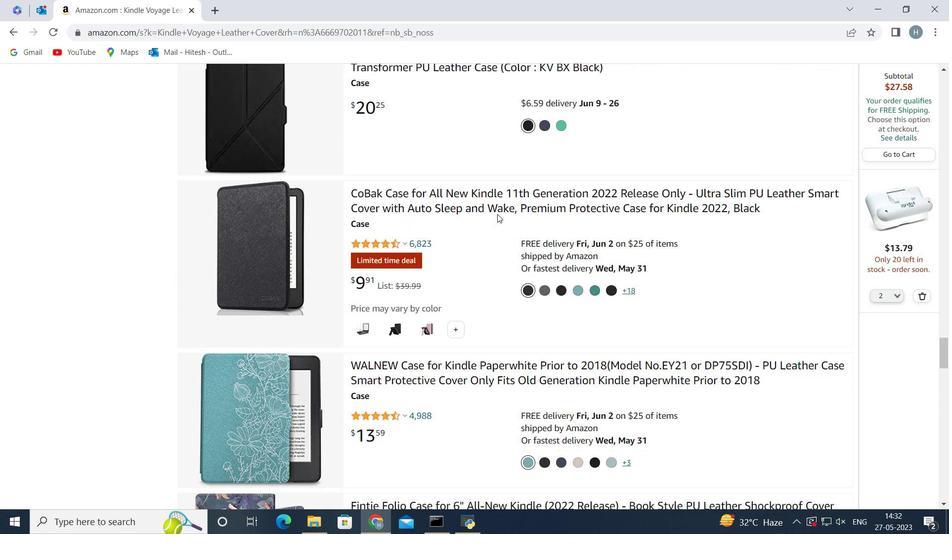 
Action: Mouse scrolled (497, 215) with delta (0, 0)
Screenshot: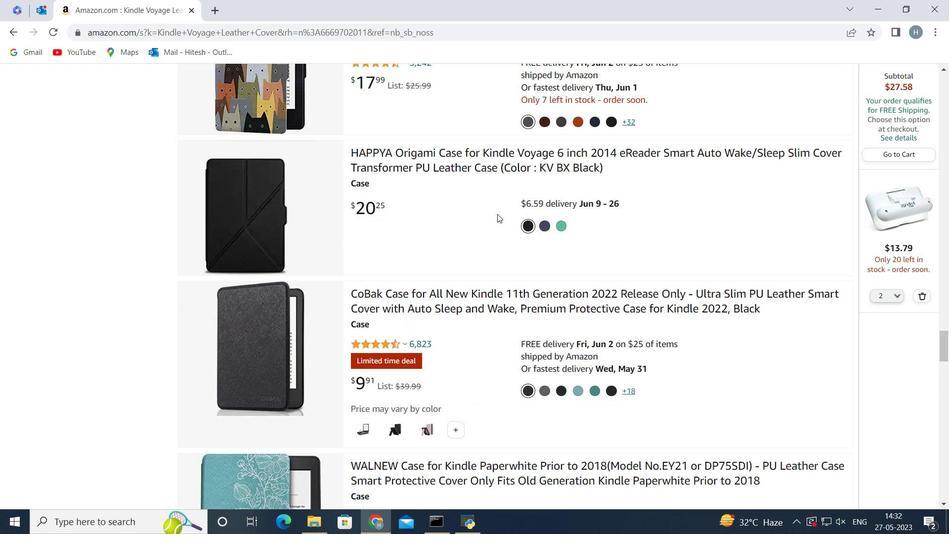
Action: Mouse scrolled (497, 215) with delta (0, 0)
Screenshot: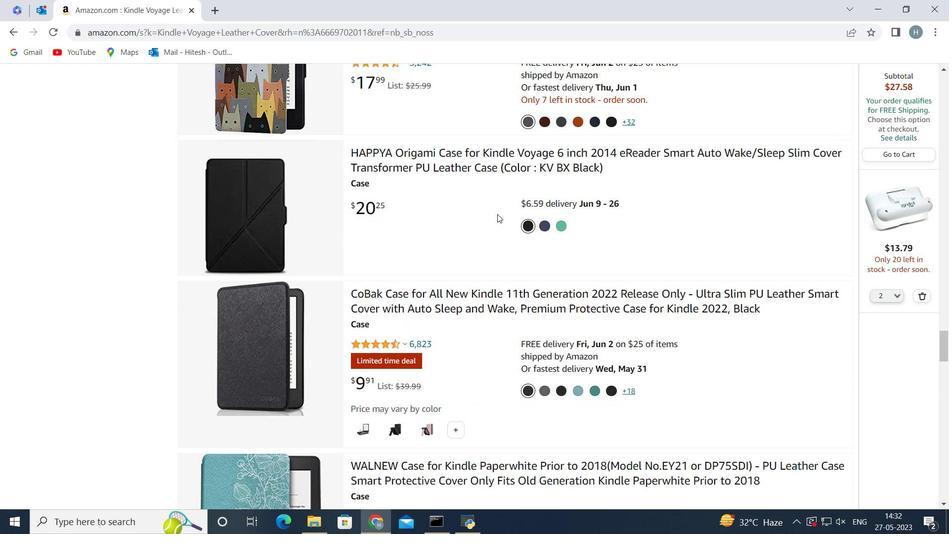 
Action: Mouse scrolled (497, 215) with delta (0, 0)
Screenshot: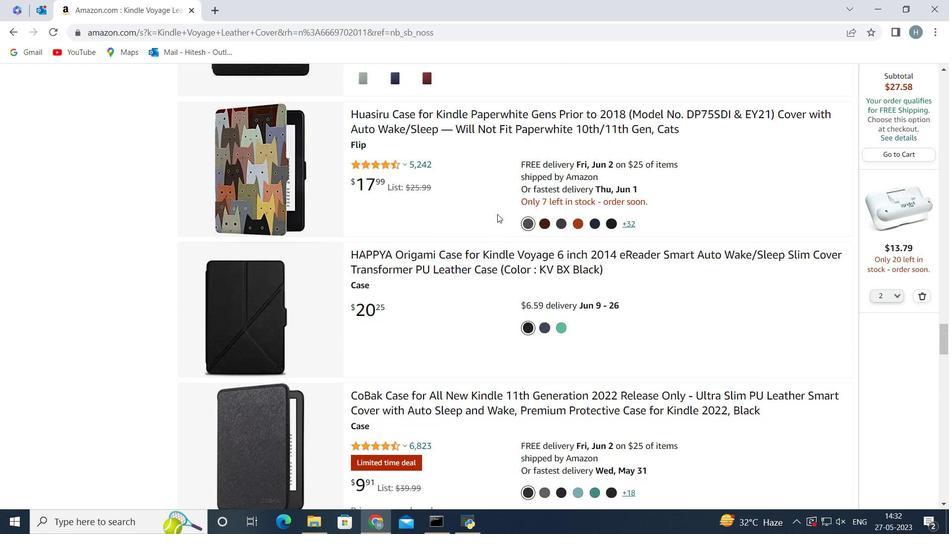 
Action: Mouse scrolled (497, 215) with delta (0, 0)
Screenshot: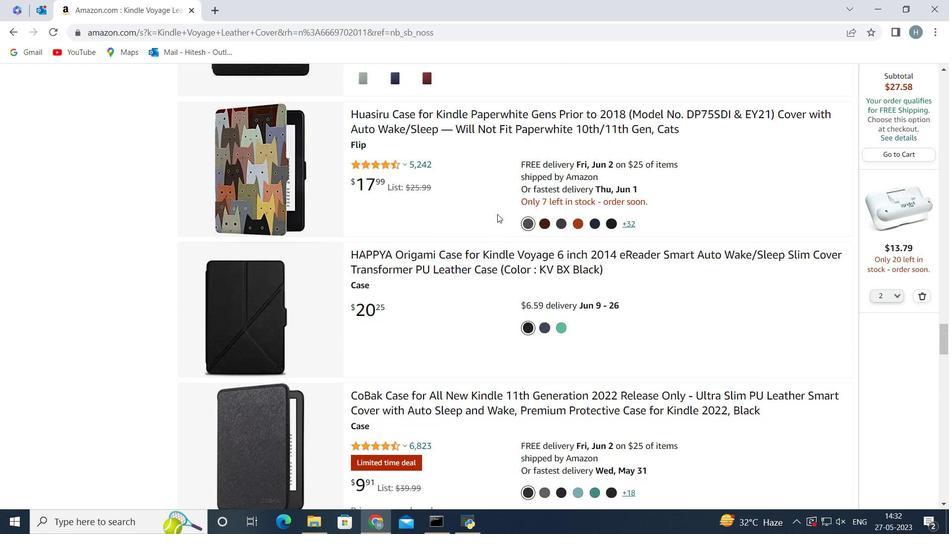 
Action: Mouse scrolled (497, 215) with delta (0, 0)
Screenshot: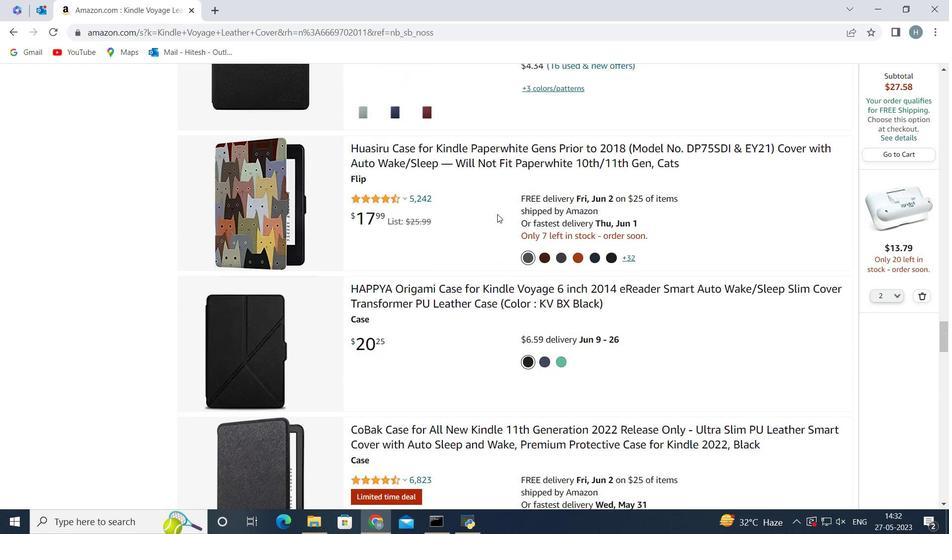 
Action: Mouse scrolled (497, 215) with delta (0, 0)
Screenshot: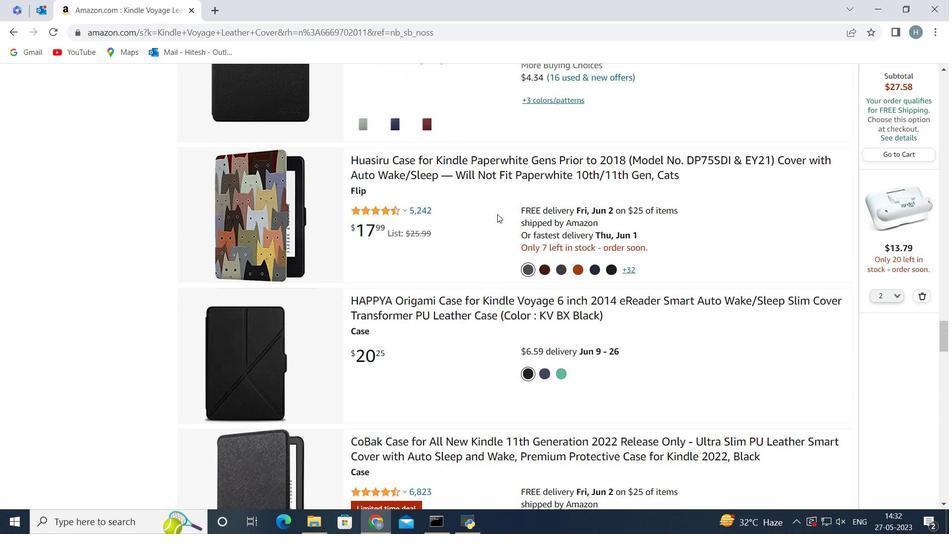 
Action: Mouse scrolled (497, 215) with delta (0, 0)
Screenshot: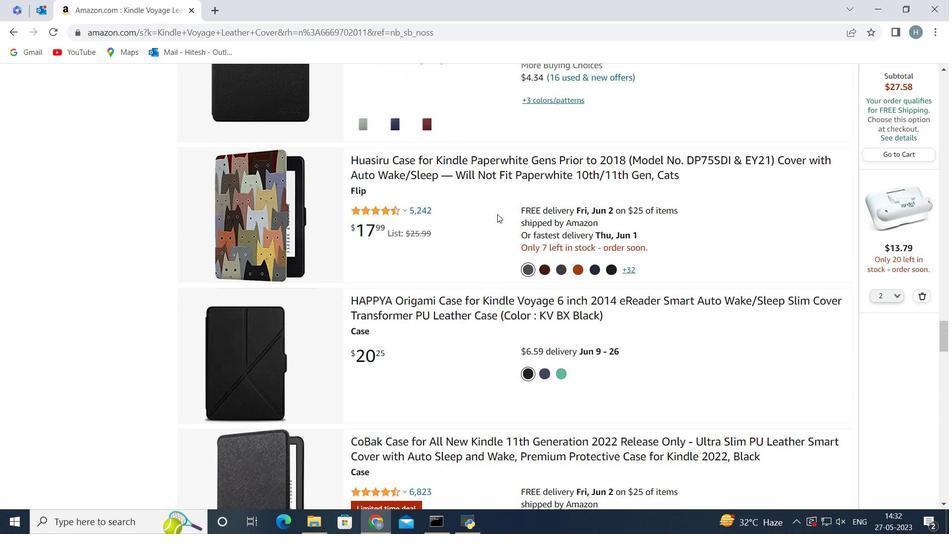 
Action: Mouse scrolled (497, 215) with delta (0, 0)
Screenshot: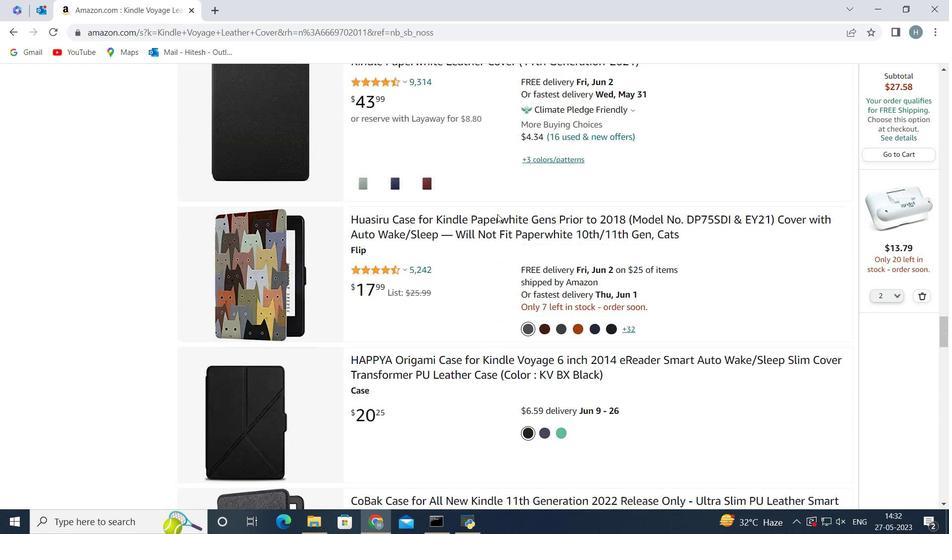 
Action: Mouse scrolled (497, 215) with delta (0, 0)
Screenshot: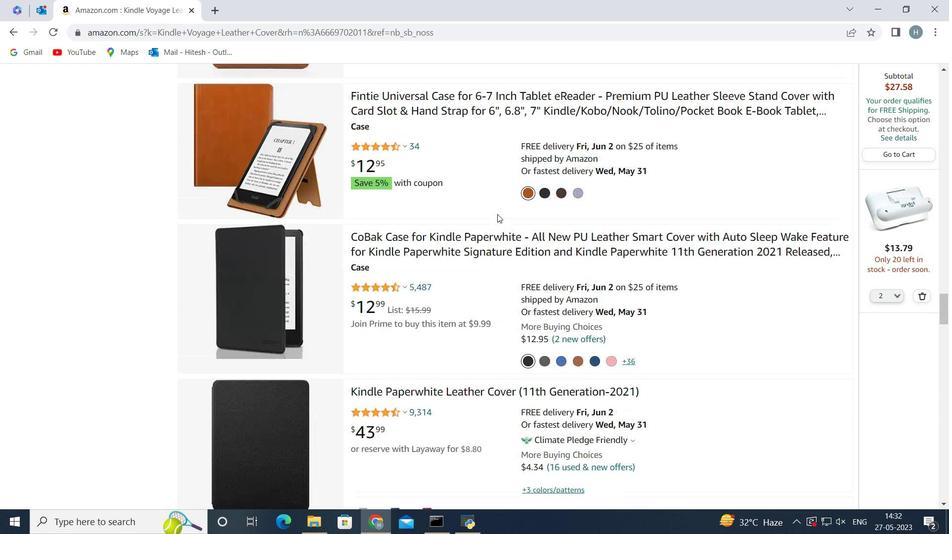 
Action: Mouse scrolled (497, 215) with delta (0, 0)
Screenshot: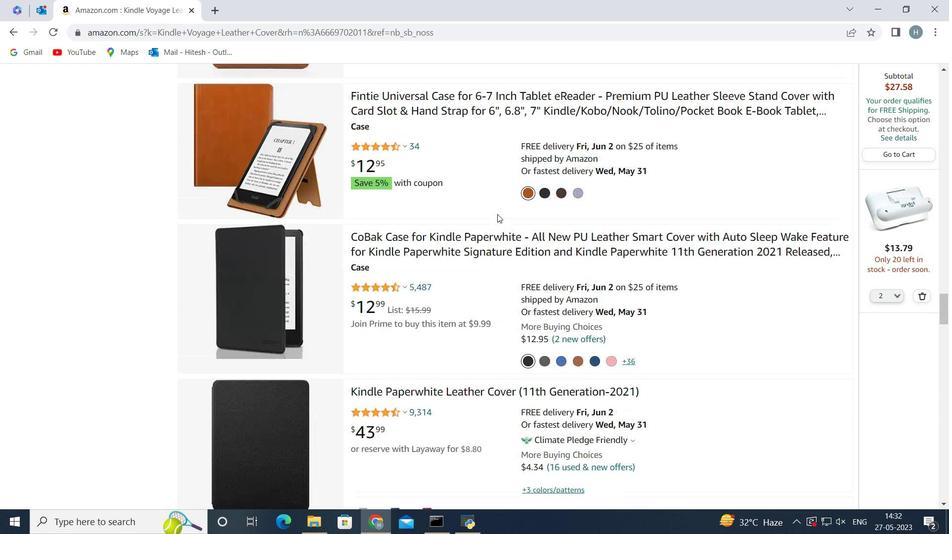
Action: Mouse scrolled (497, 215) with delta (0, 0)
Screenshot: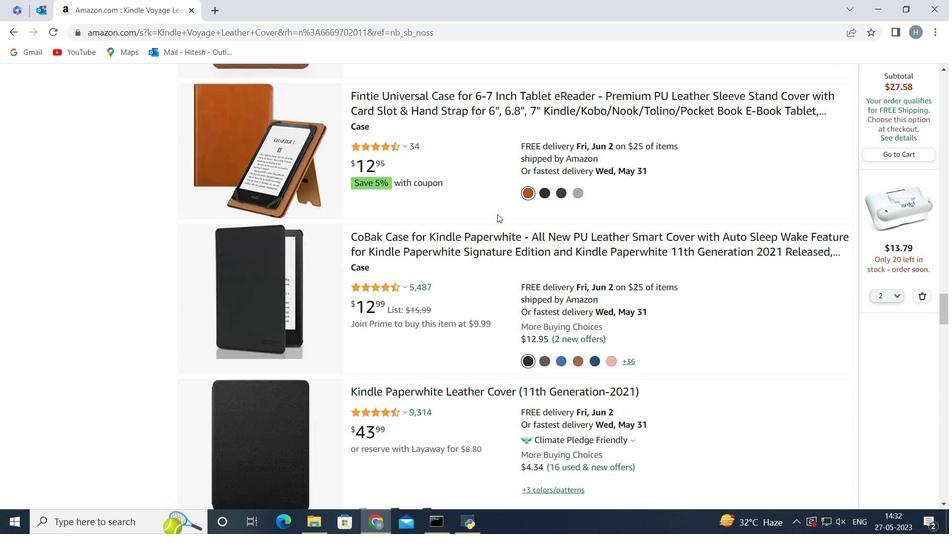 
Action: Mouse scrolled (497, 215) with delta (0, 0)
Screenshot: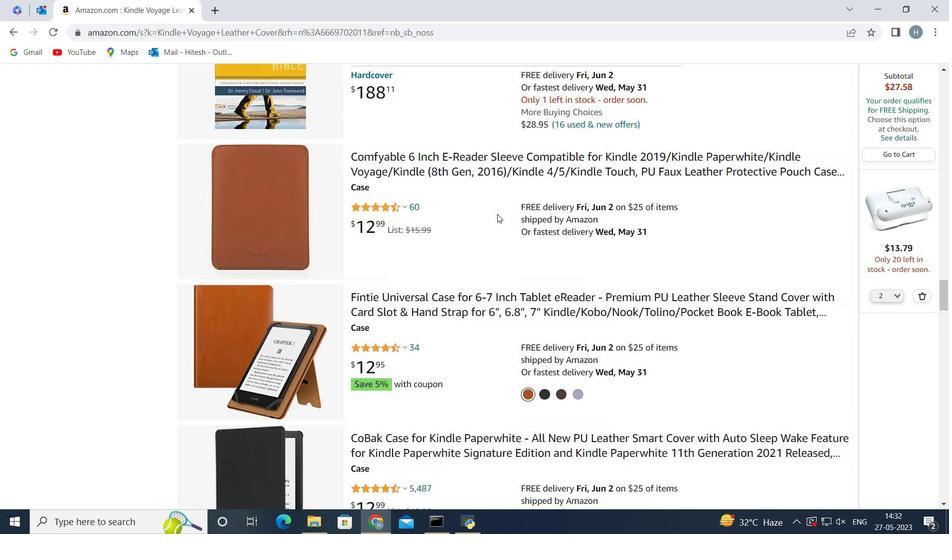 
Action: Mouse scrolled (497, 215) with delta (0, 0)
Screenshot: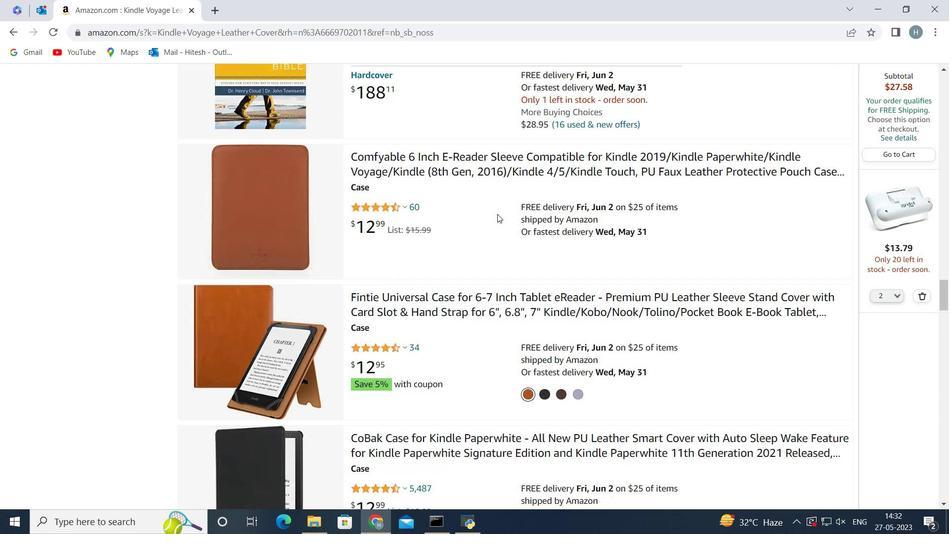 
Action: Mouse scrolled (497, 215) with delta (0, 0)
Screenshot: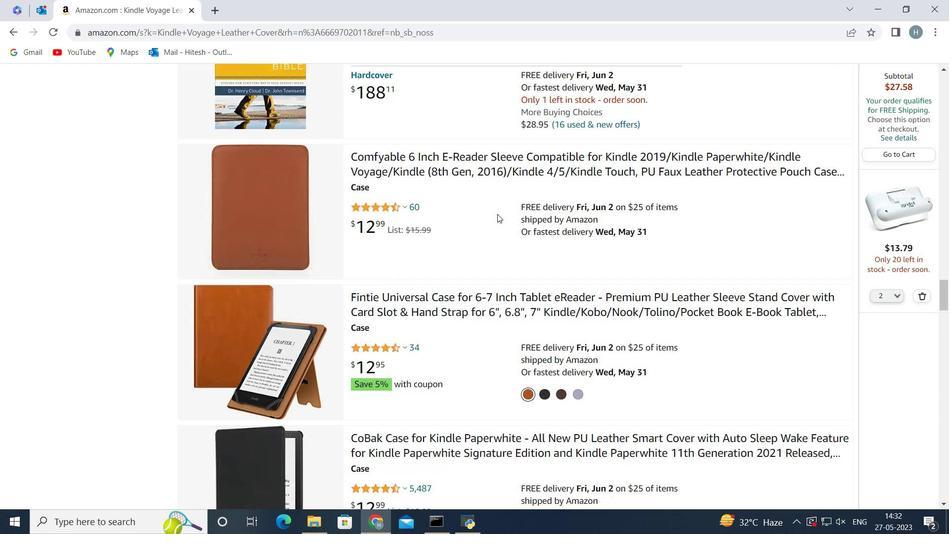 
Action: Mouse scrolled (497, 215) with delta (0, 0)
Screenshot: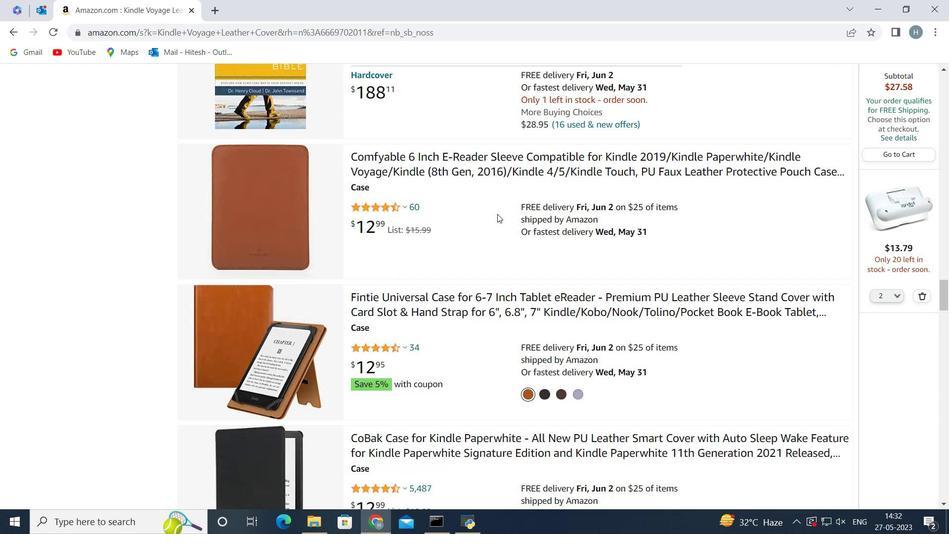
Action: Mouse scrolled (497, 215) with delta (0, 0)
Screenshot: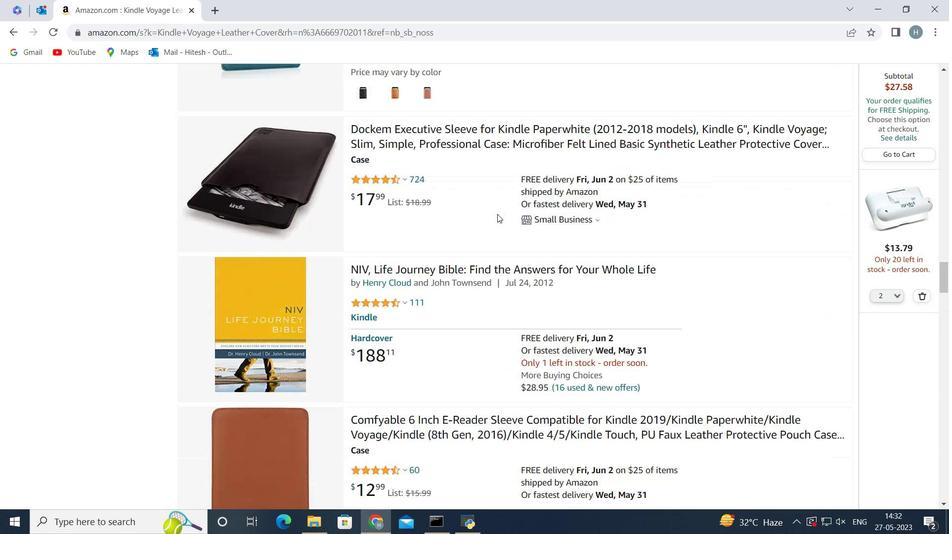 
Action: Mouse scrolled (497, 215) with delta (0, 0)
Screenshot: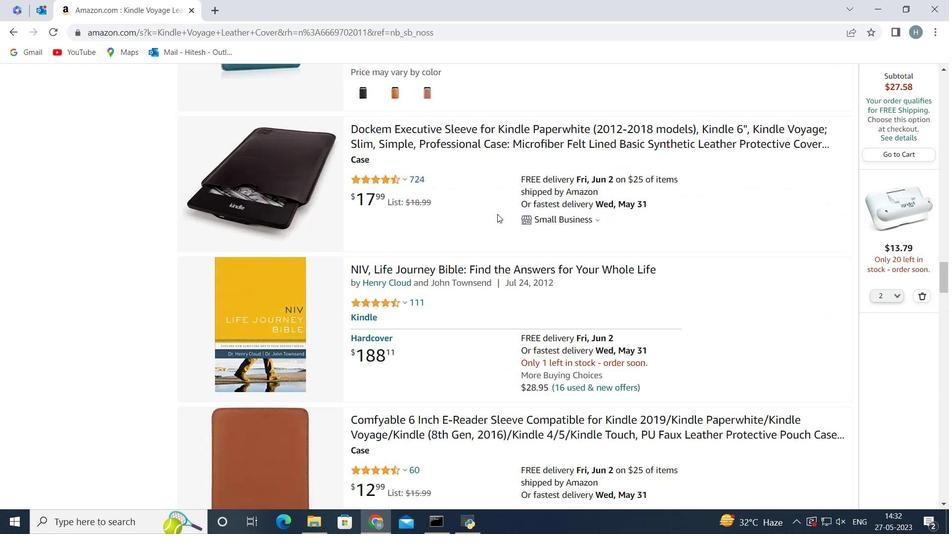 
Action: Mouse scrolled (497, 215) with delta (0, 0)
Screenshot: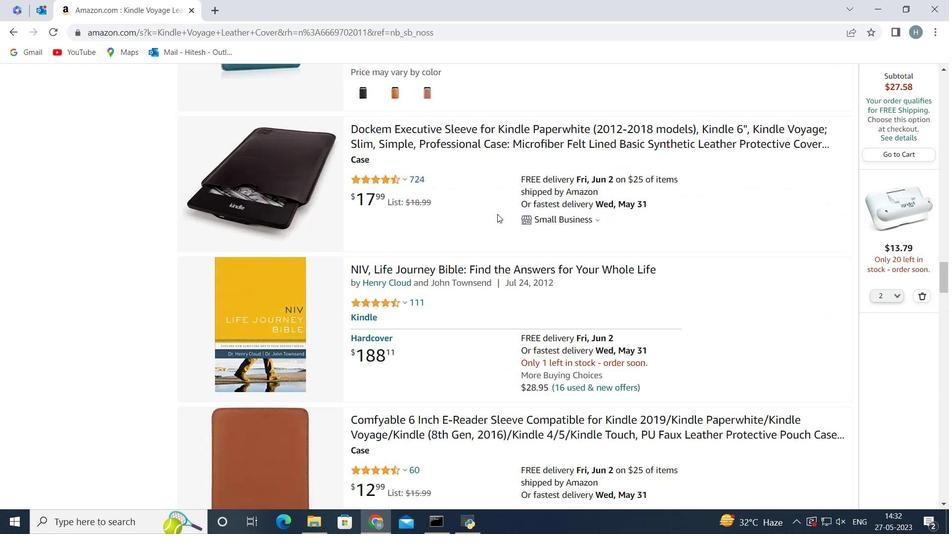 
Action: Mouse scrolled (497, 215) with delta (0, 0)
Screenshot: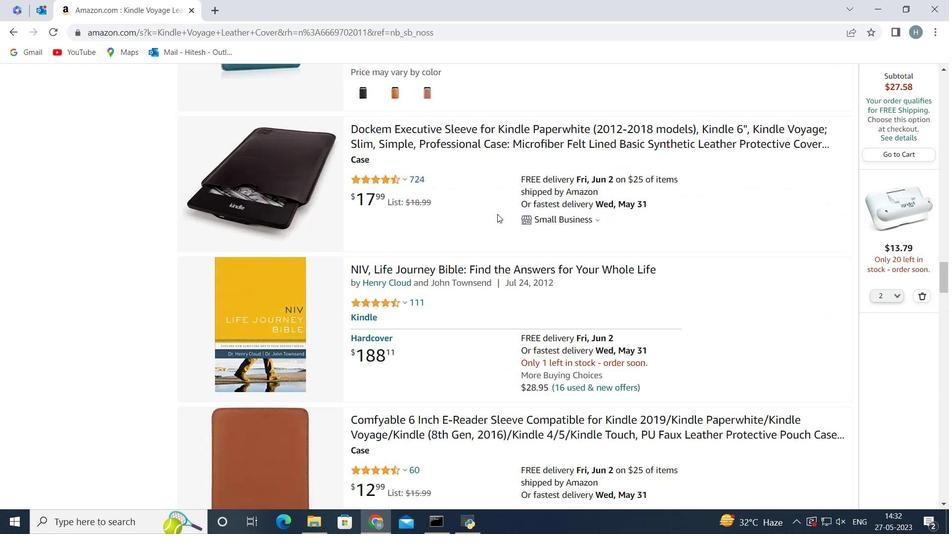 
Action: Mouse scrolled (497, 215) with delta (0, 0)
Screenshot: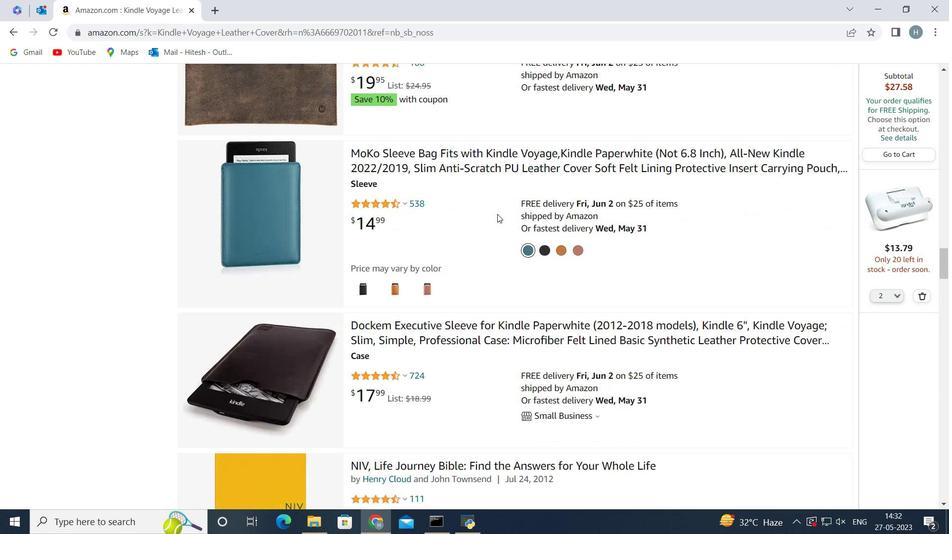 
Action: Mouse scrolled (497, 215) with delta (0, 0)
Screenshot: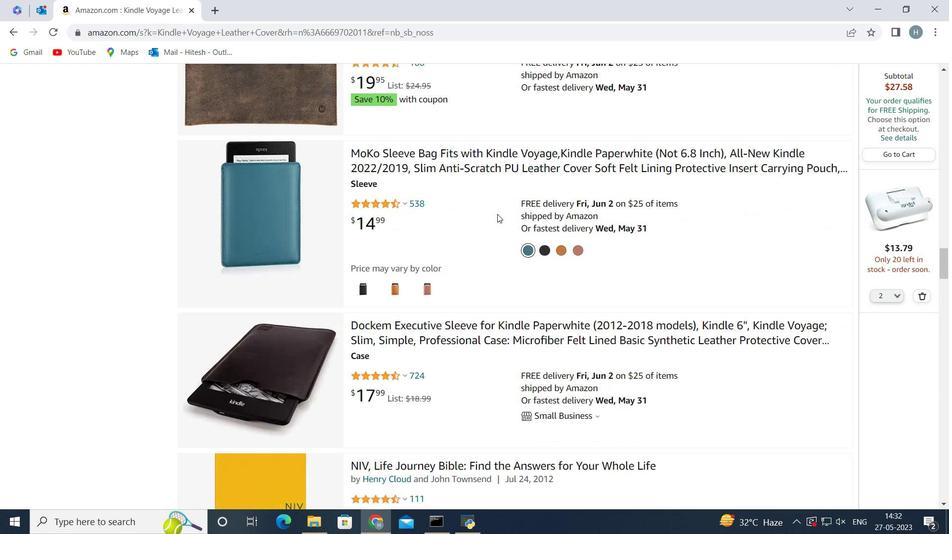 
Action: Mouse scrolled (497, 215) with delta (0, 0)
Screenshot: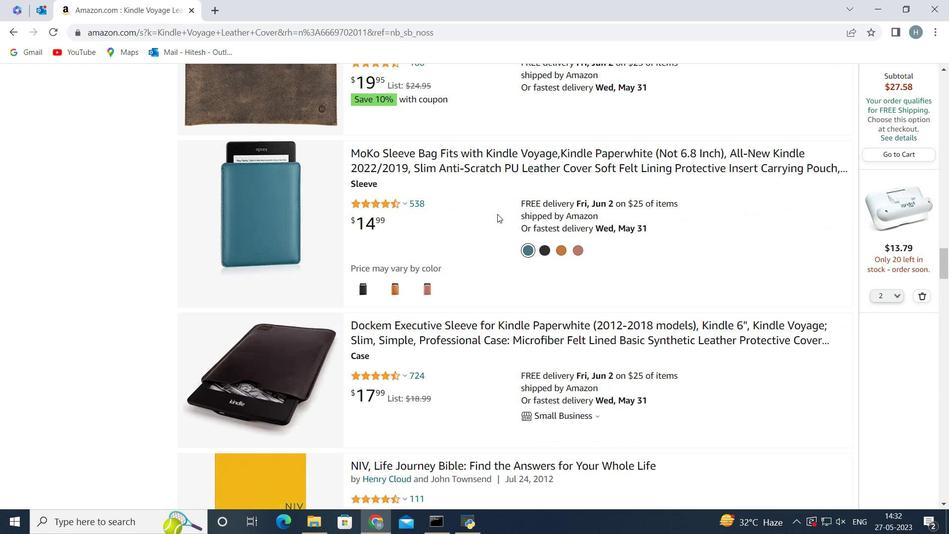 
Action: Mouse scrolled (497, 215) with delta (0, 0)
Screenshot: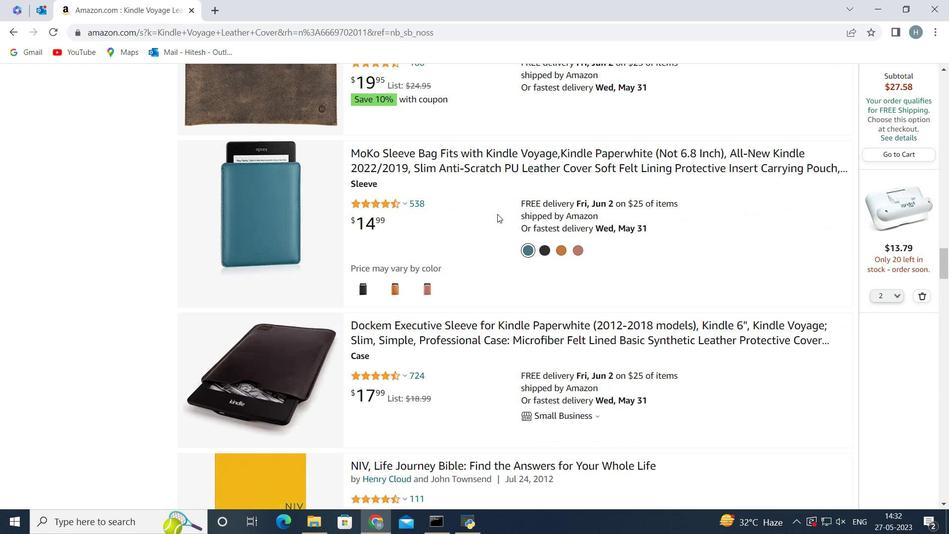 
Action: Mouse scrolled (497, 215) with delta (0, 0)
Screenshot: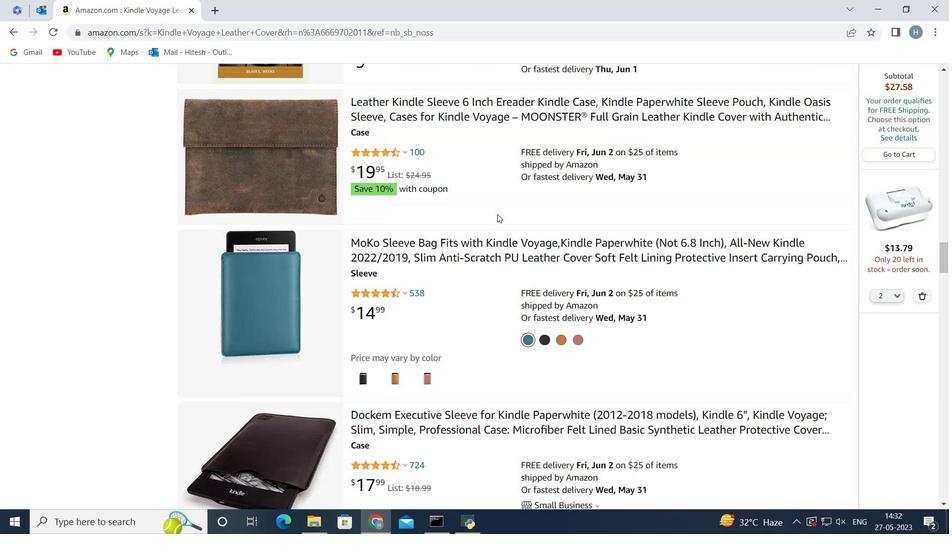 
Action: Mouse scrolled (497, 215) with delta (0, 0)
Screenshot: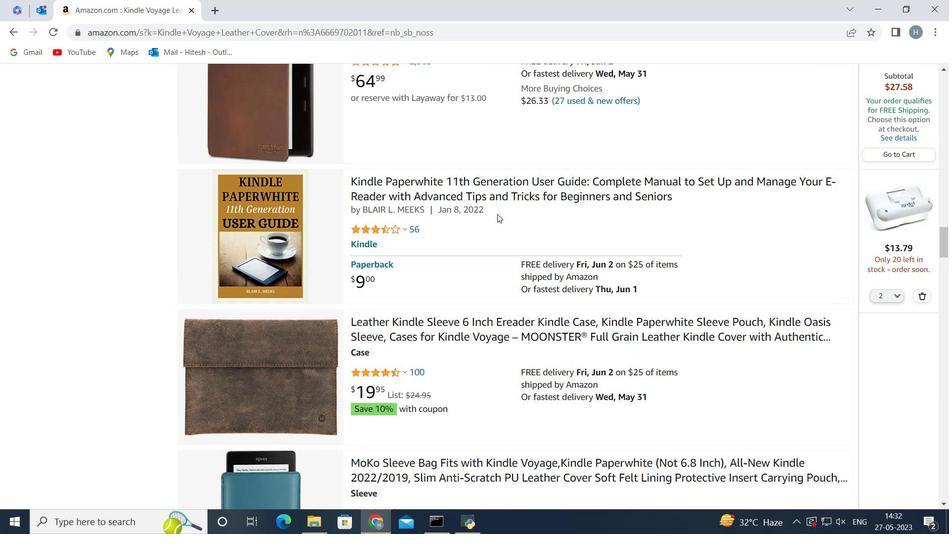 
Action: Mouse scrolled (497, 215) with delta (0, 0)
Screenshot: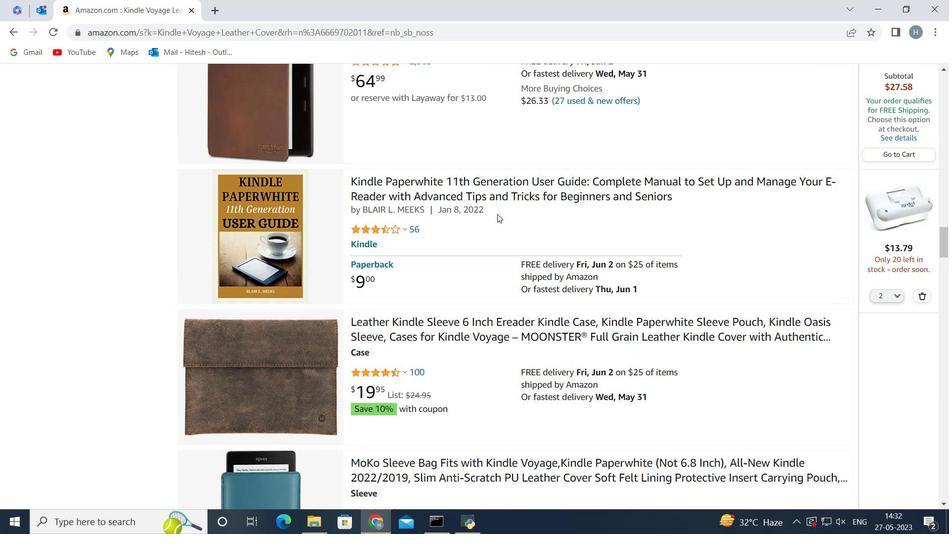 
Action: Mouse scrolled (497, 215) with delta (0, 0)
Screenshot: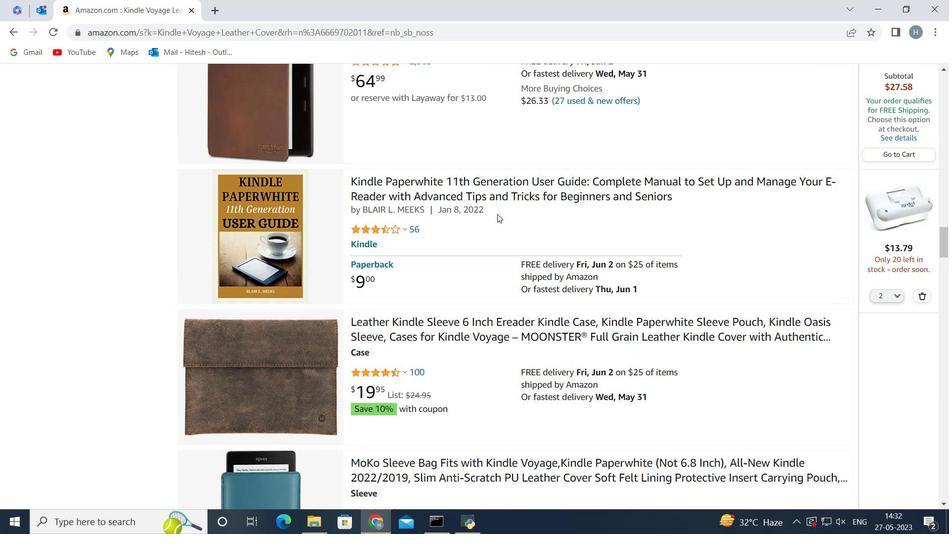 
Action: Mouse scrolled (497, 215) with delta (0, 0)
Screenshot: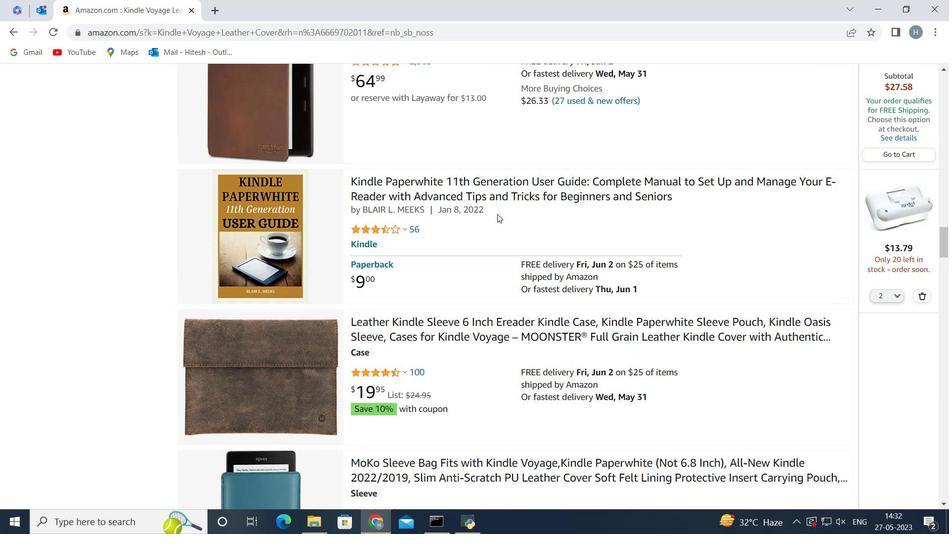
Action: Mouse scrolled (497, 215) with delta (0, 0)
Screenshot: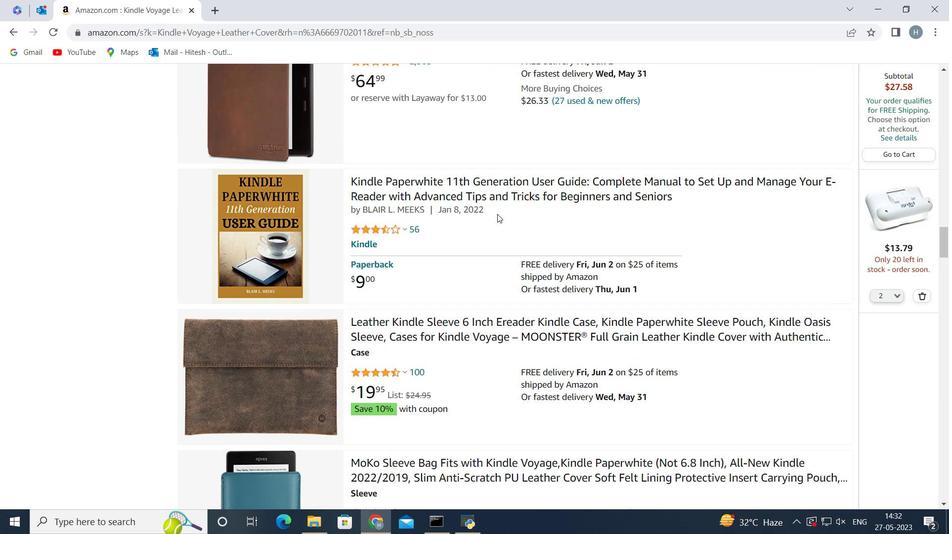 
Action: Mouse scrolled (497, 215) with delta (0, 0)
Screenshot: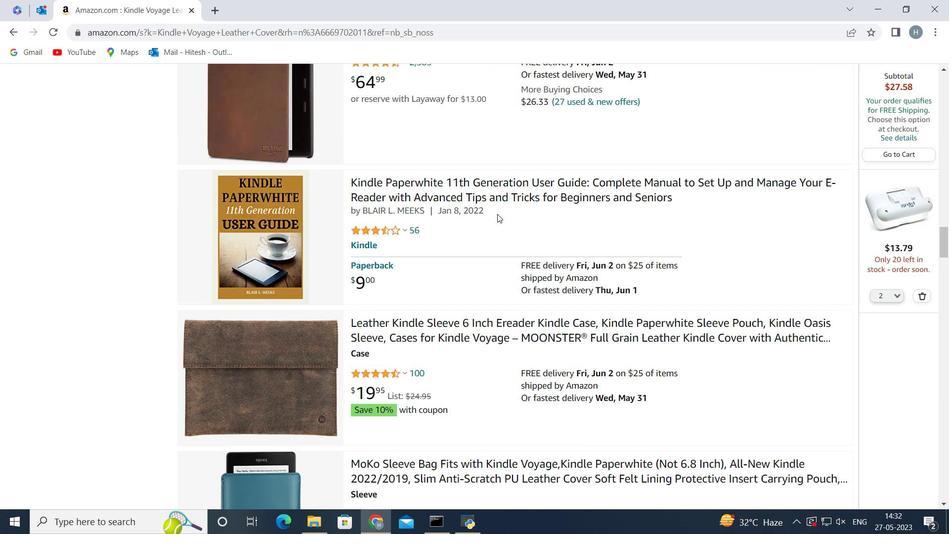 
Action: Mouse scrolled (497, 215) with delta (0, 0)
Screenshot: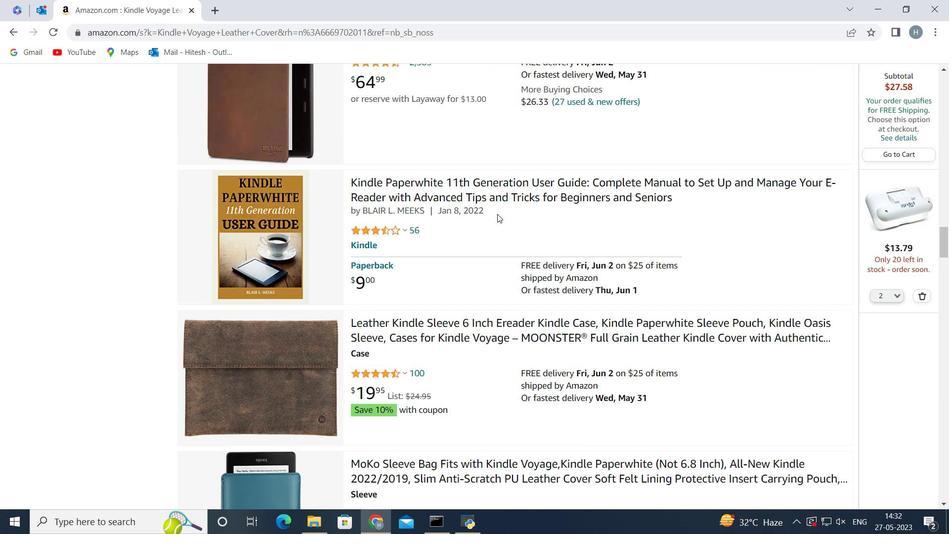 
Action: Mouse scrolled (497, 215) with delta (0, 0)
Screenshot: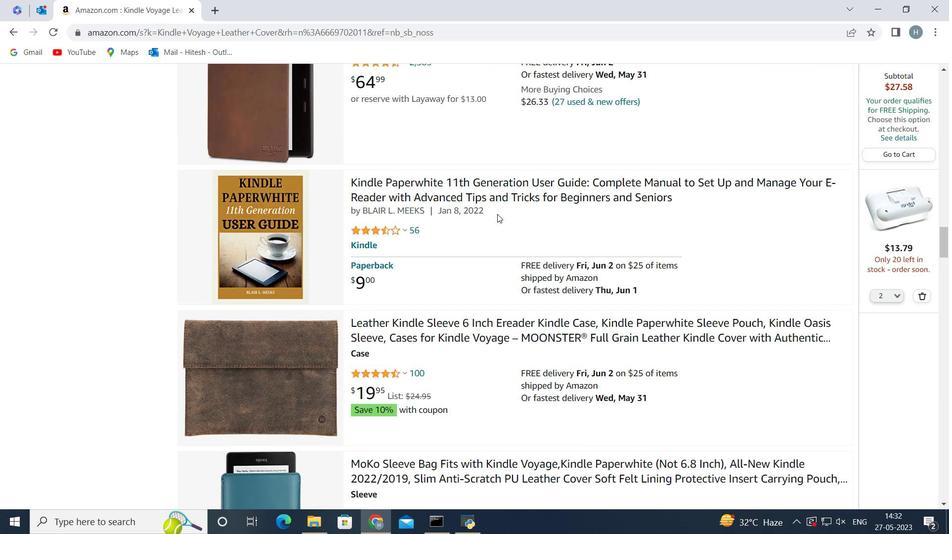 
Action: Mouse scrolled (497, 215) with delta (0, 0)
Screenshot: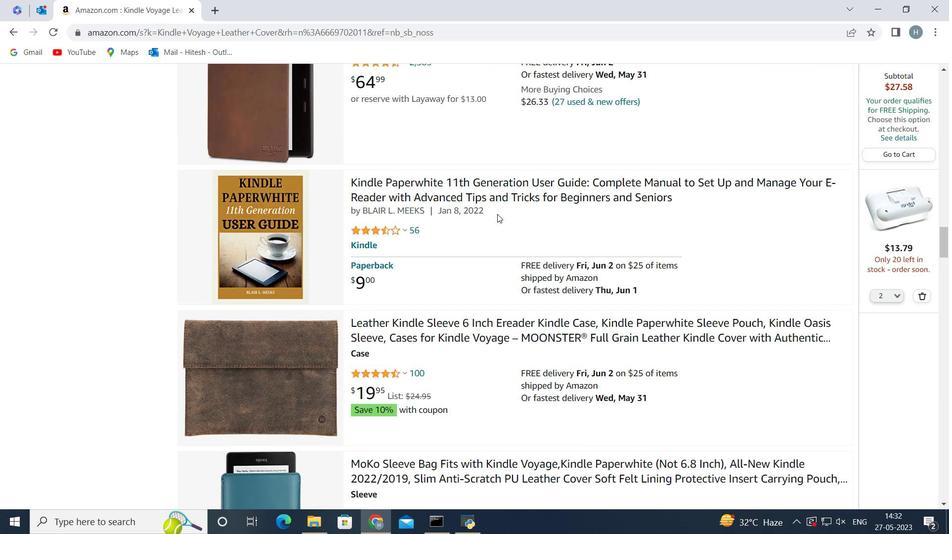 
Action: Mouse scrolled (497, 215) with delta (0, 0)
Screenshot: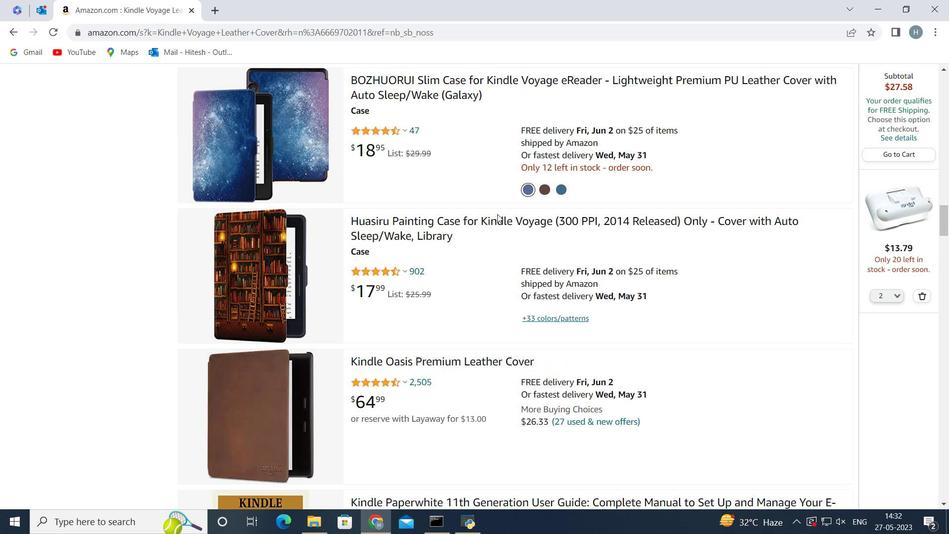 
Action: Mouse scrolled (497, 215) with delta (0, 0)
Screenshot: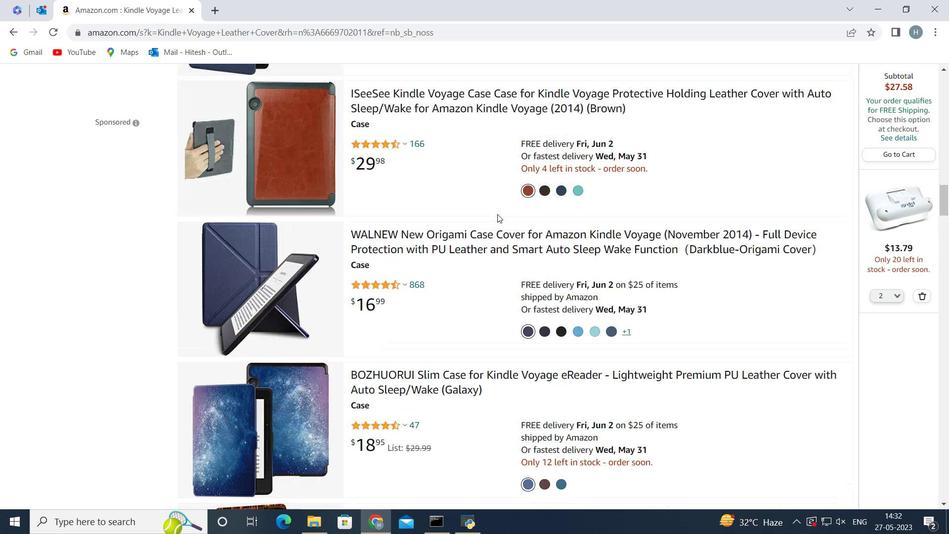 
Action: Mouse scrolled (497, 215) with delta (0, 0)
Screenshot: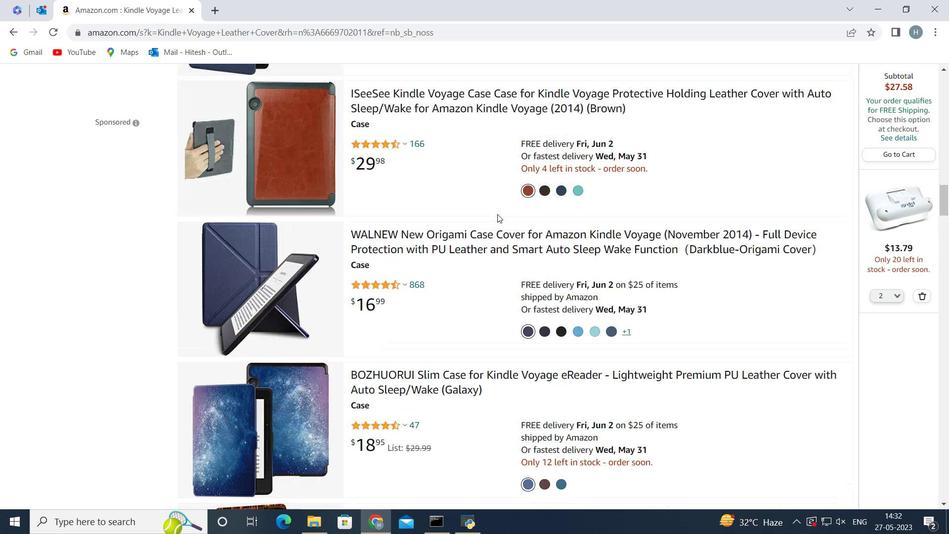 
Action: Mouse scrolled (497, 215) with delta (0, 0)
Screenshot: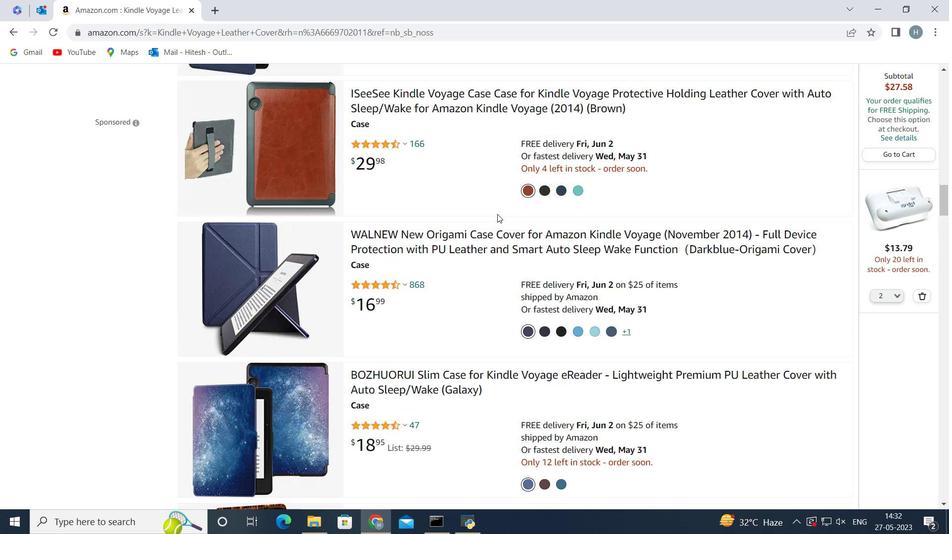 
Action: Mouse scrolled (497, 215) with delta (0, 0)
Screenshot: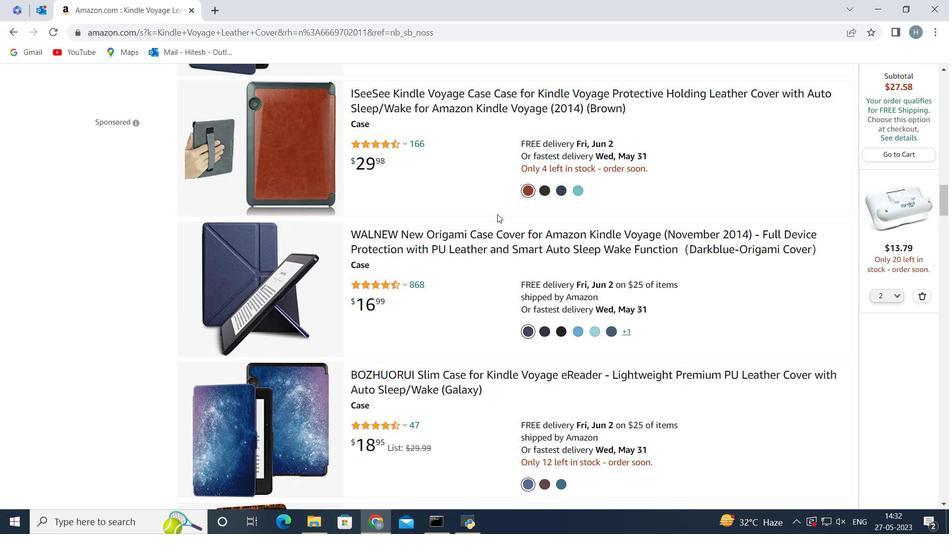 
Action: Mouse scrolled (497, 215) with delta (0, 0)
Screenshot: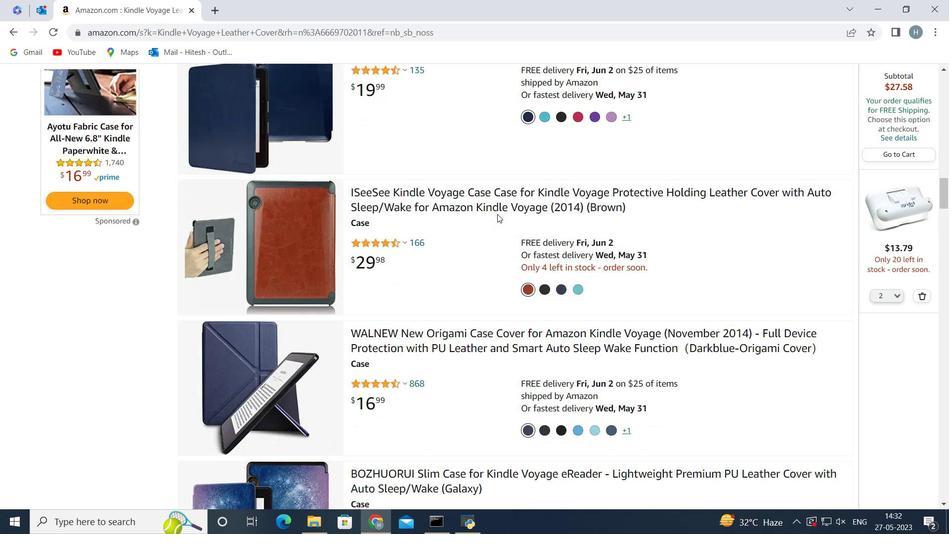 
Action: Mouse scrolled (497, 215) with delta (0, 0)
Screenshot: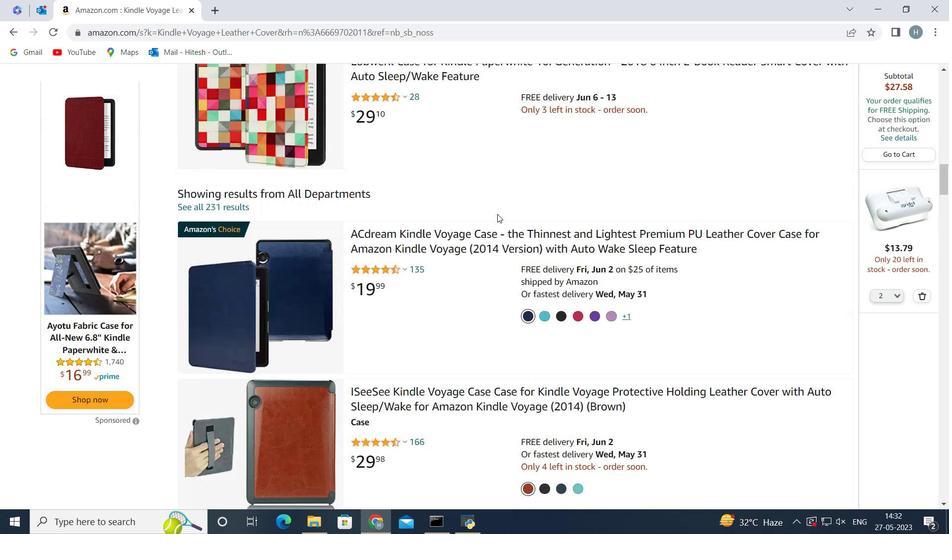 
Action: Mouse scrolled (497, 215) with delta (0, 0)
Screenshot: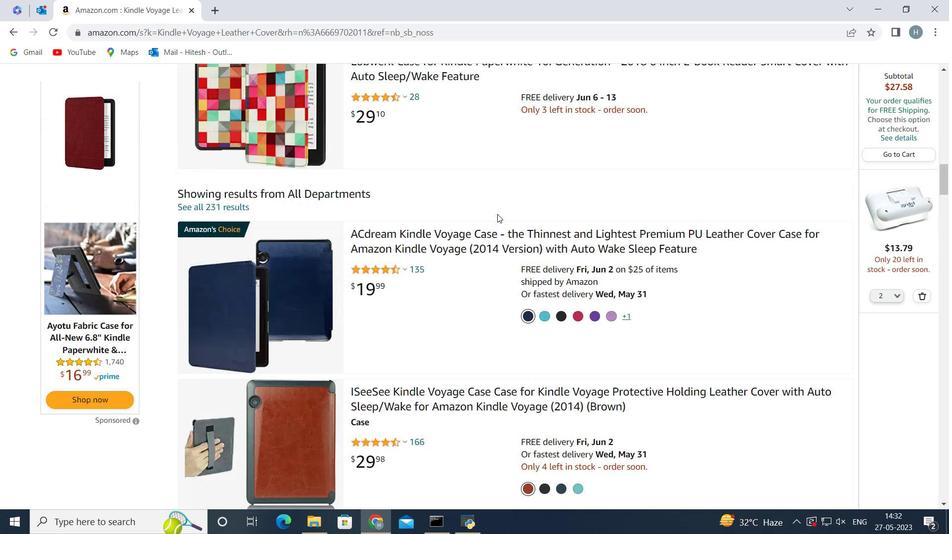 
Action: Mouse scrolled (497, 215) with delta (0, 0)
Screenshot: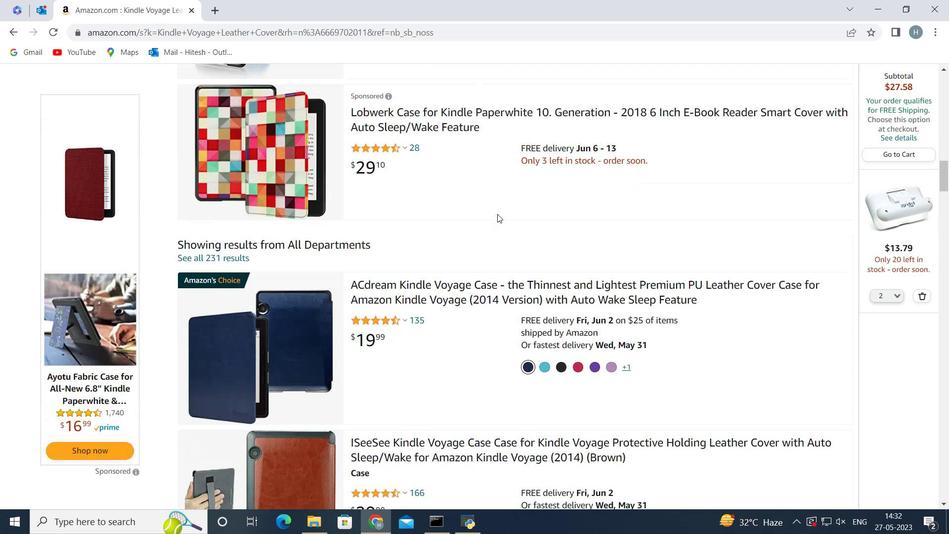 
Action: Mouse scrolled (497, 215) with delta (0, 0)
Screenshot: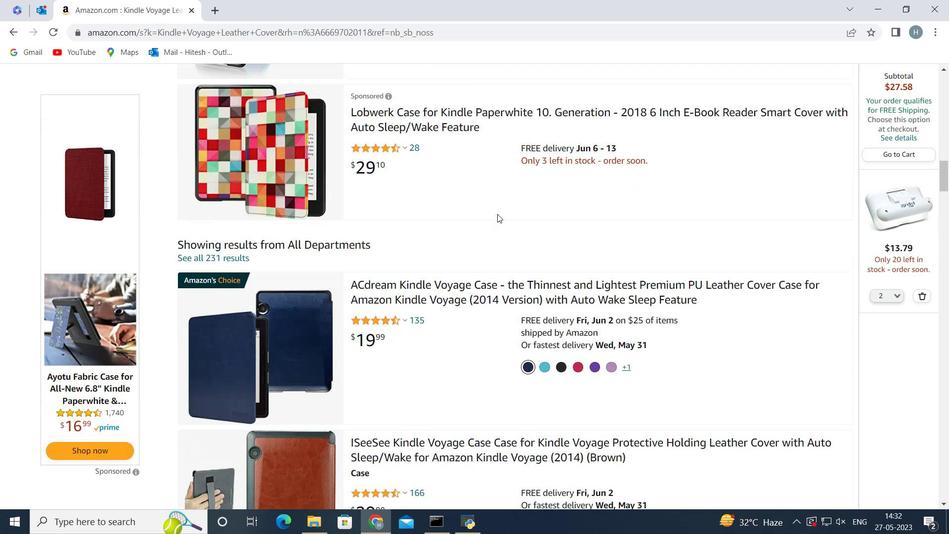 
Action: Mouse scrolled (497, 215) with delta (0, 0)
Screenshot: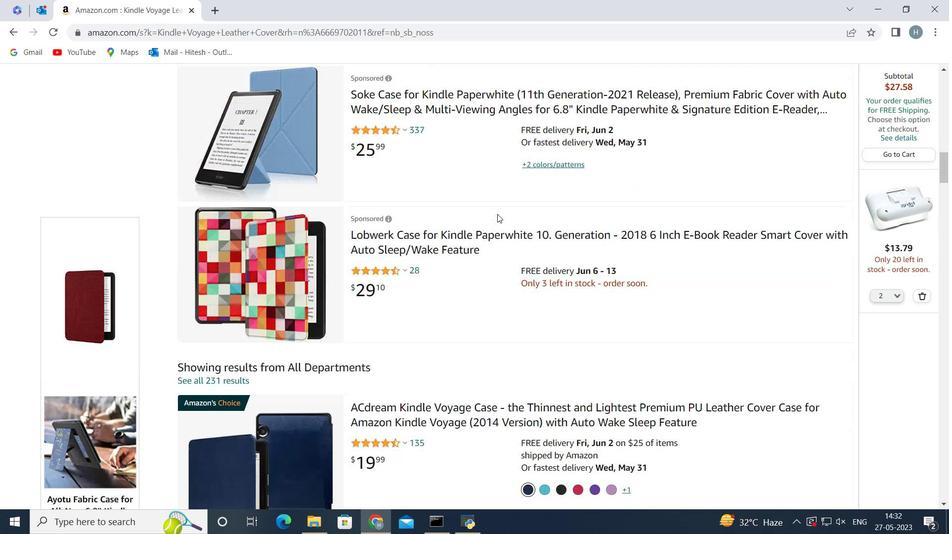 
Action: Mouse scrolled (497, 215) with delta (0, 0)
Screenshot: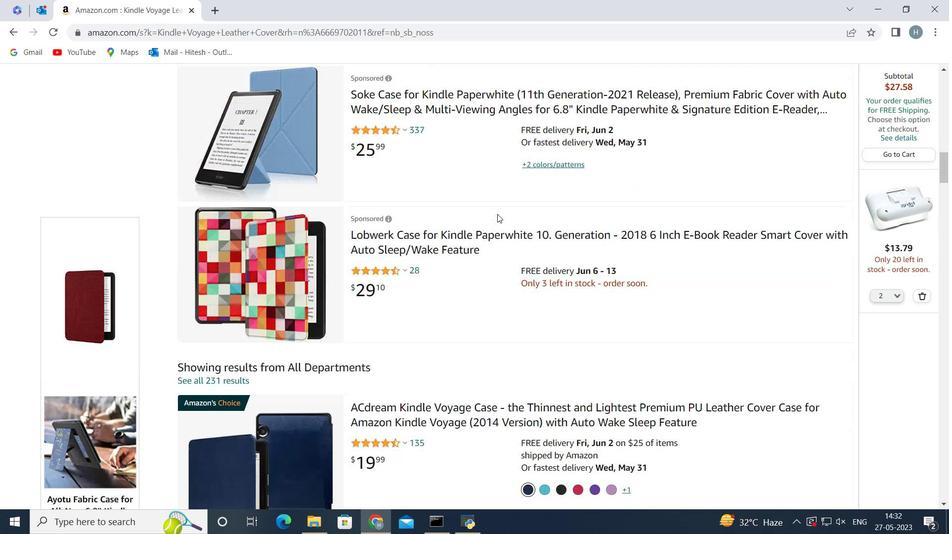 
Action: Mouse scrolled (497, 215) with delta (0, 0)
Screenshot: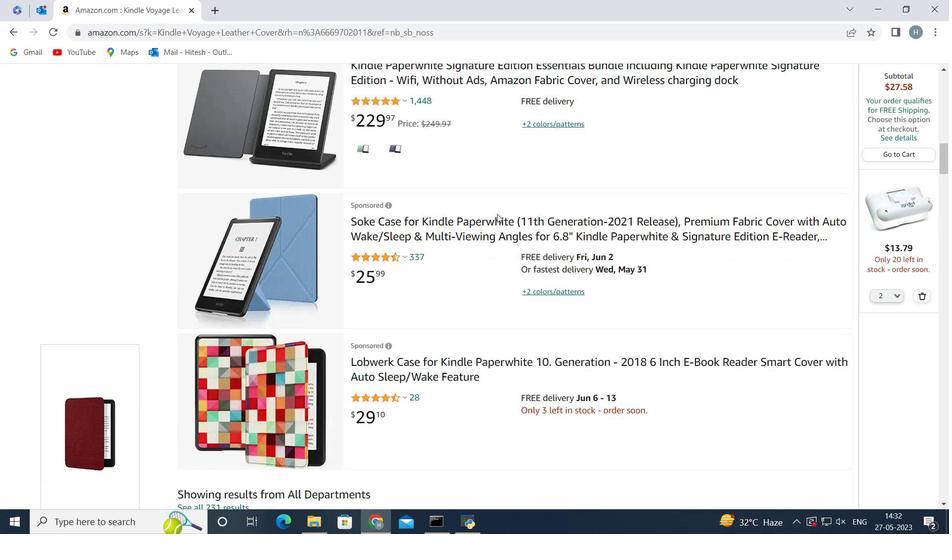 
Action: Mouse scrolled (497, 215) with delta (0, 0)
Screenshot: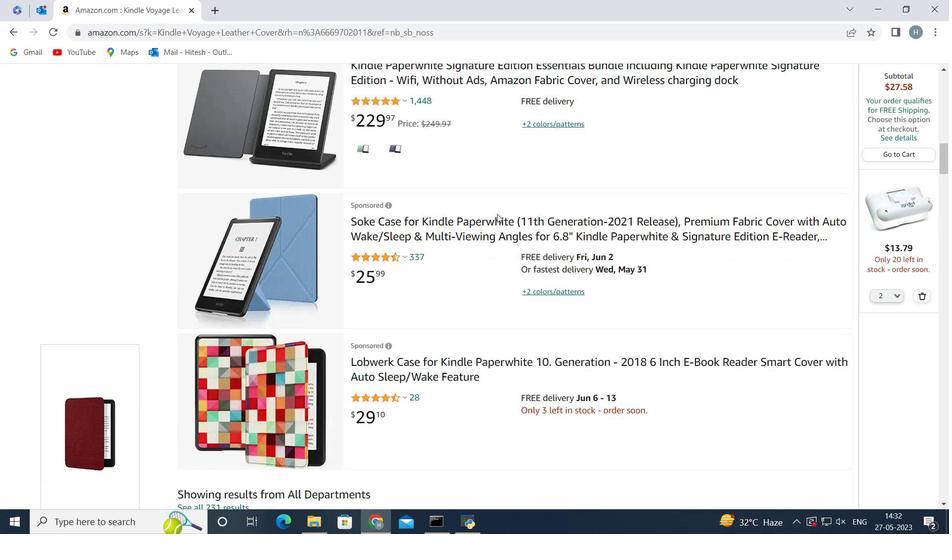 
Action: Mouse scrolled (497, 215) with delta (0, 0)
Screenshot: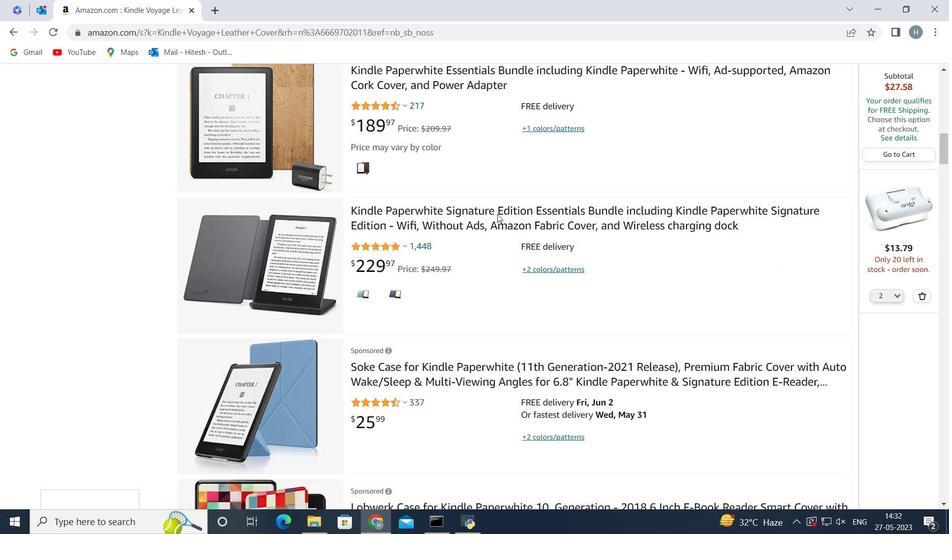 
Action: Mouse scrolled (497, 215) with delta (0, 0)
Screenshot: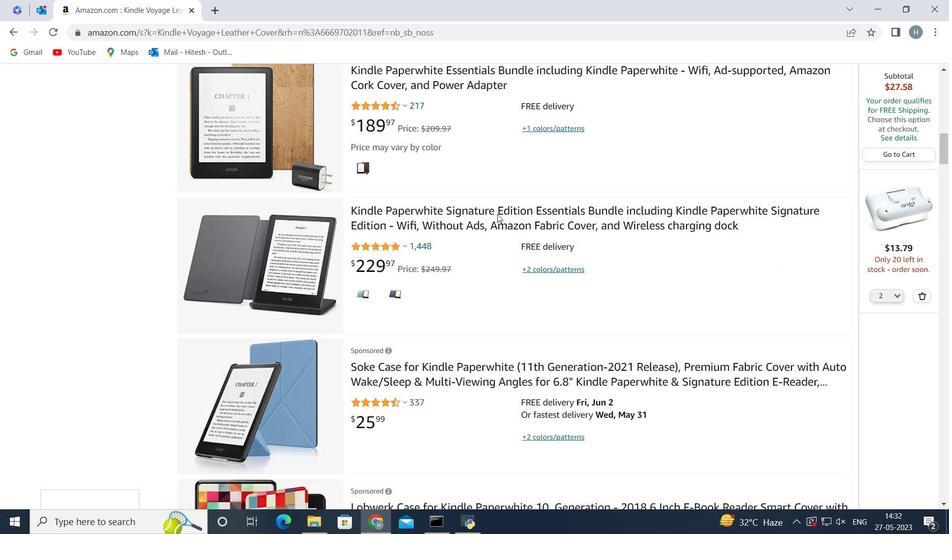 
Action: Mouse scrolled (497, 215) with delta (0, 0)
Screenshot: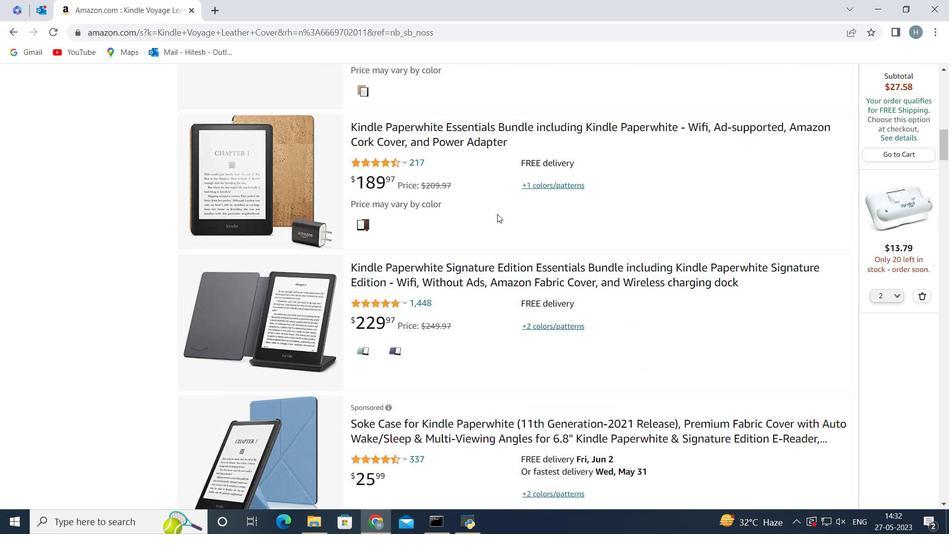 
Action: Mouse scrolled (497, 215) with delta (0, 0)
Screenshot: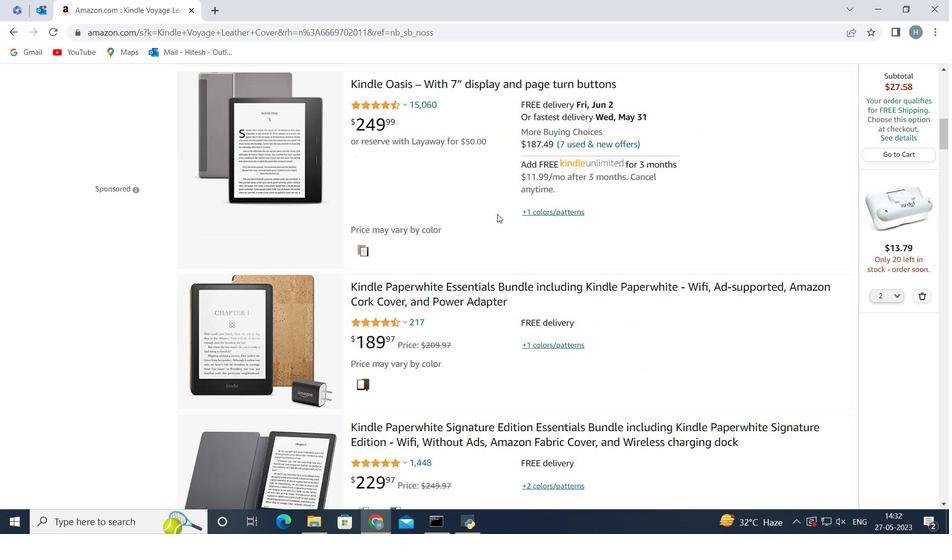 
Action: Mouse scrolled (497, 215) with delta (0, 0)
Screenshot: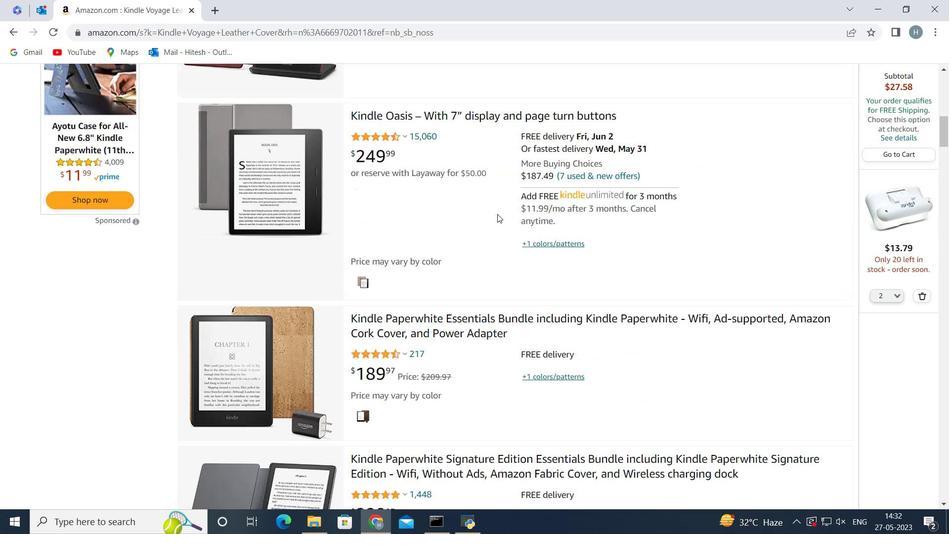 
Action: Mouse scrolled (497, 215) with delta (0, 0)
Screenshot: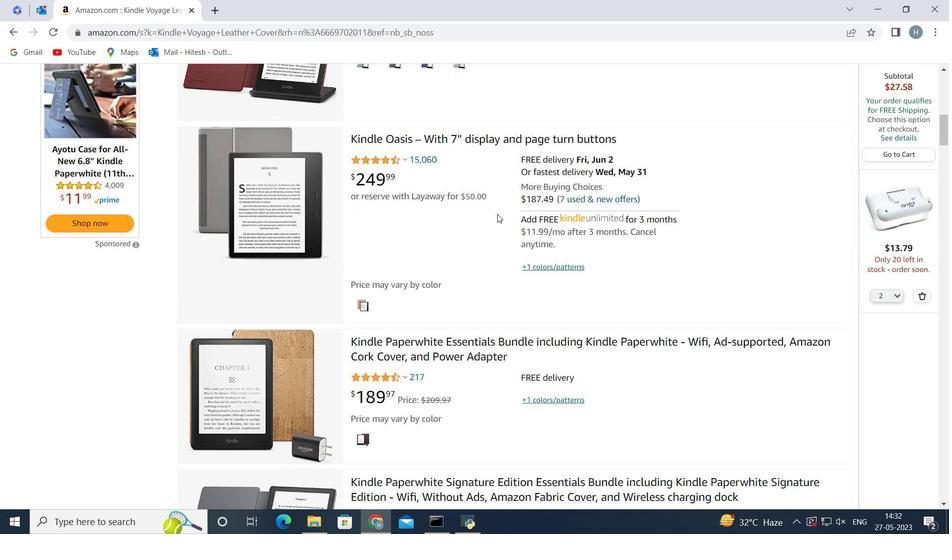 
Action: Mouse scrolled (497, 215) with delta (0, 0)
Screenshot: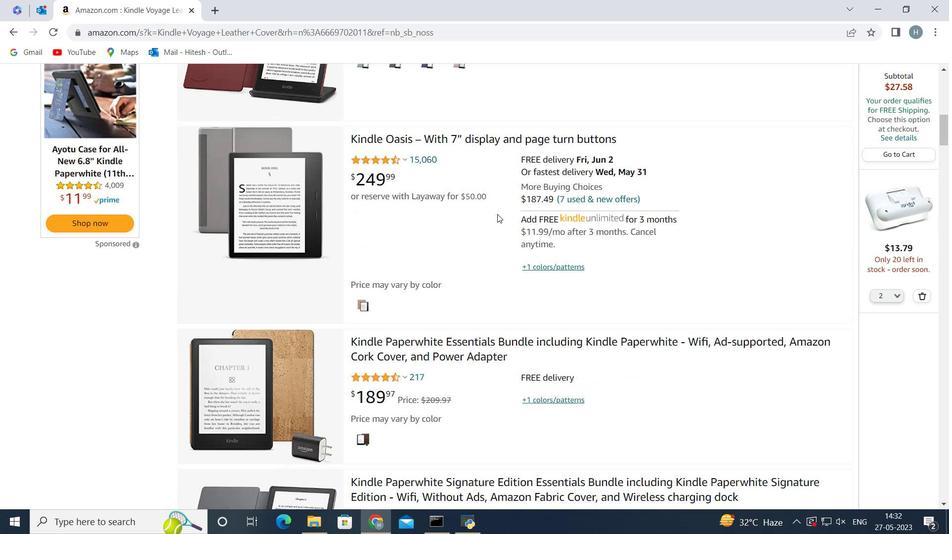 
Action: Mouse scrolled (497, 215) with delta (0, 0)
Screenshot: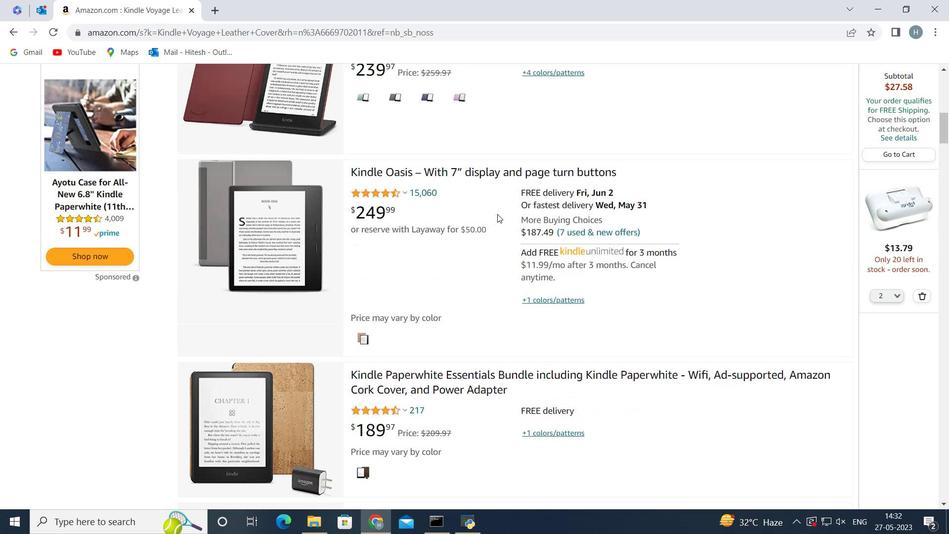 
Action: Mouse scrolled (497, 215) with delta (0, 0)
Screenshot: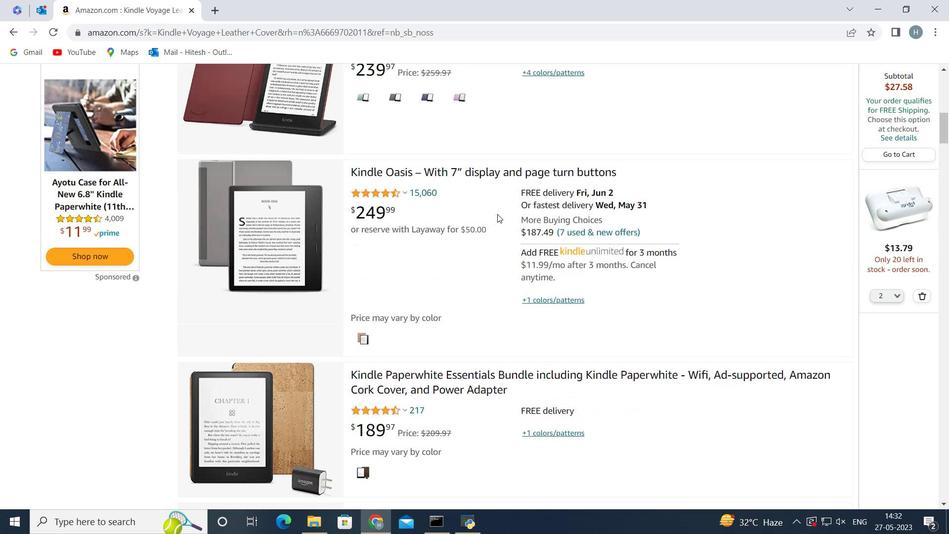 
Action: Mouse scrolled (497, 215) with delta (0, 0)
Screenshot: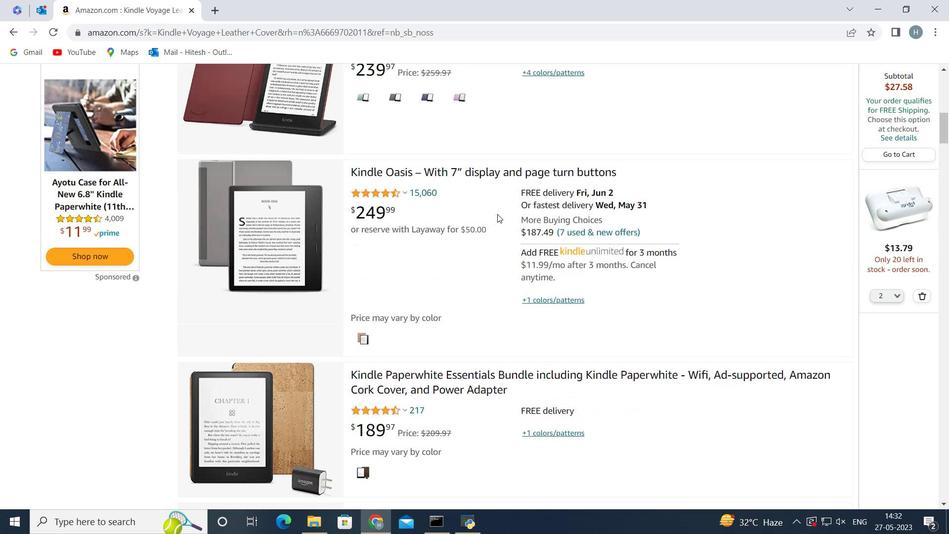 
Action: Mouse scrolled (497, 215) with delta (0, 0)
Screenshot: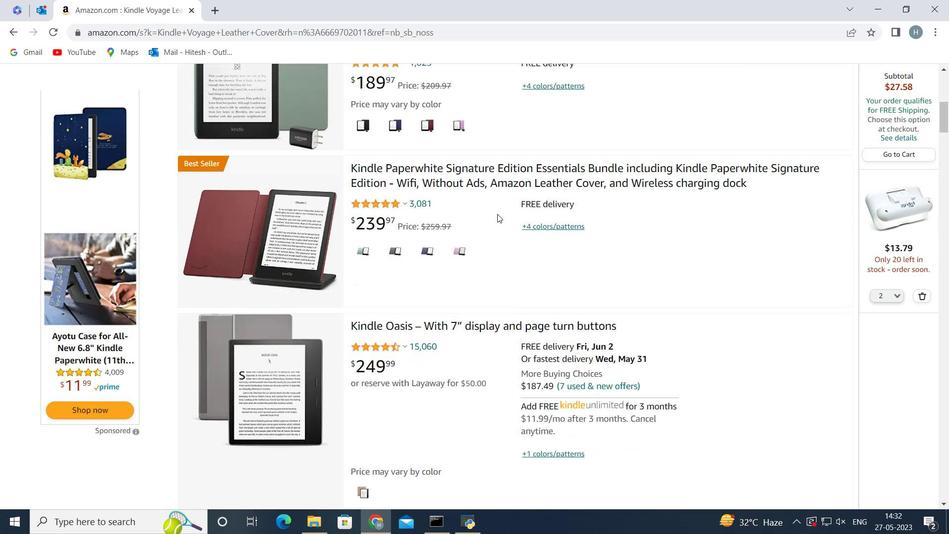 
Action: Mouse scrolled (497, 215) with delta (0, 0)
Screenshot: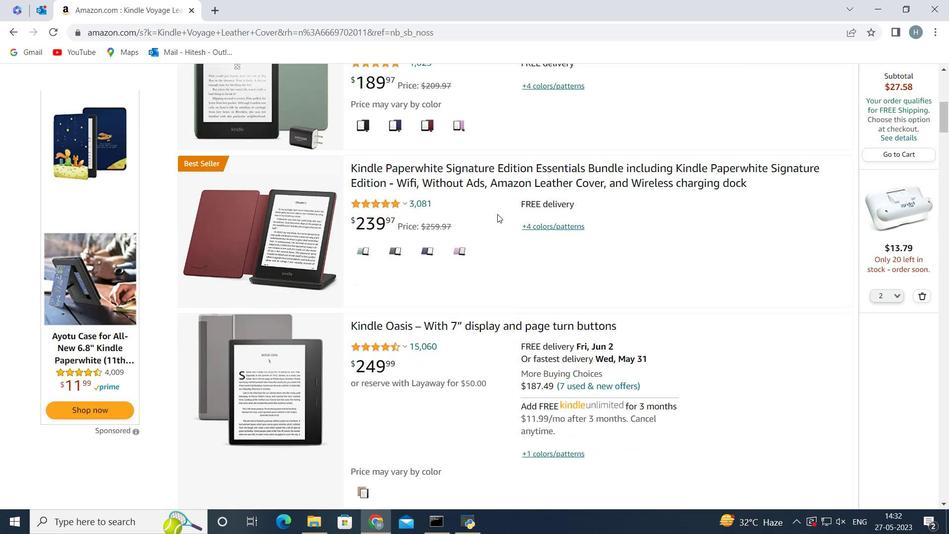 
Action: Mouse scrolled (497, 215) with delta (0, 0)
Screenshot: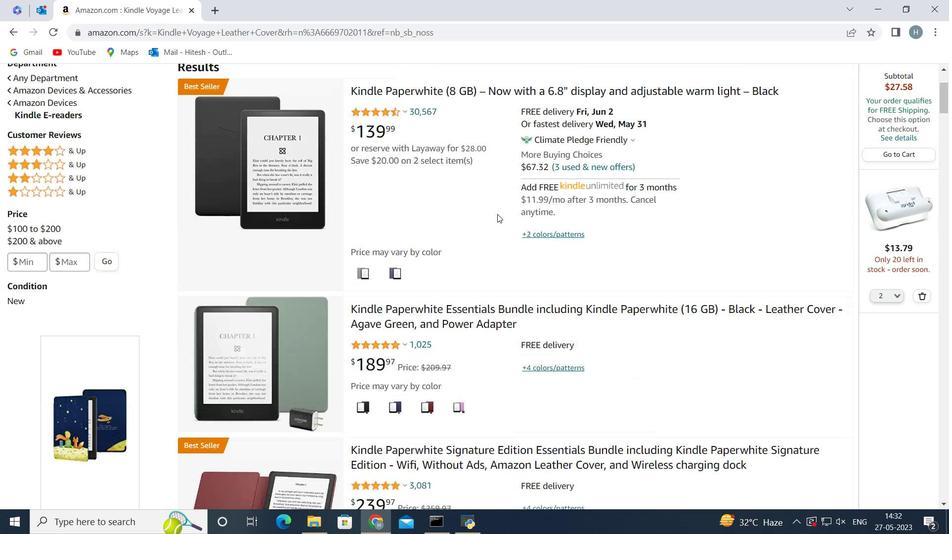 
Action: Mouse scrolled (497, 215) with delta (0, 0)
Screenshot: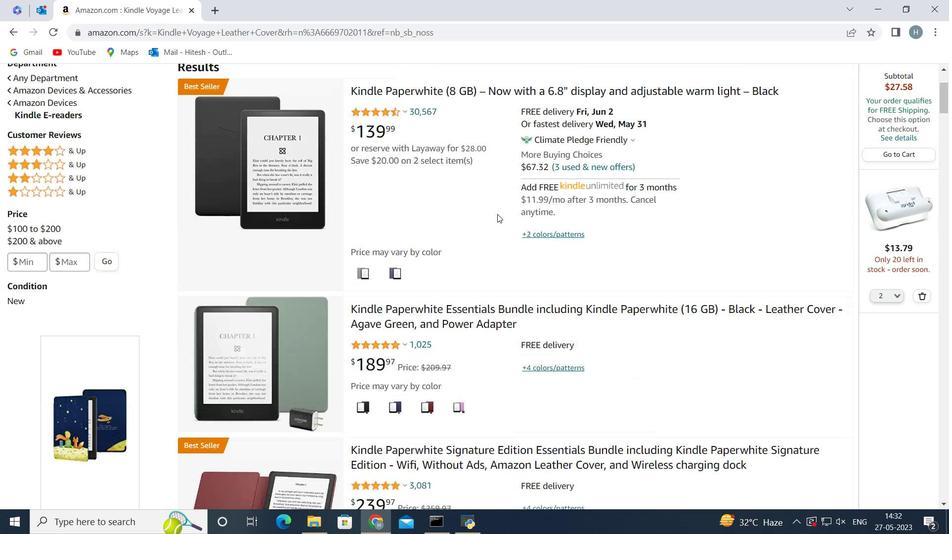 
Action: Mouse scrolled (497, 215) with delta (0, 0)
Screenshot: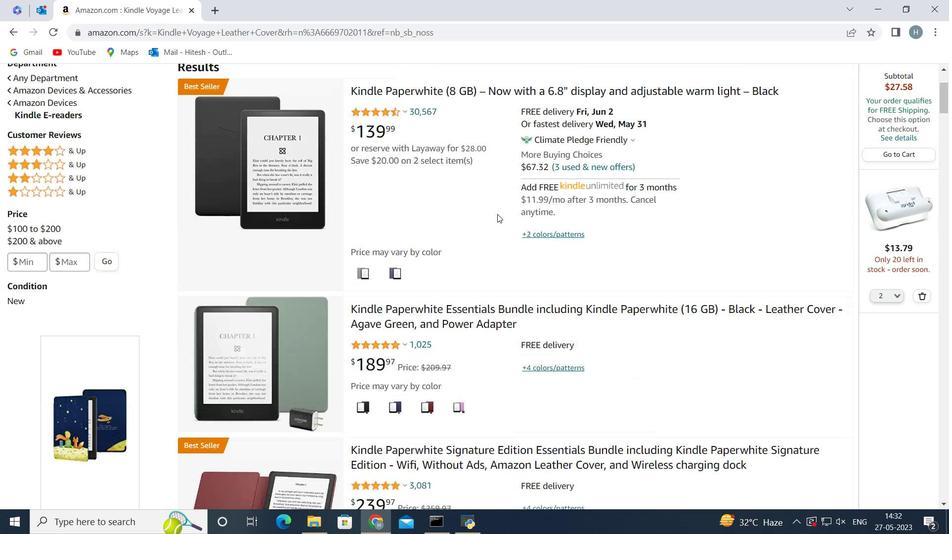 
Action: Mouse scrolled (497, 215) with delta (0, 0)
Screenshot: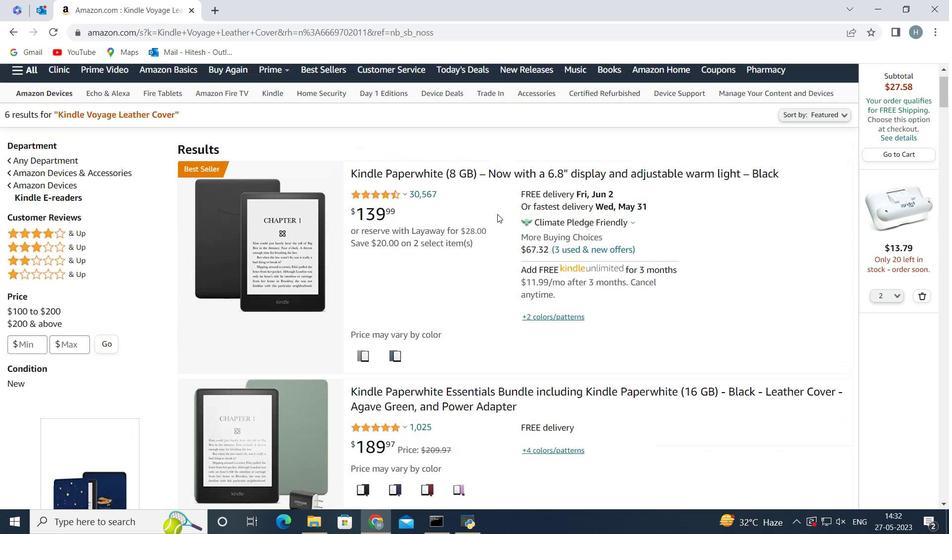 
Action: Mouse scrolled (497, 215) with delta (0, 0)
Screenshot: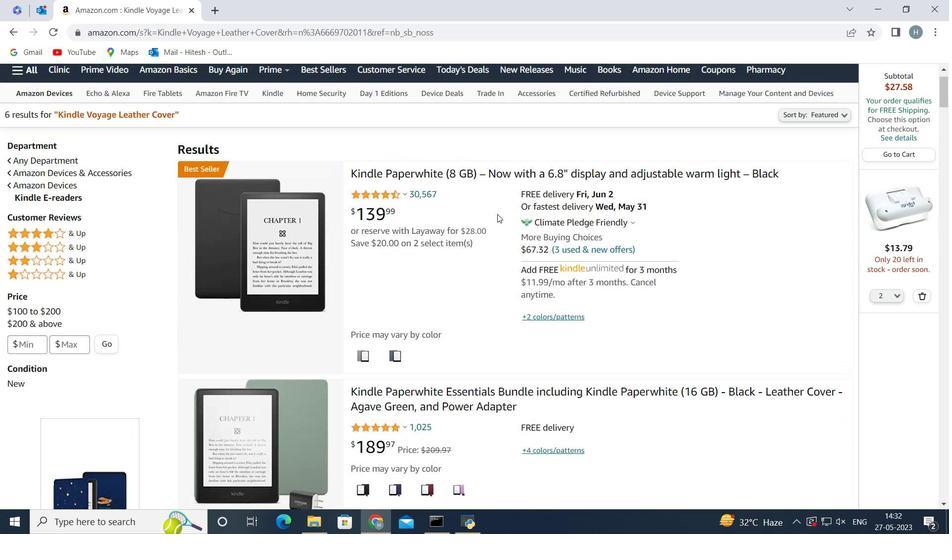 
Action: Mouse scrolled (497, 215) with delta (0, 0)
Screenshot: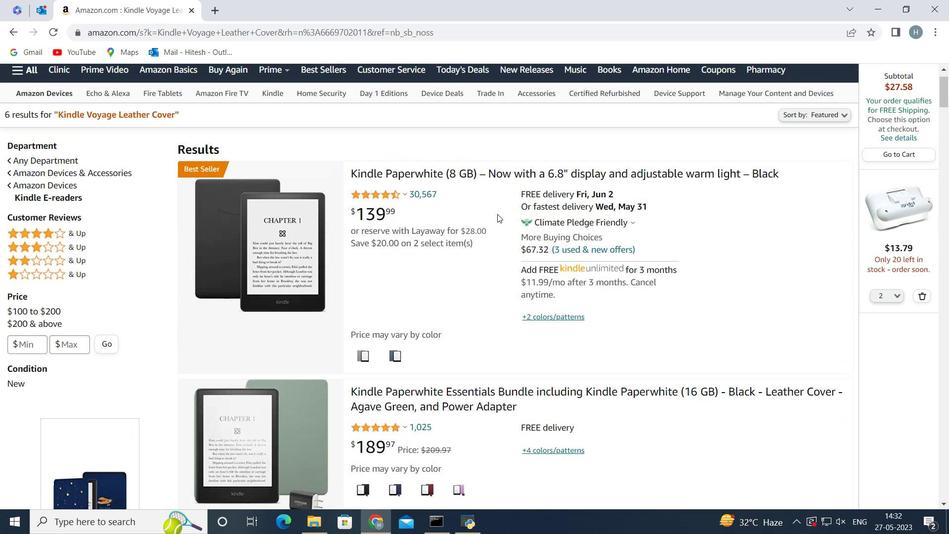 
Action: Mouse scrolled (497, 215) with delta (0, 0)
Screenshot: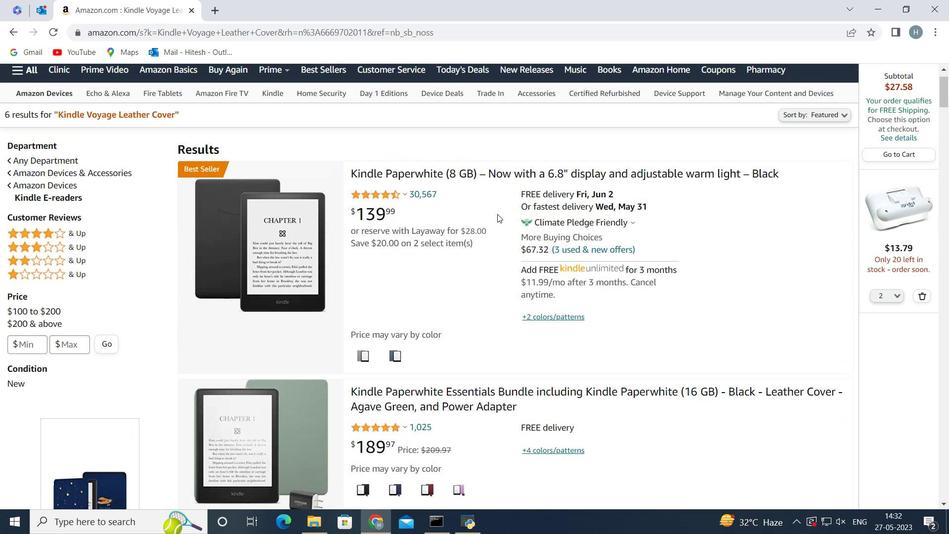
Action: Mouse scrolled (497, 215) with delta (0, 0)
Screenshot: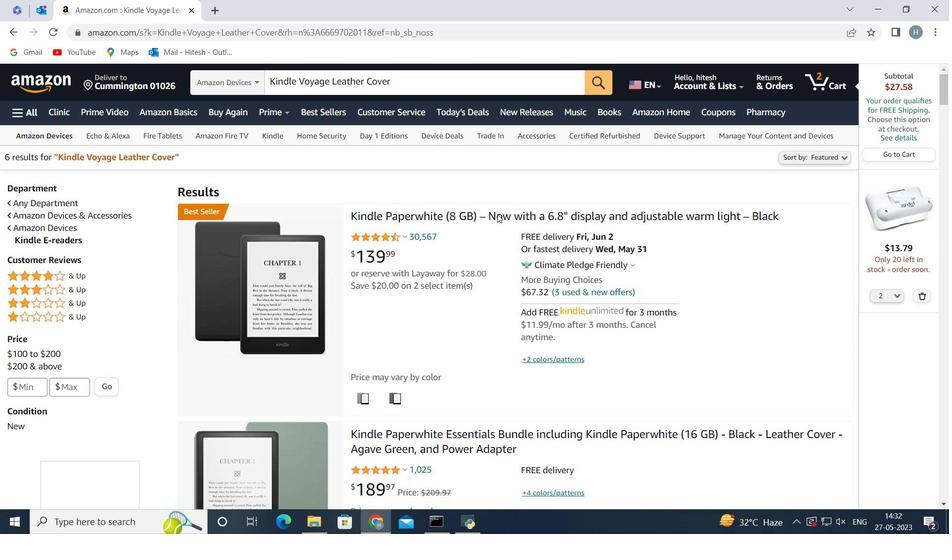 
Action: Mouse scrolled (497, 215) with delta (0, 0)
Screenshot: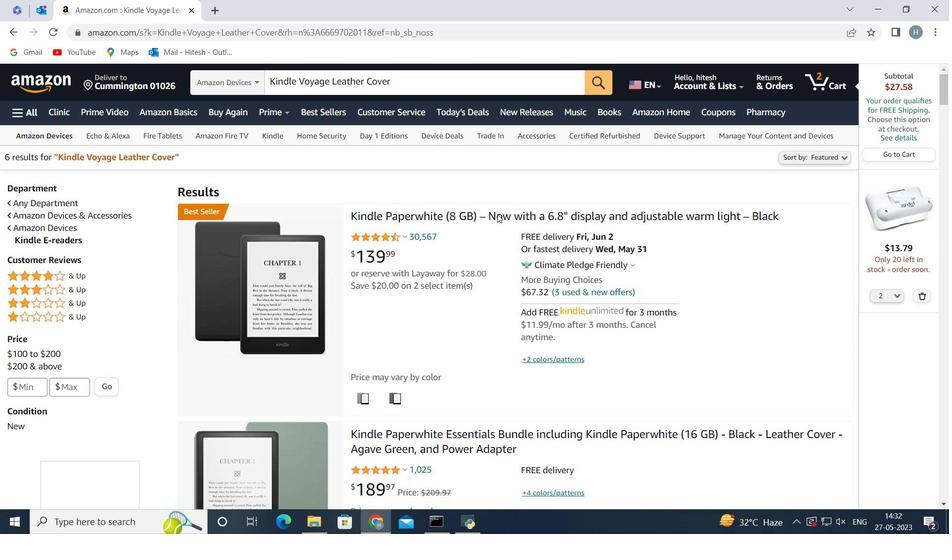 
Action: Mouse moved to (541, 207)
Screenshot: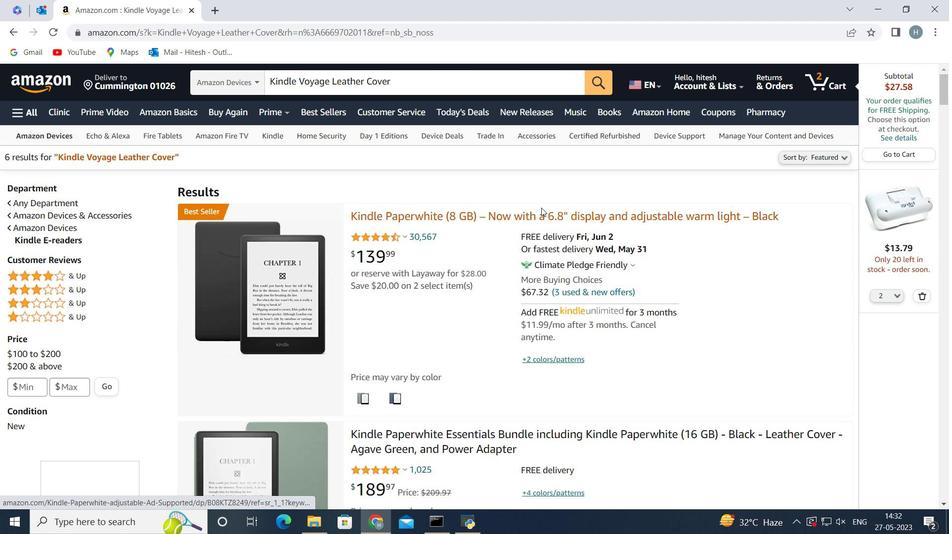 
Action: Mouse scrolled (541, 206) with delta (0, 0)
Screenshot: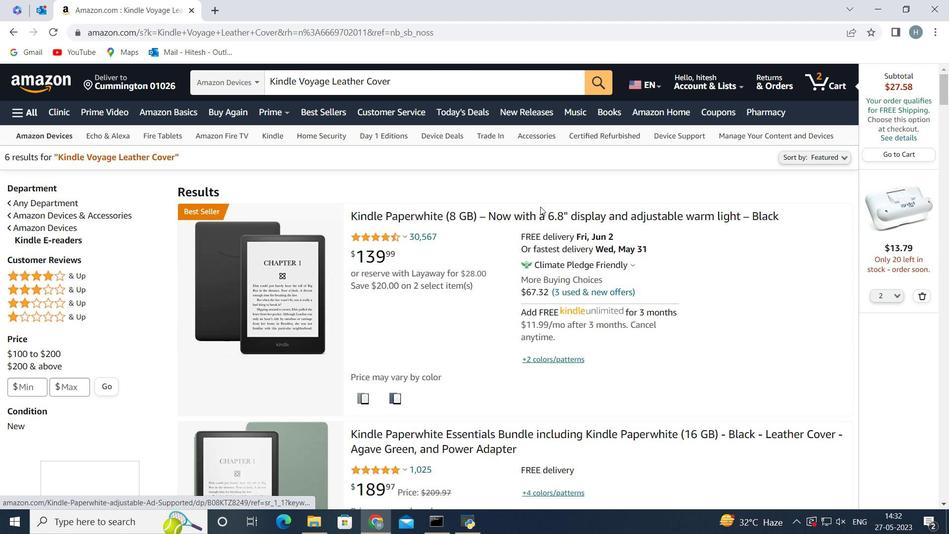 
Action: Mouse moved to (515, 189)
Screenshot: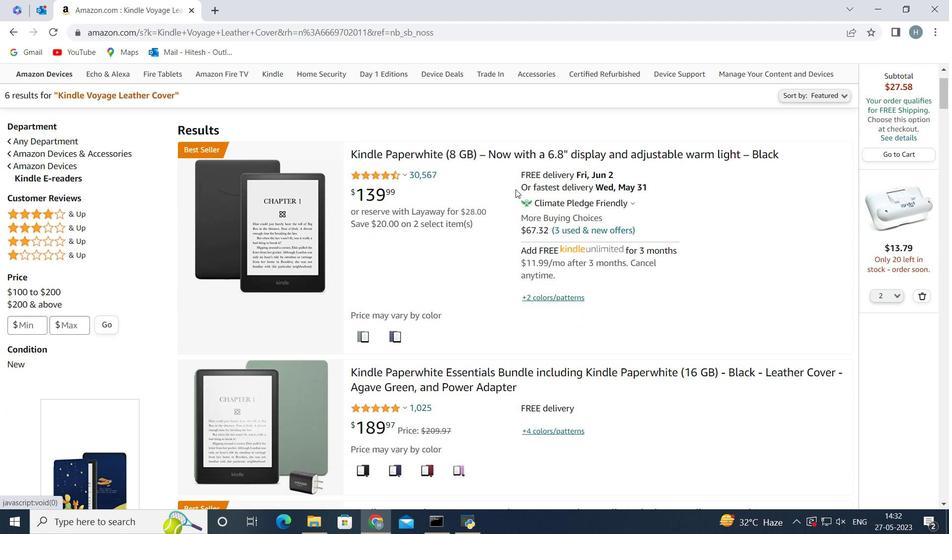
Action: Mouse scrolled (515, 189) with delta (0, 0)
Screenshot: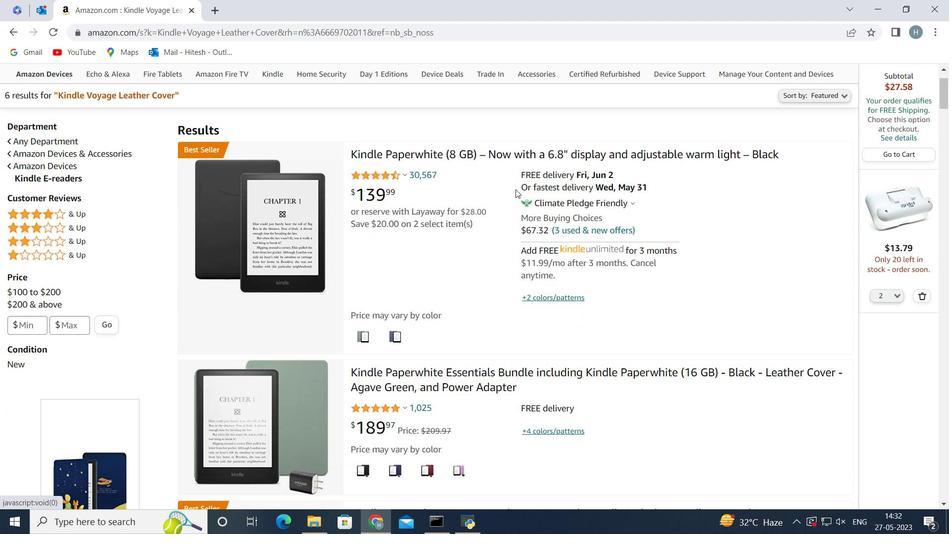 
Action: Mouse scrolled (515, 189) with delta (0, 0)
Screenshot: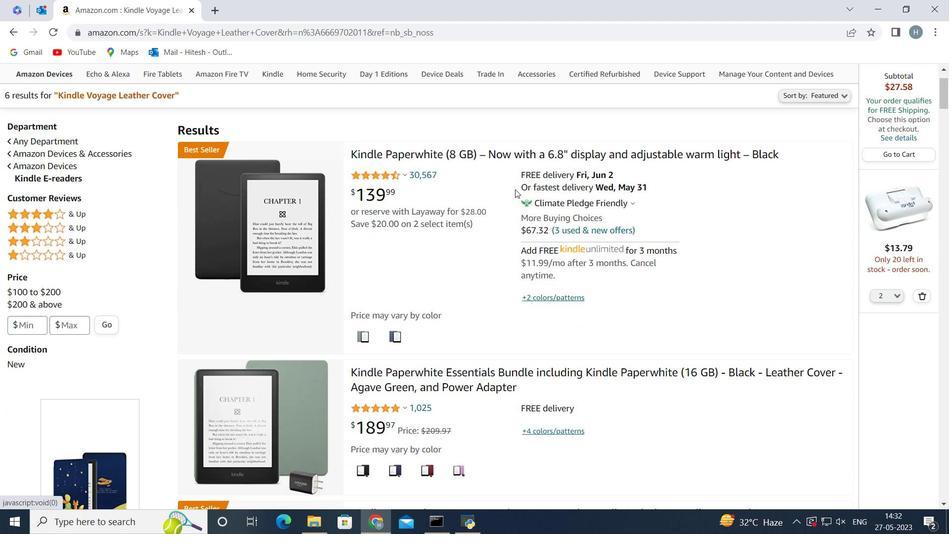 
Action: Mouse moved to (515, 189)
Screenshot: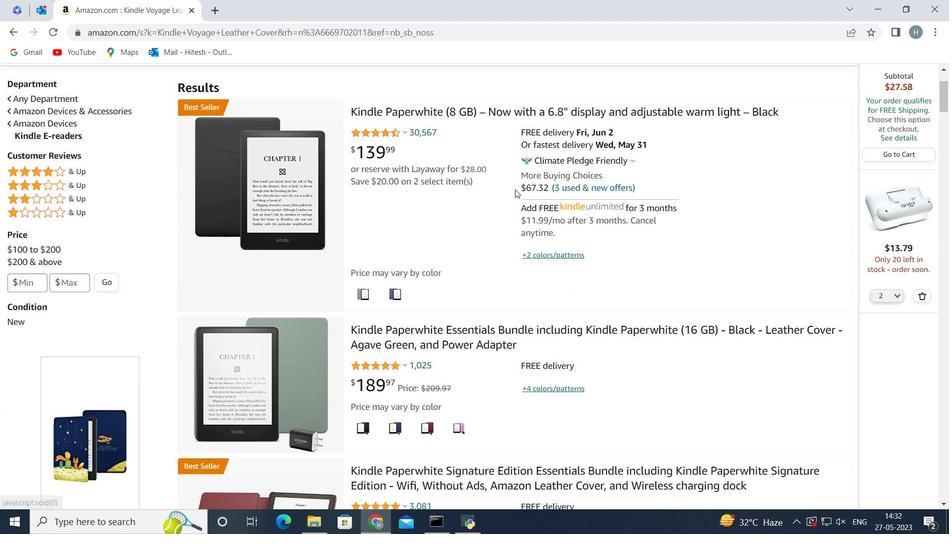 
Action: Mouse scrolled (515, 189) with delta (0, 0)
Screenshot: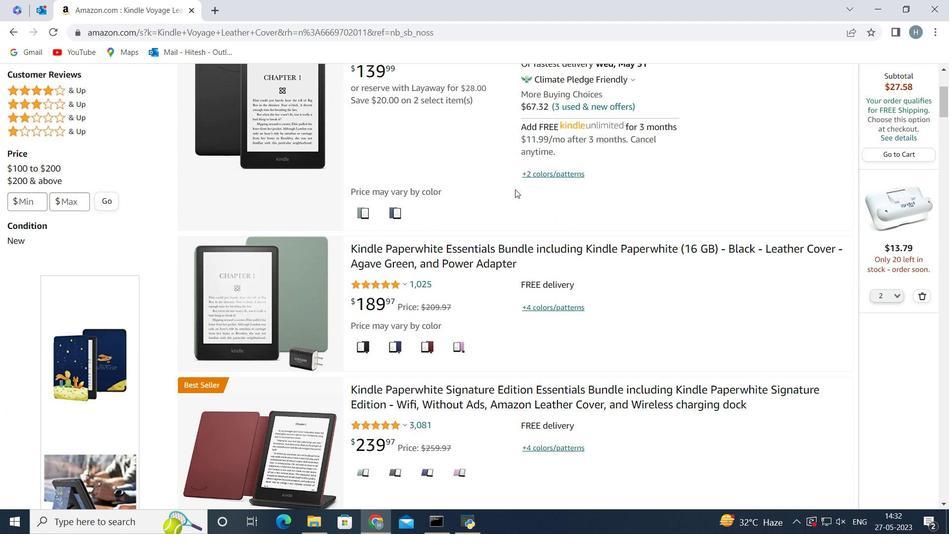 
Action: Mouse moved to (422, 231)
Screenshot: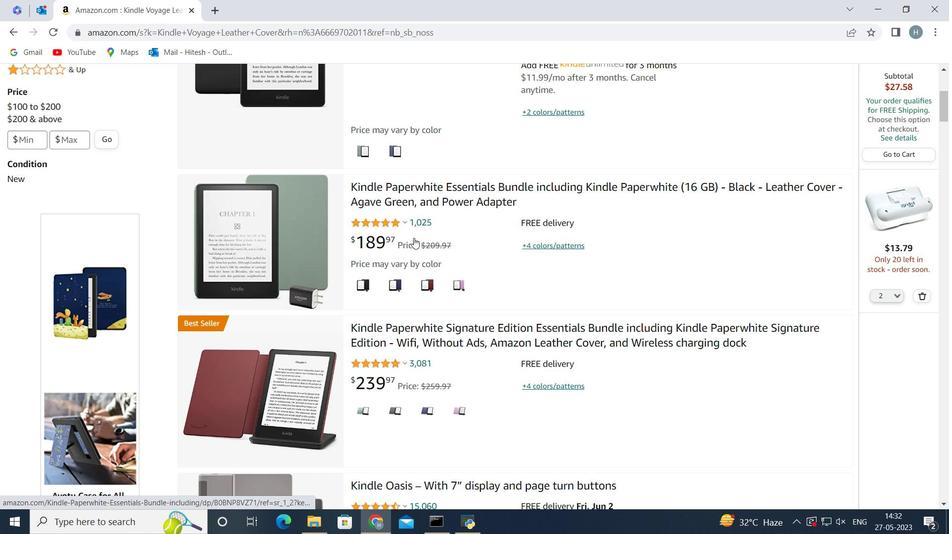 
Action: Mouse scrolled (422, 230) with delta (0, 0)
Screenshot: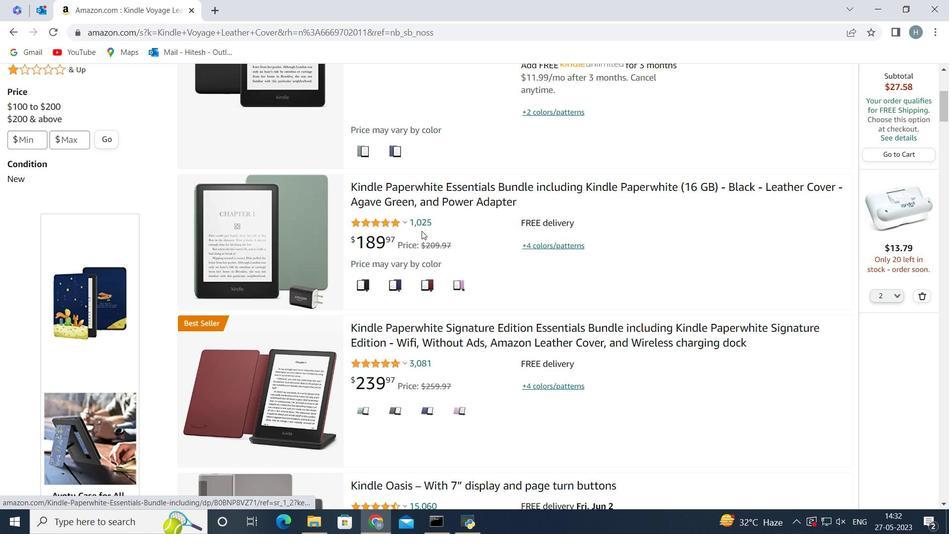 
Action: Mouse moved to (486, 195)
Screenshot: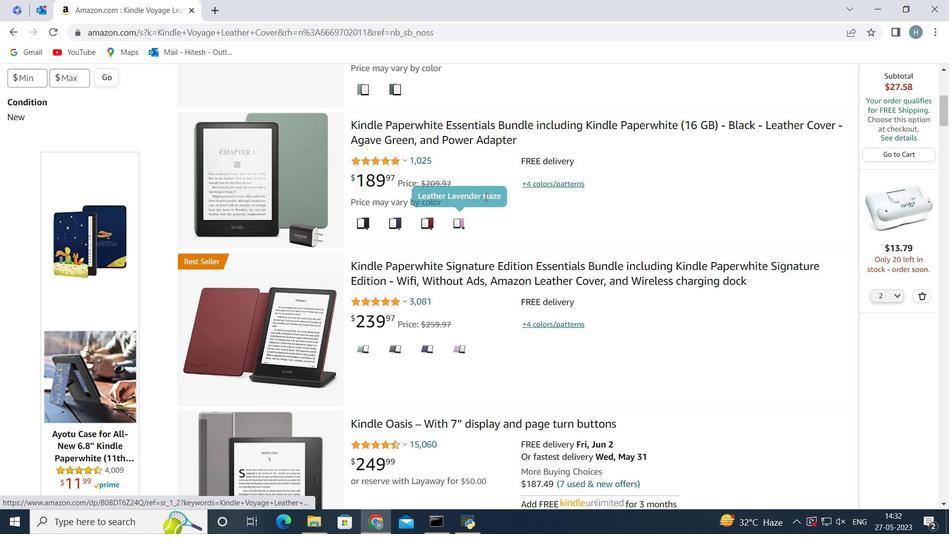 
Action: Mouse scrolled (486, 195) with delta (0, 0)
Screenshot: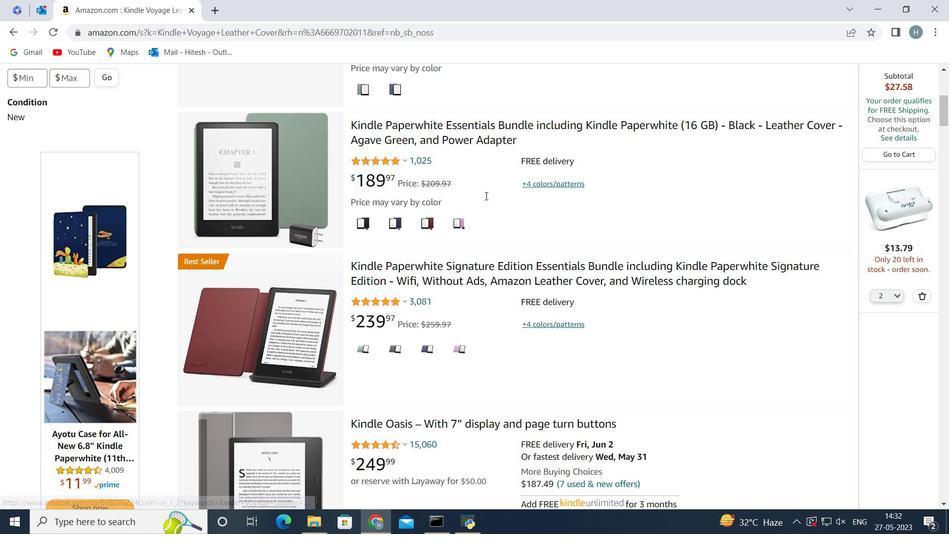 
Action: Mouse moved to (486, 194)
Screenshot: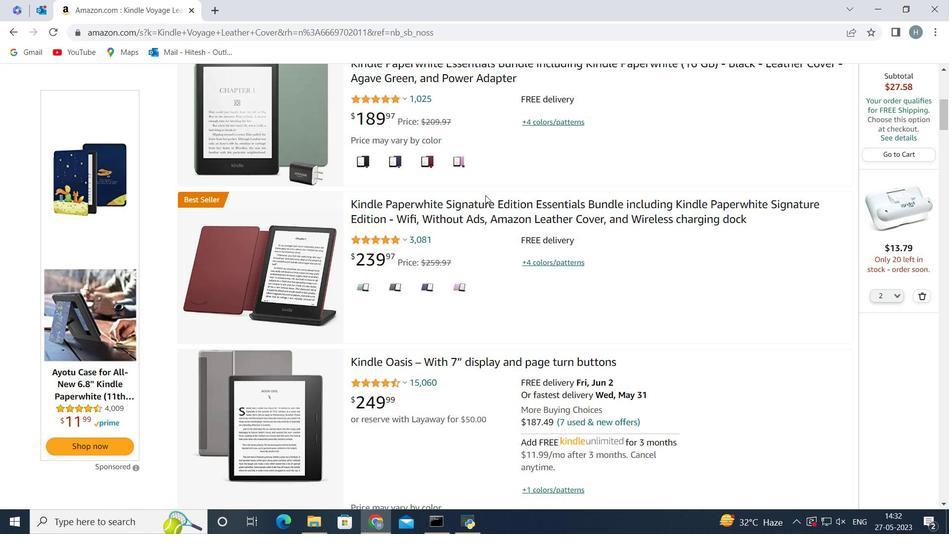 
Action: Mouse scrolled (486, 194) with delta (0, 0)
Screenshot: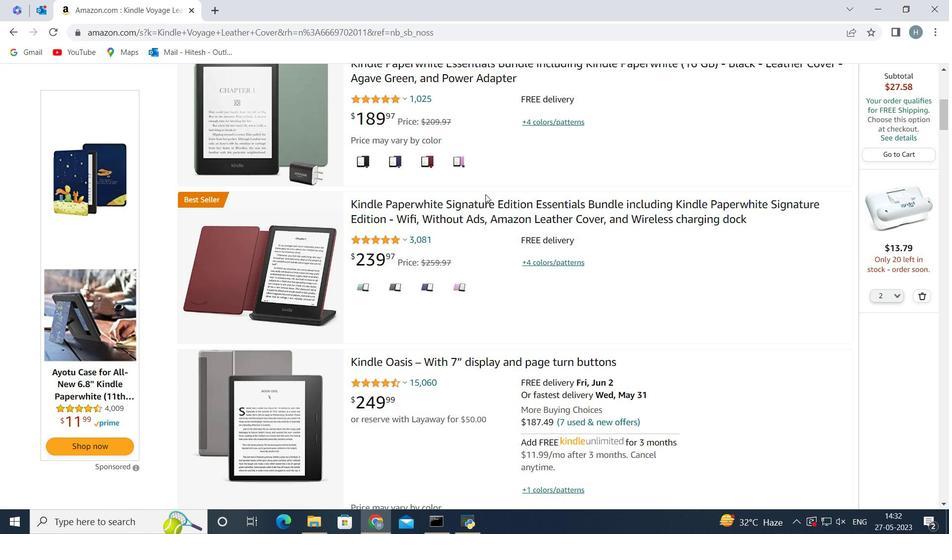 
Action: Mouse scrolled (486, 194) with delta (0, 0)
Screenshot: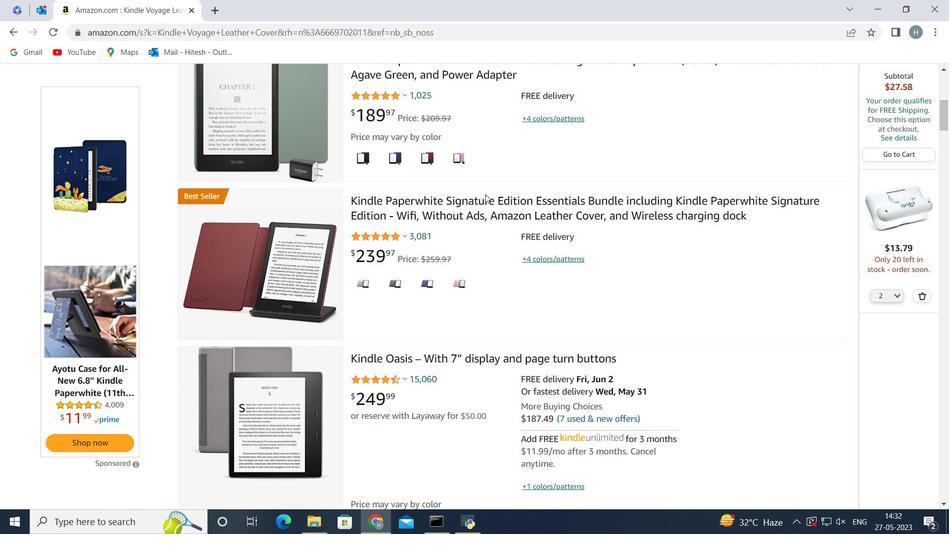
Action: Mouse scrolled (486, 194) with delta (0, 0)
Screenshot: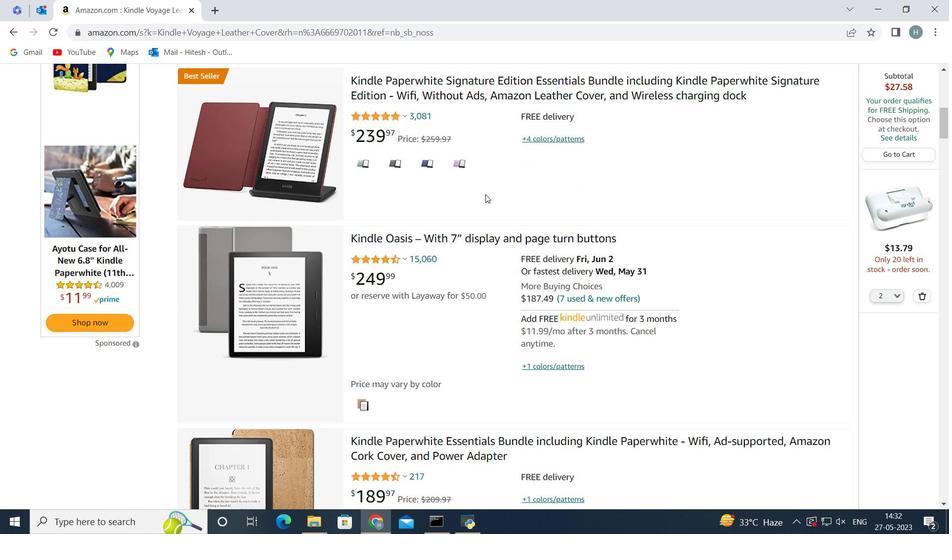 
Action: Mouse scrolled (486, 194) with delta (0, 0)
Screenshot: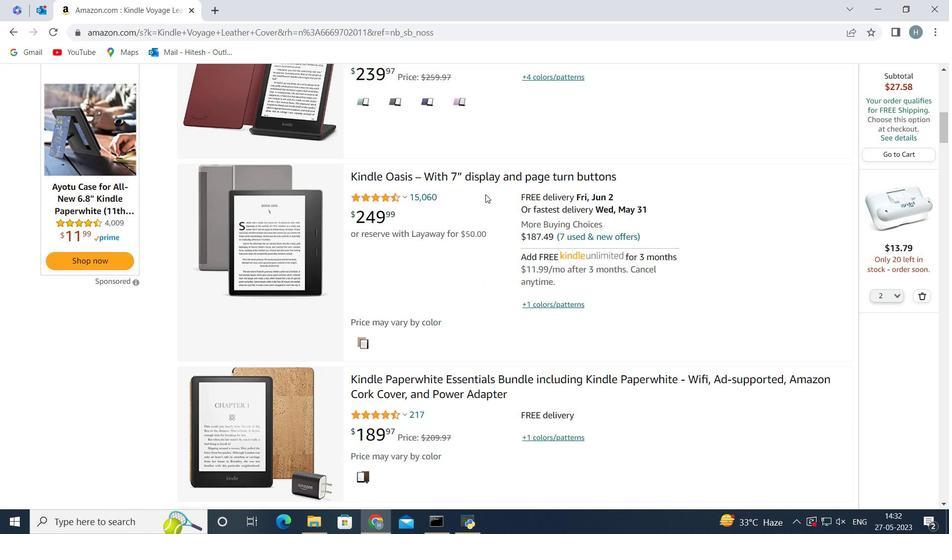 
Action: Mouse scrolled (486, 194) with delta (0, 0)
Screenshot: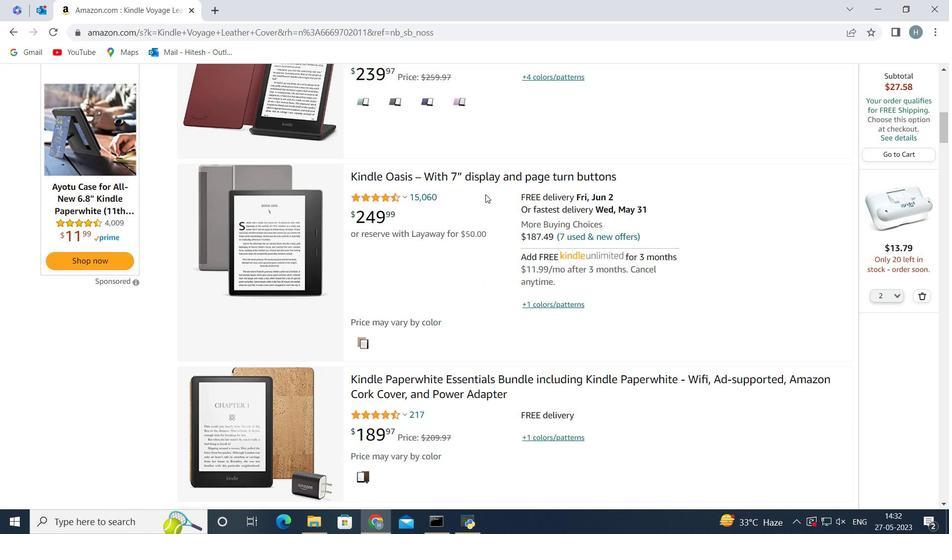 
Action: Mouse moved to (483, 225)
Screenshot: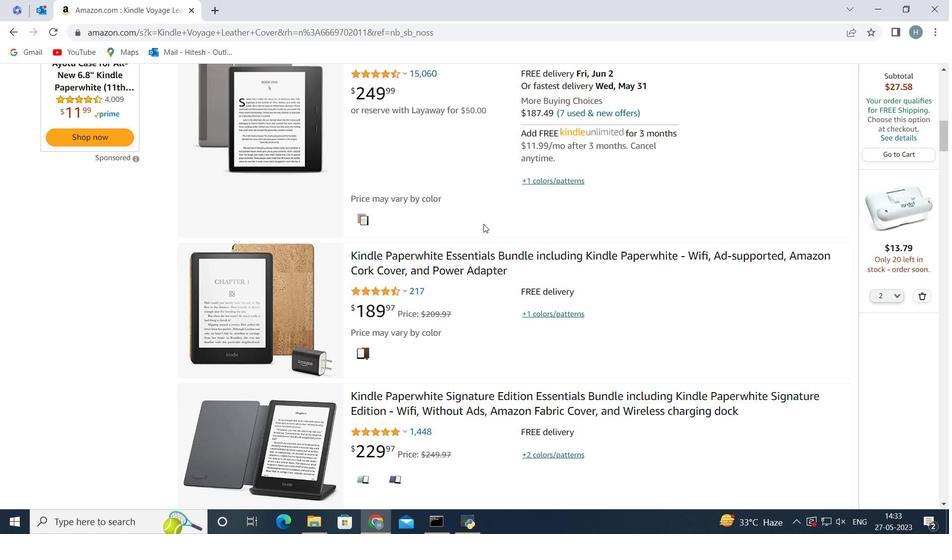 
Action: Mouse scrolled (483, 224) with delta (0, 0)
Screenshot: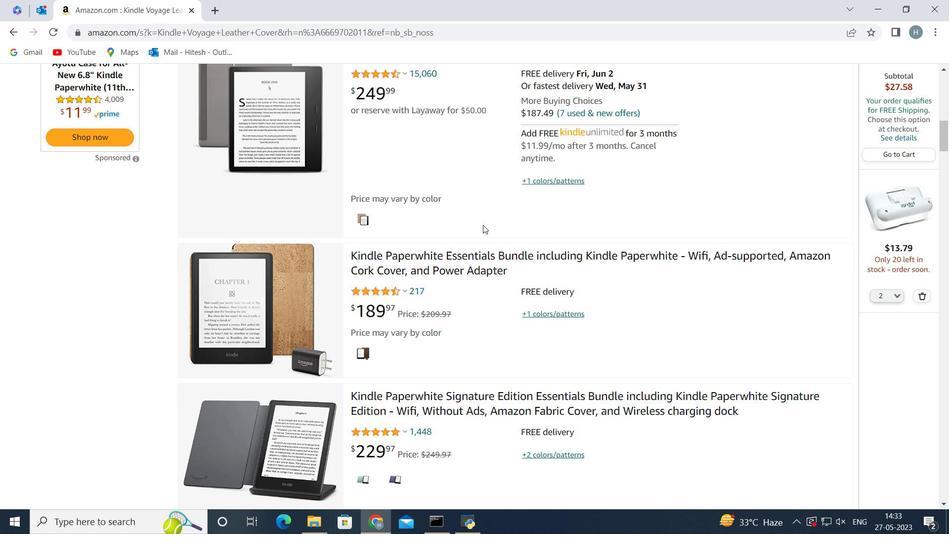 
Action: Mouse scrolled (483, 224) with delta (0, 0)
Screenshot: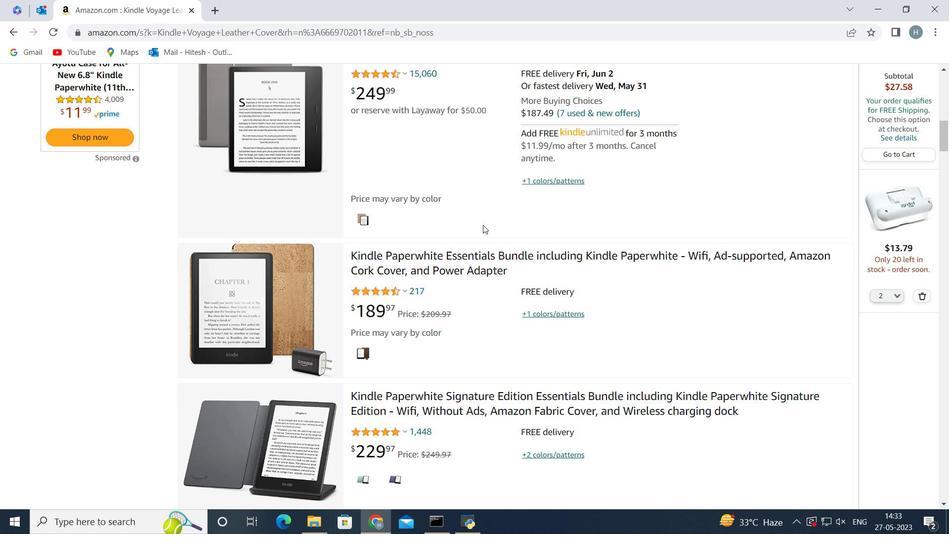 
Action: Mouse scrolled (483, 225) with delta (0, 0)
Screenshot: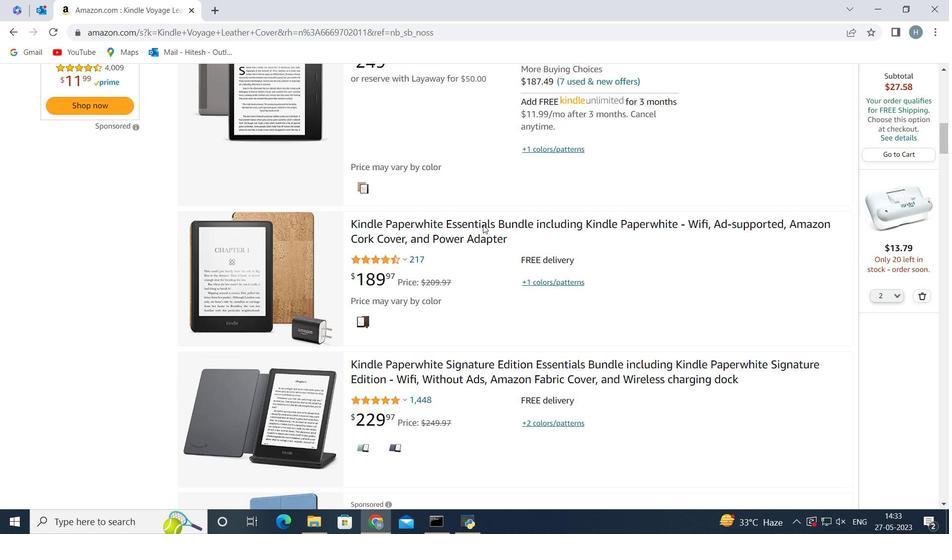 
Action: Mouse scrolled (483, 224) with delta (0, 0)
Screenshot: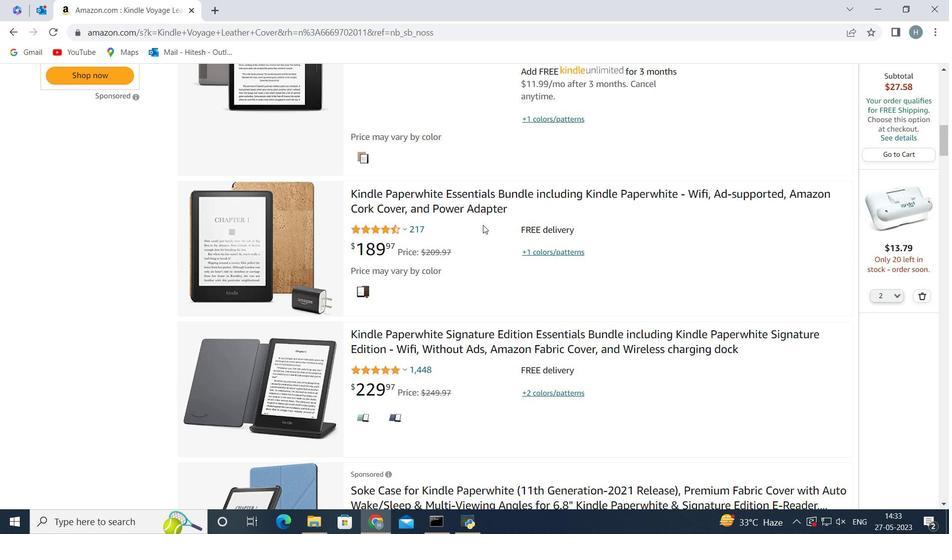 
Action: Mouse scrolled (483, 224) with delta (0, 0)
Screenshot: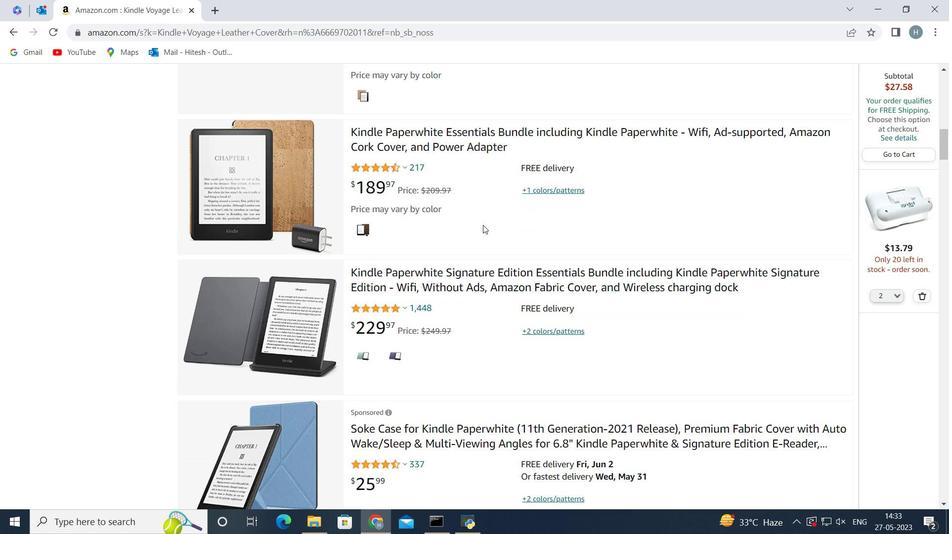 
Action: Mouse scrolled (483, 224) with delta (0, 0)
Screenshot: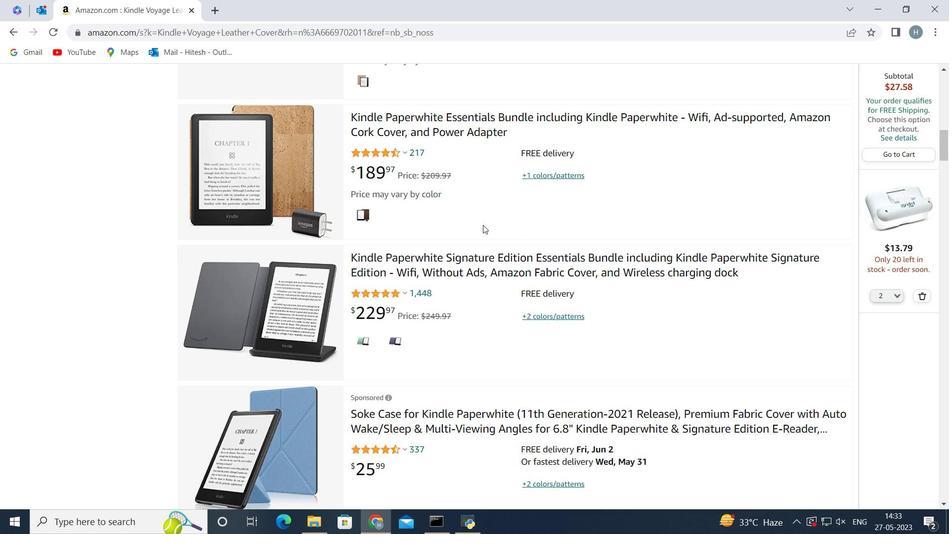 
Action: Mouse scrolled (483, 224) with delta (0, 0)
Screenshot: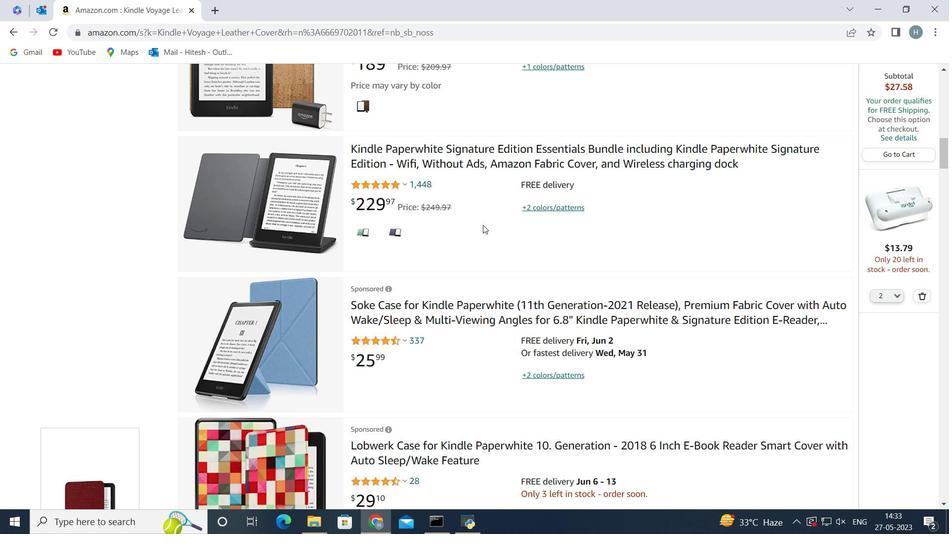 
Action: Mouse scrolled (483, 224) with delta (0, 0)
Screenshot: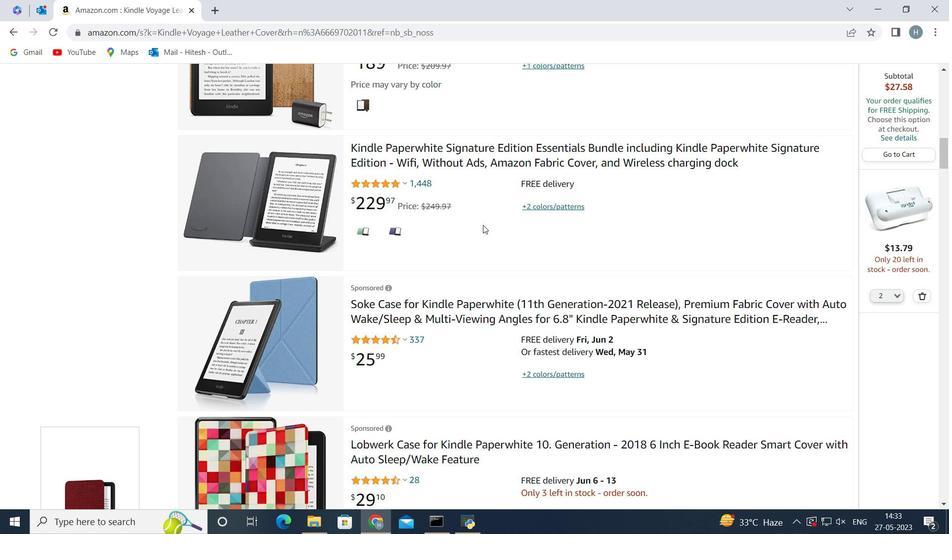 
Action: Mouse scrolled (483, 224) with delta (0, 0)
Screenshot: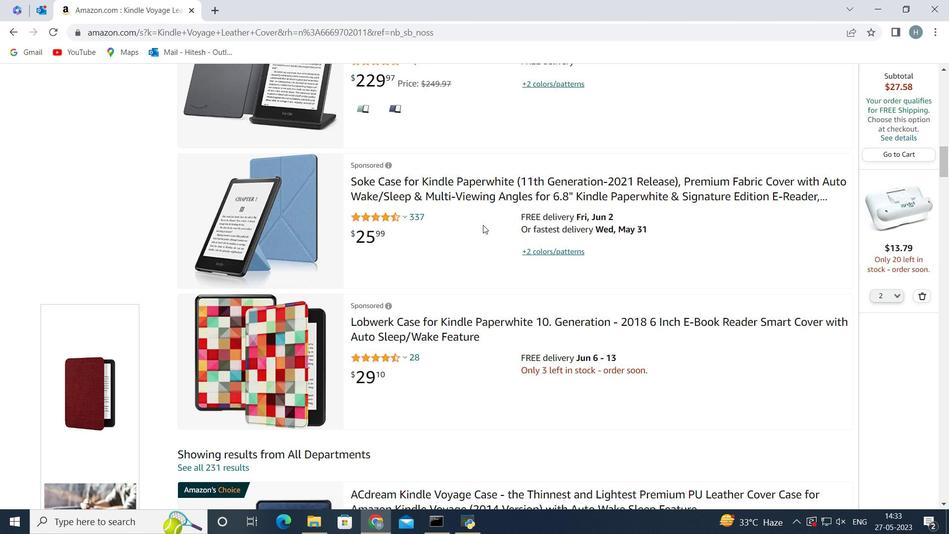 
Action: Mouse scrolled (483, 224) with delta (0, 0)
Screenshot: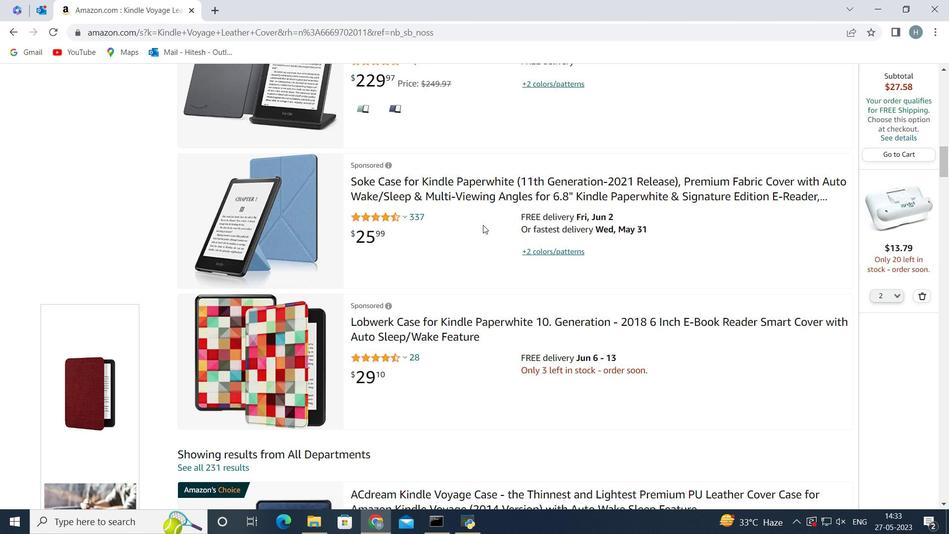 
Action: Mouse scrolled (483, 224) with delta (0, 0)
Screenshot: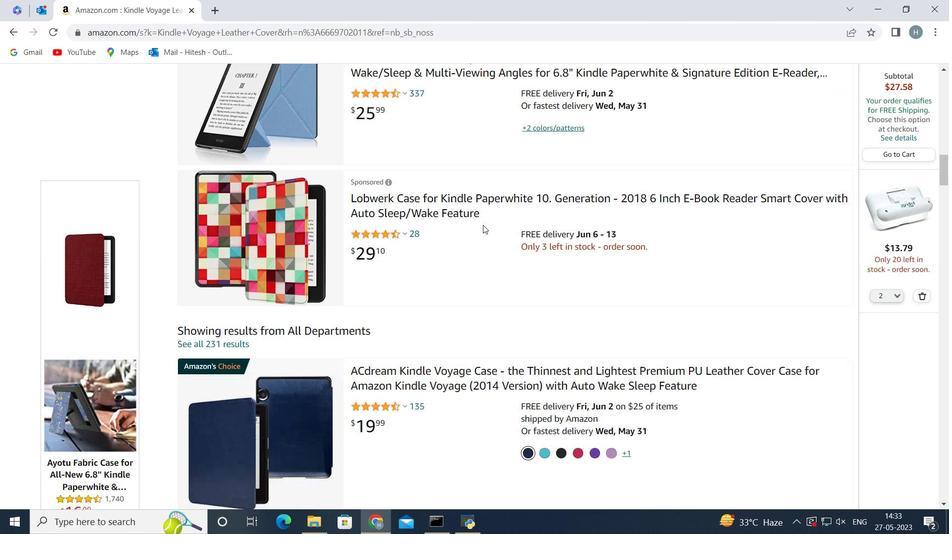 
Action: Mouse scrolled (483, 224) with delta (0, 0)
Screenshot: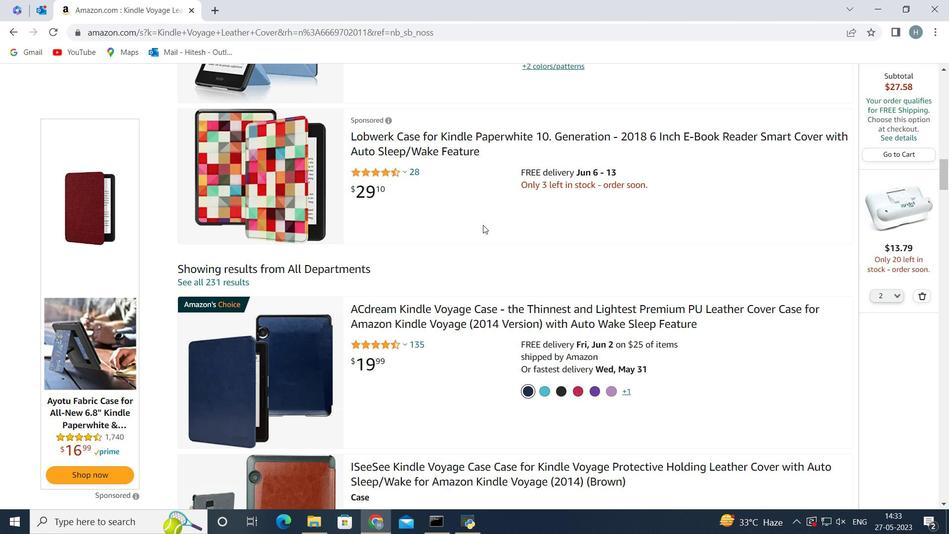
Action: Mouse scrolled (483, 224) with delta (0, 0)
Screenshot: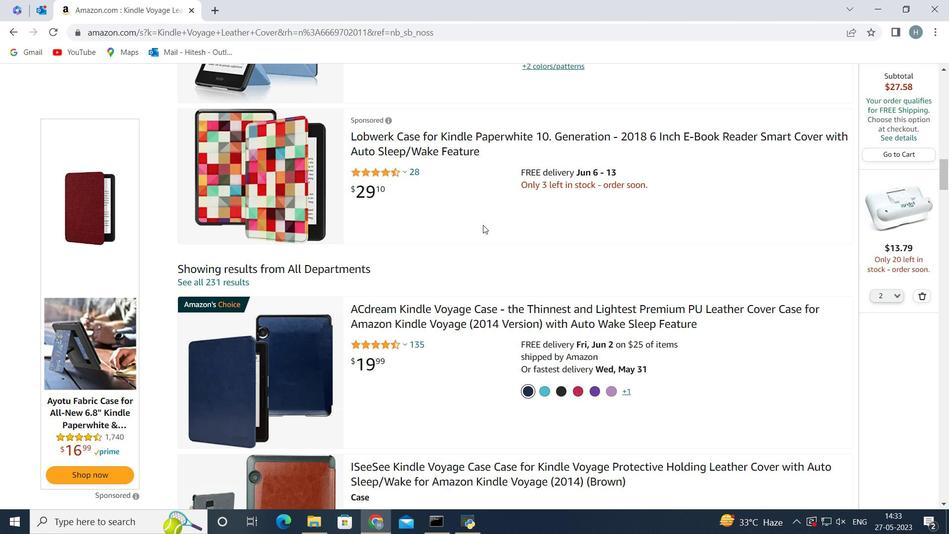 
Action: Mouse scrolled (483, 225) with delta (0, 0)
Screenshot: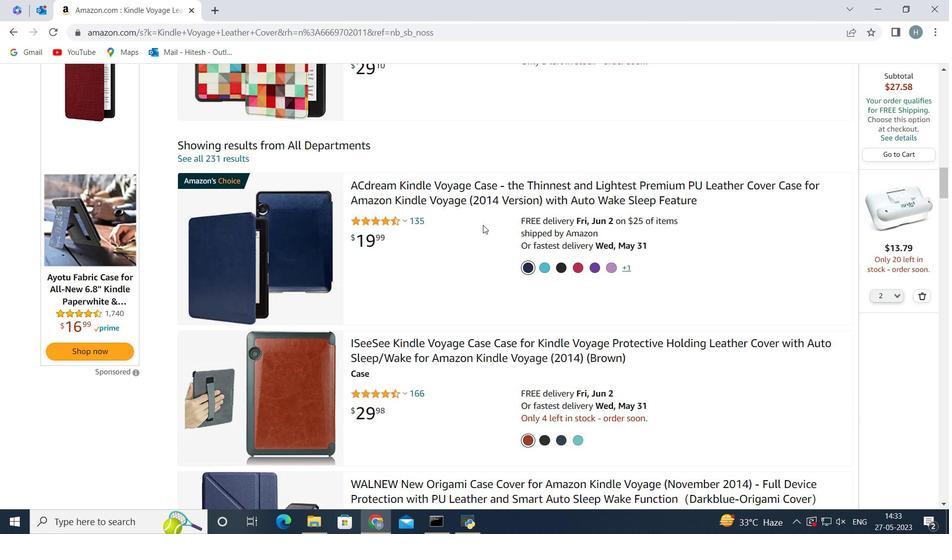 
Action: Mouse scrolled (483, 225) with delta (0, 0)
Screenshot: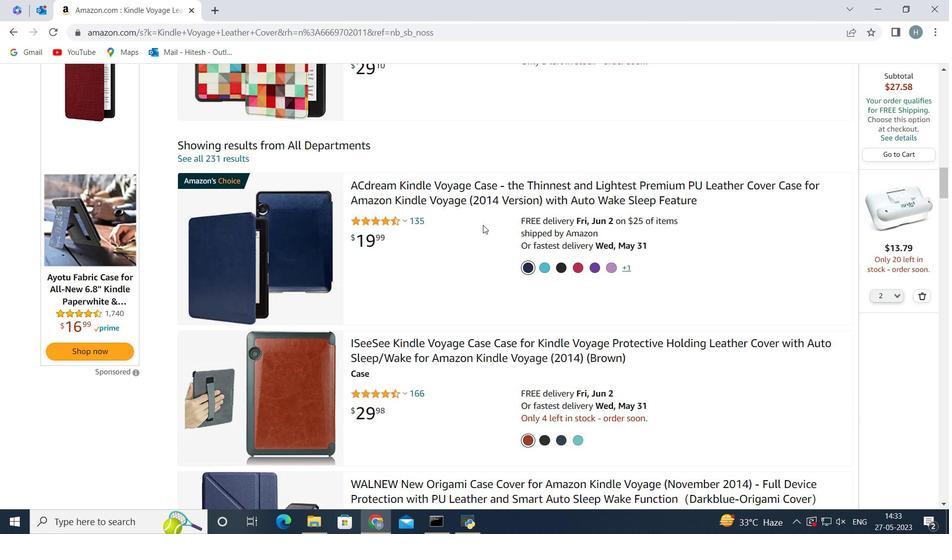 
Action: Mouse scrolled (483, 225) with delta (0, 0)
Screenshot: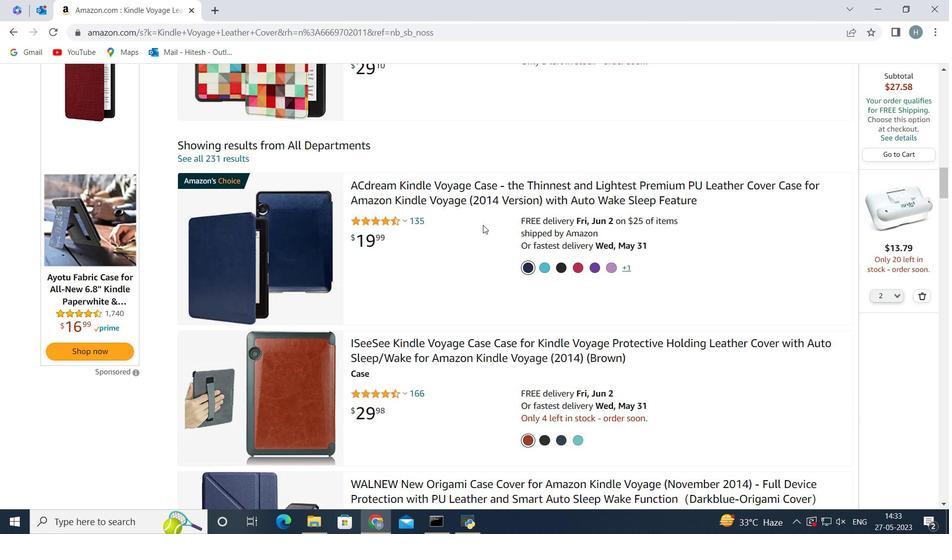 
Action: Mouse scrolled (483, 225) with delta (0, 0)
Screenshot: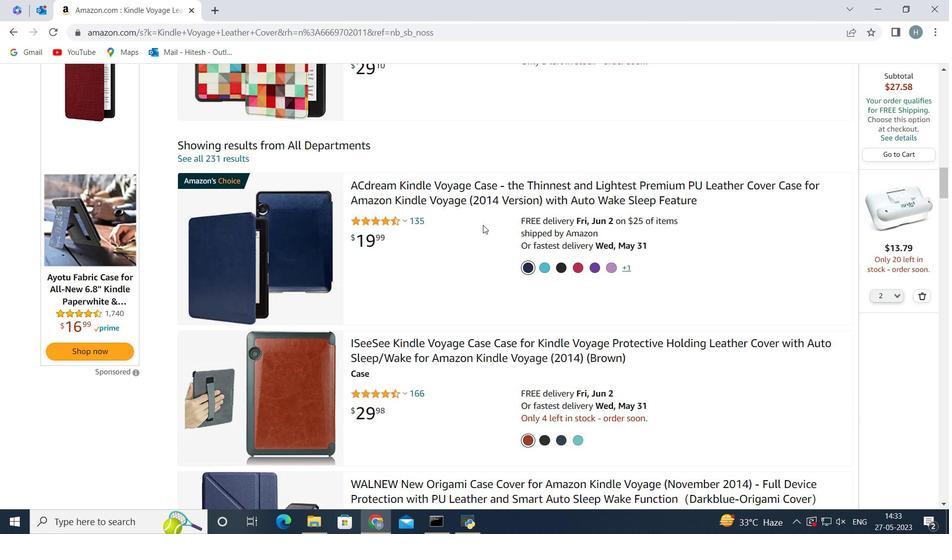
Action: Mouse scrolled (483, 225) with delta (0, 0)
Screenshot: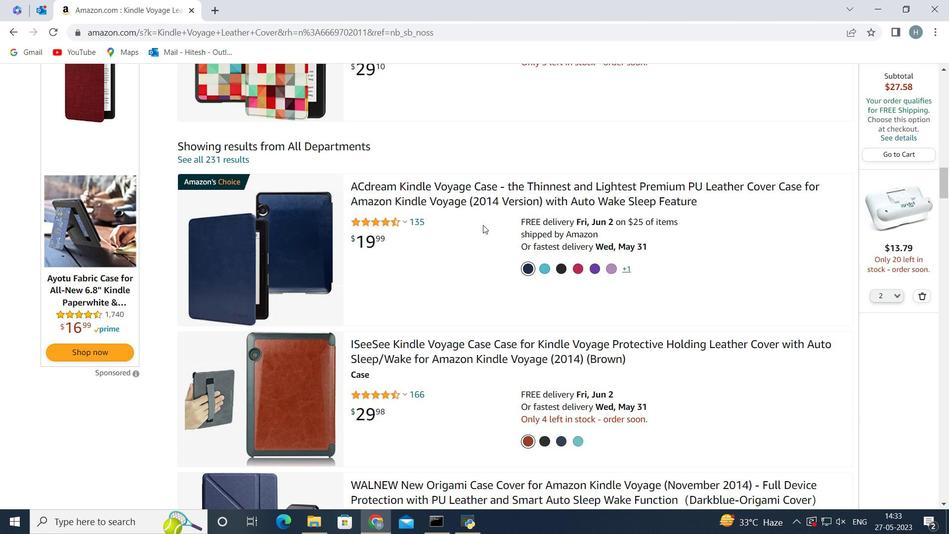 
Action: Mouse scrolled (483, 225) with delta (0, 0)
Screenshot: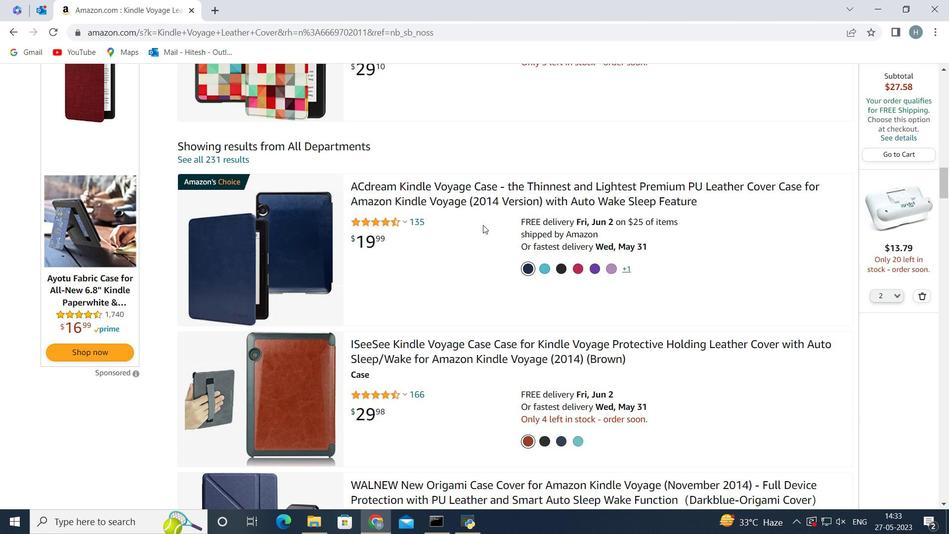 
Action: Mouse scrolled (483, 225) with delta (0, 0)
Screenshot: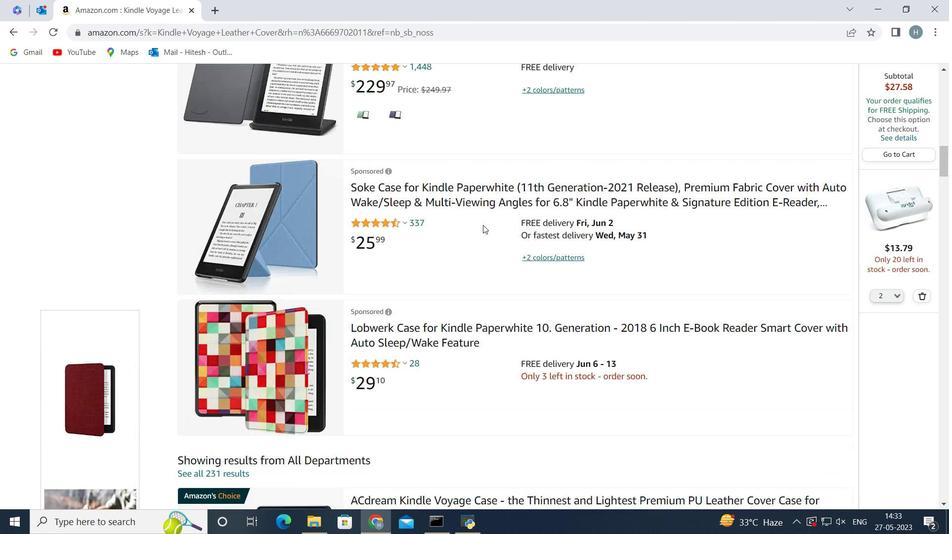 
Action: Mouse scrolled (483, 225) with delta (0, 0)
Screenshot: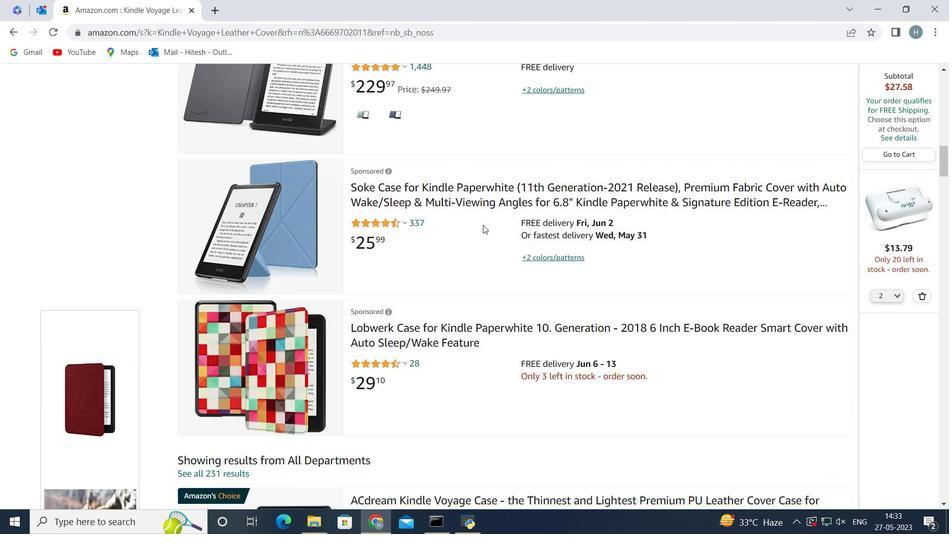 
Action: Mouse scrolled (483, 225) with delta (0, 0)
Screenshot: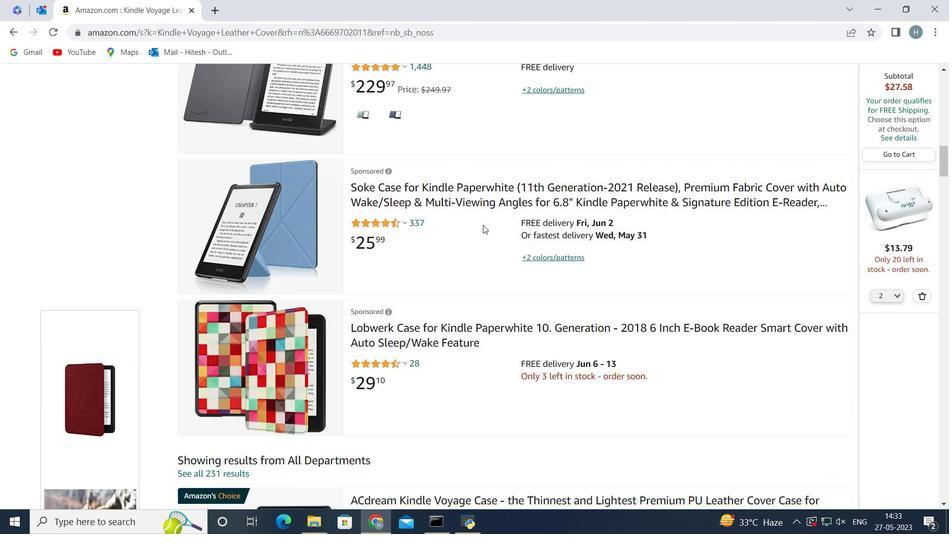 
Action: Mouse scrolled (483, 225) with delta (0, 0)
Screenshot: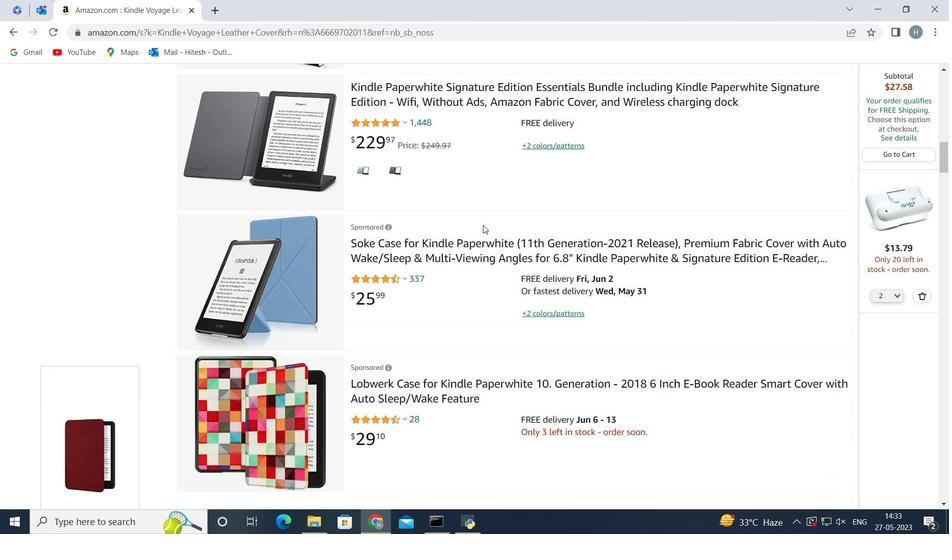
Action: Mouse scrolled (483, 225) with delta (0, 0)
Screenshot: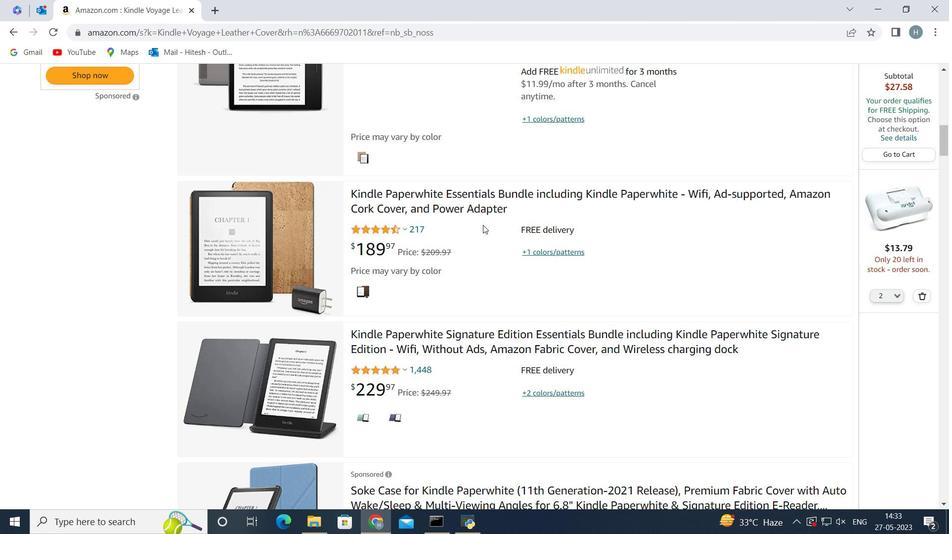 
Action: Mouse scrolled (483, 225) with delta (0, 0)
Screenshot: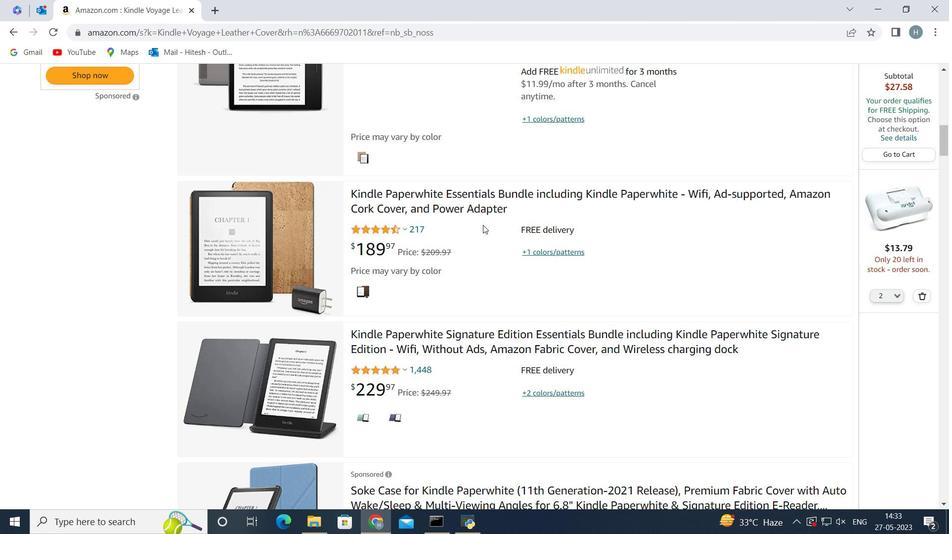 
Action: Mouse scrolled (483, 225) with delta (0, 0)
Screenshot: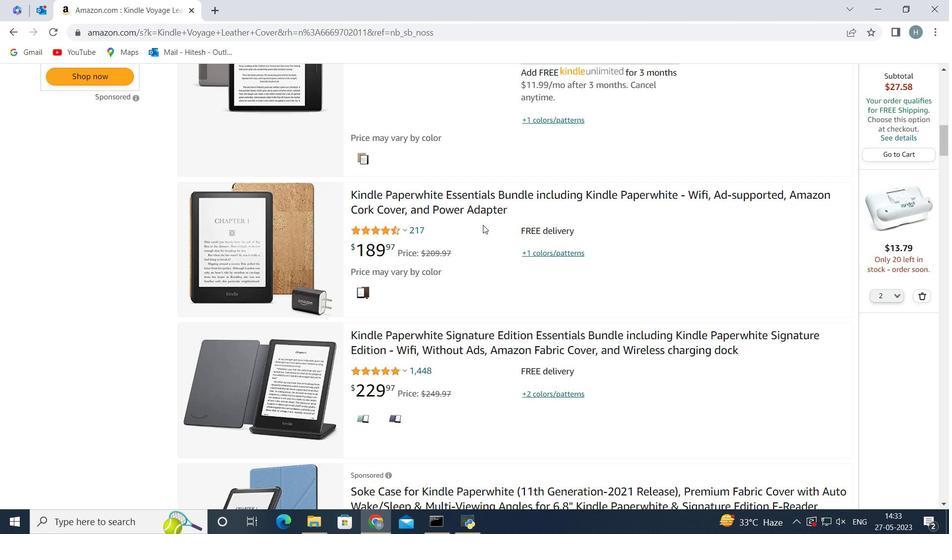 
Action: Mouse scrolled (483, 225) with delta (0, 0)
Screenshot: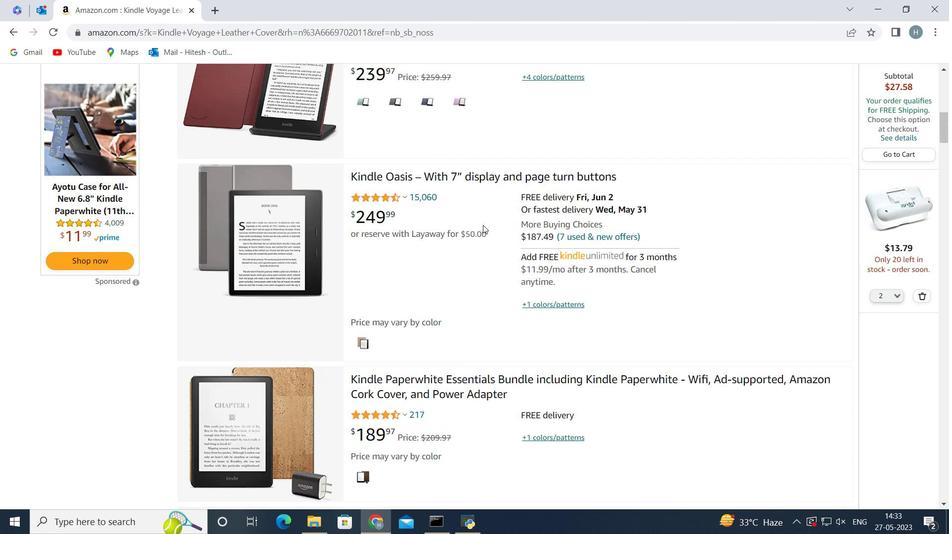 
Action: Mouse scrolled (483, 225) with delta (0, 0)
Screenshot: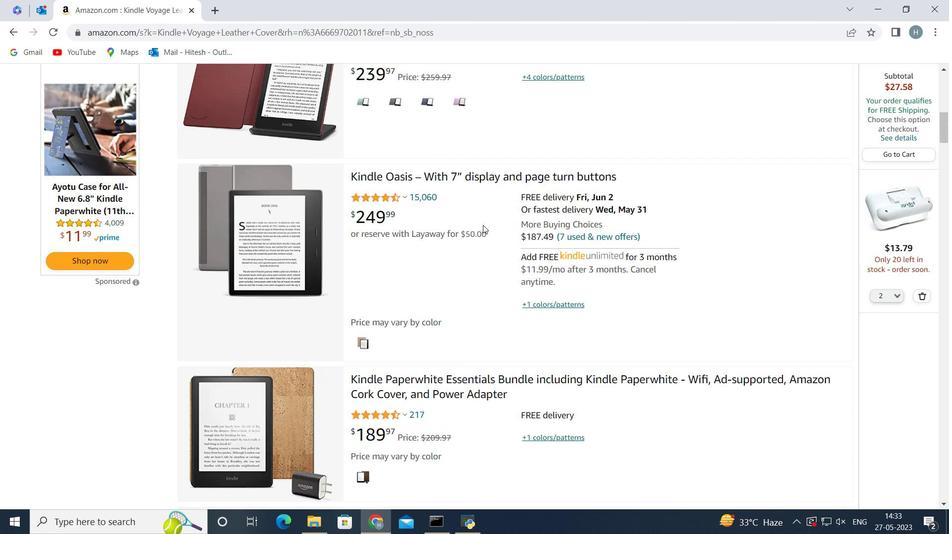 
Action: Mouse scrolled (483, 225) with delta (0, 0)
Screenshot: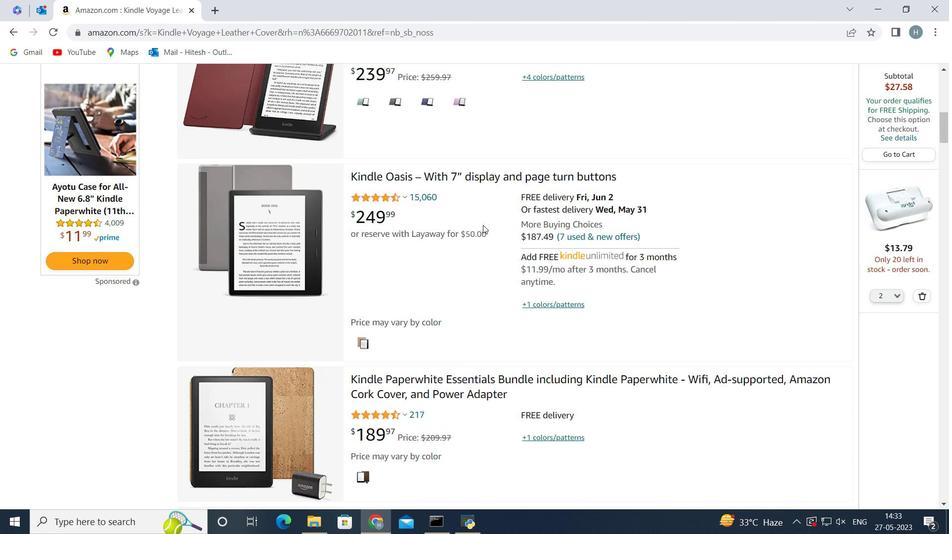 
Action: Mouse scrolled (483, 225) with delta (0, 0)
Screenshot: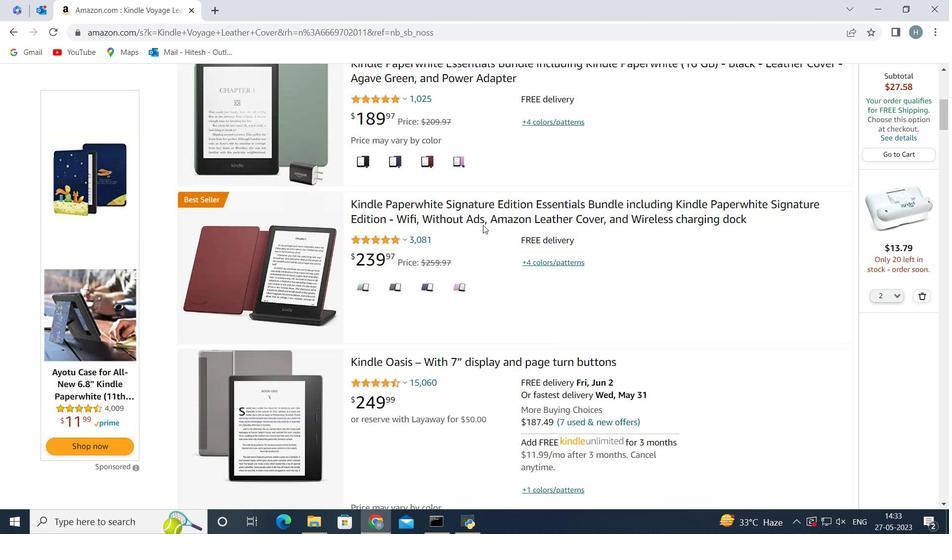 
Action: Mouse scrolled (483, 225) with delta (0, 0)
Screenshot: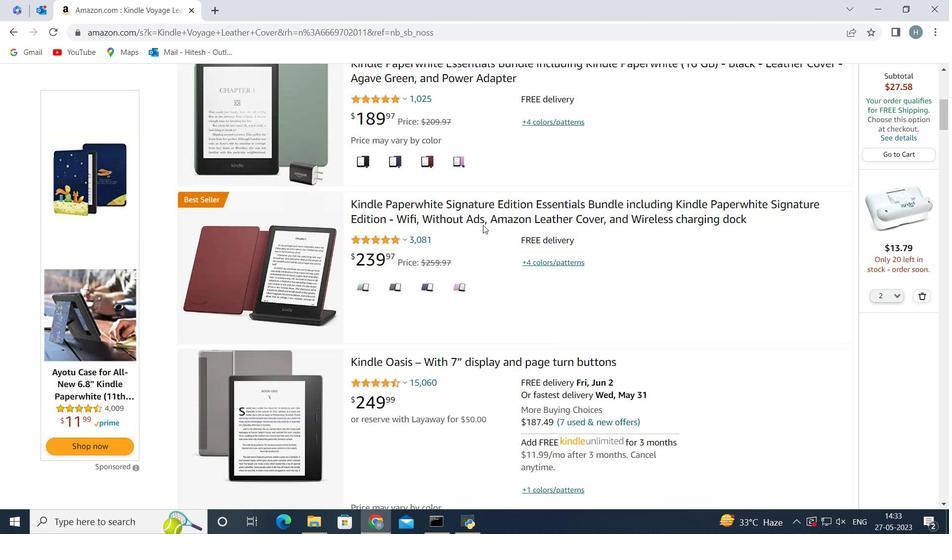 
Action: Mouse scrolled (483, 225) with delta (0, 0)
Screenshot: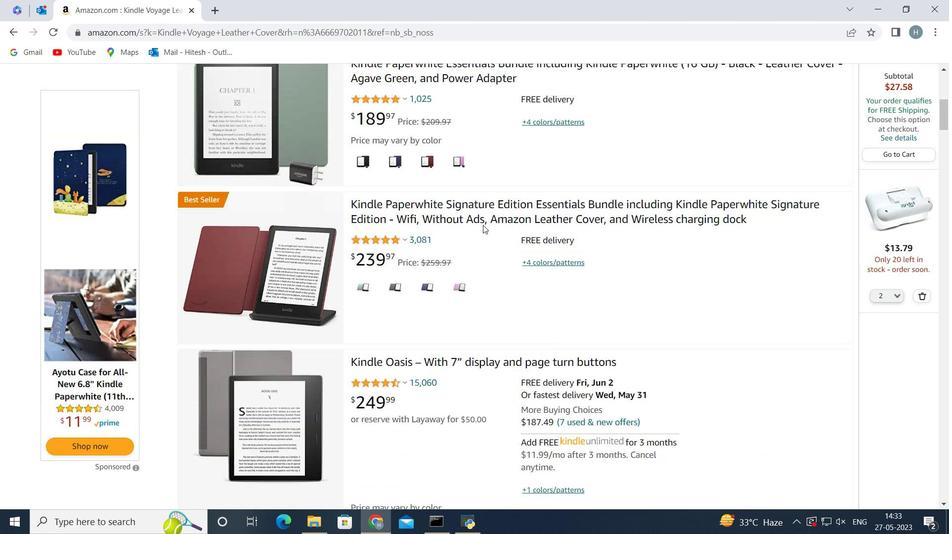 
Action: Mouse scrolled (483, 225) with delta (0, 0)
Screenshot: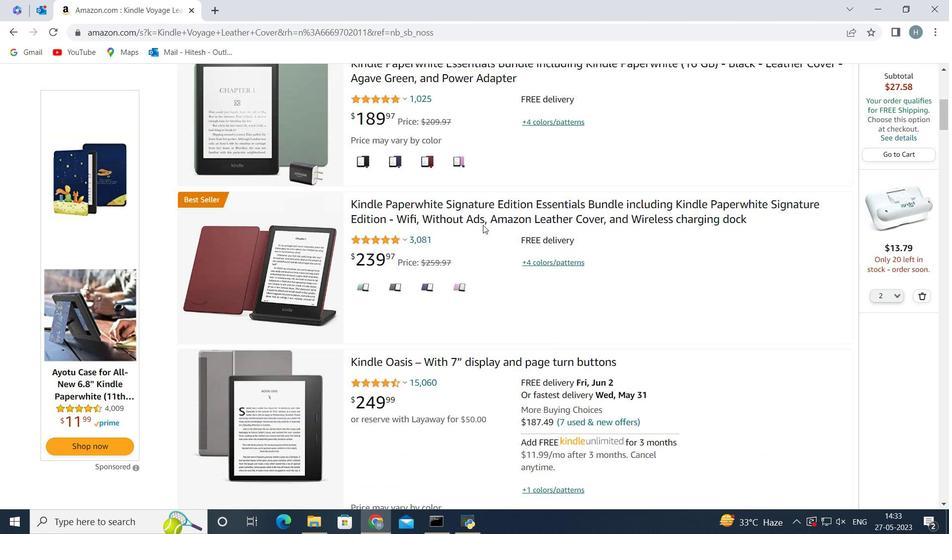 
Action: Mouse scrolled (483, 225) with delta (0, 0)
Screenshot: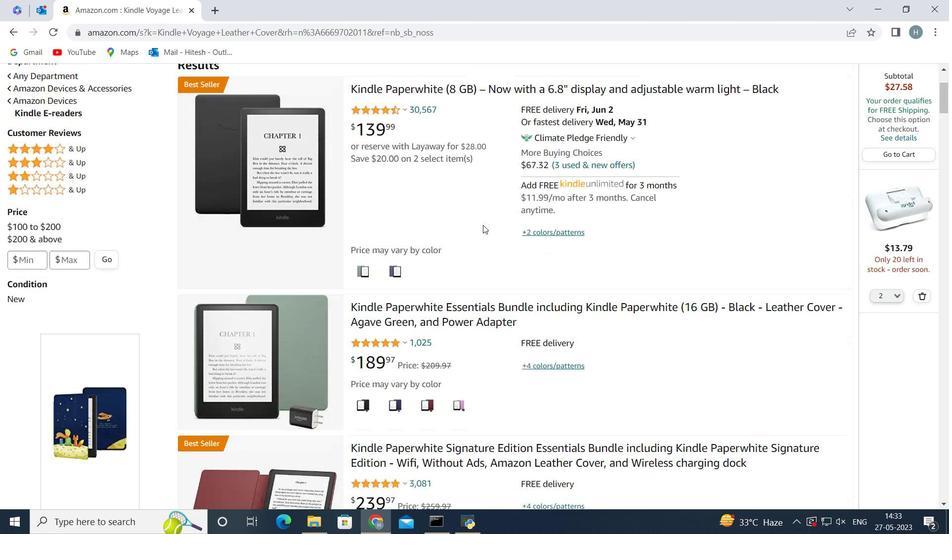 
Action: Mouse scrolled (483, 225) with delta (0, 0)
Screenshot: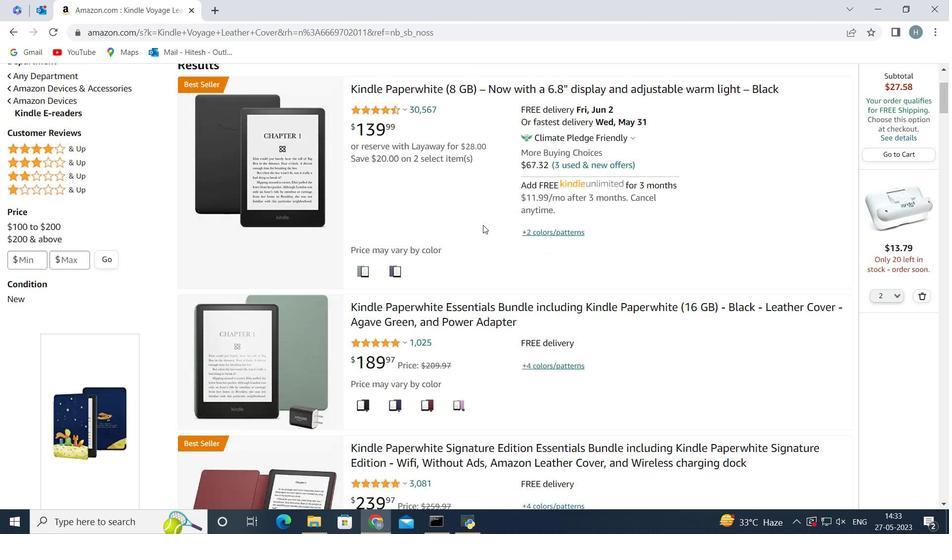 
Action: Mouse scrolled (483, 225) with delta (0, 0)
Screenshot: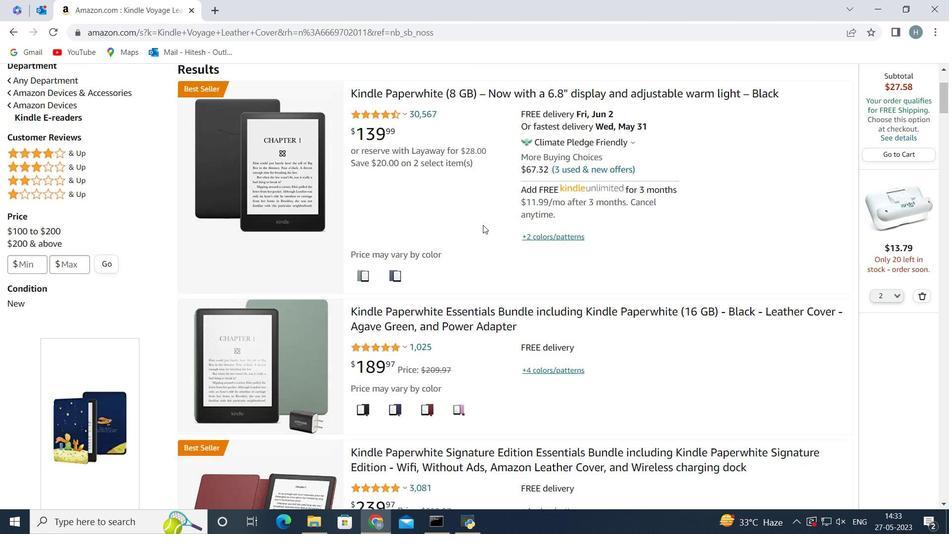 
Action: Mouse scrolled (483, 225) with delta (0, 0)
Screenshot: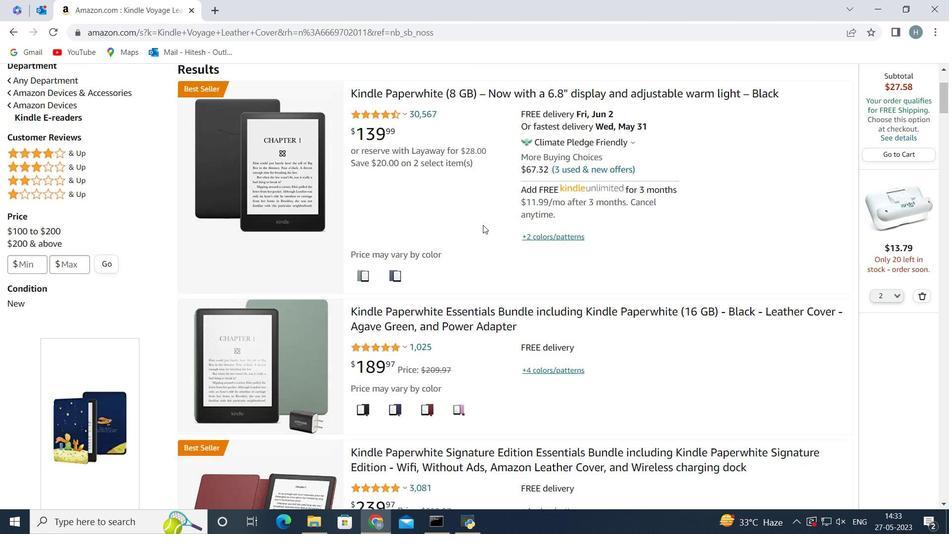 
Action: Mouse scrolled (483, 224) with delta (0, 0)
Screenshot: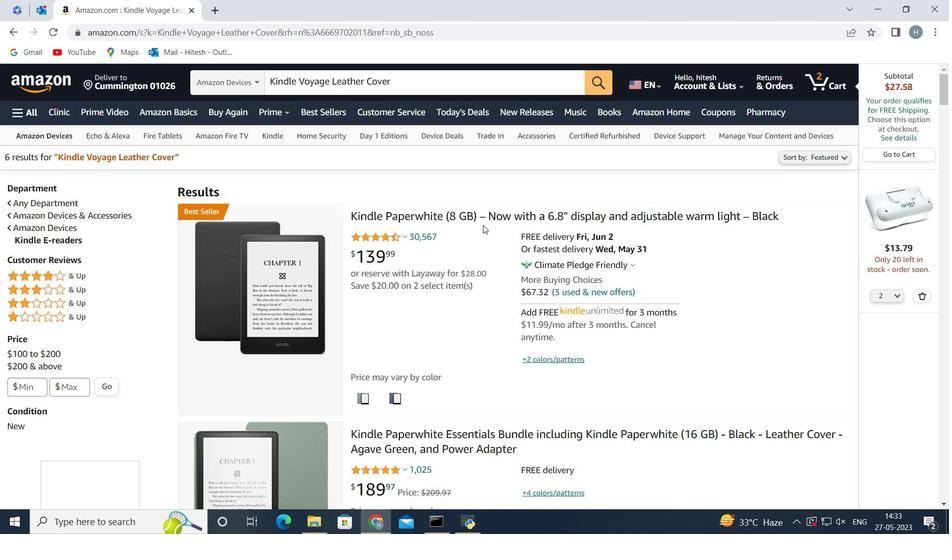 
Action: Mouse moved to (240, 420)
Screenshot: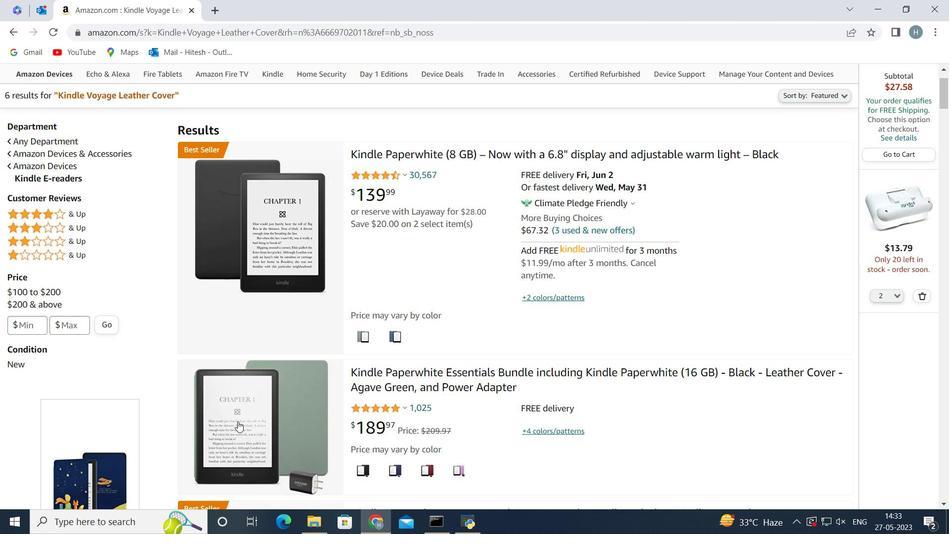 
Action: Mouse pressed left at (240, 420)
Screenshot: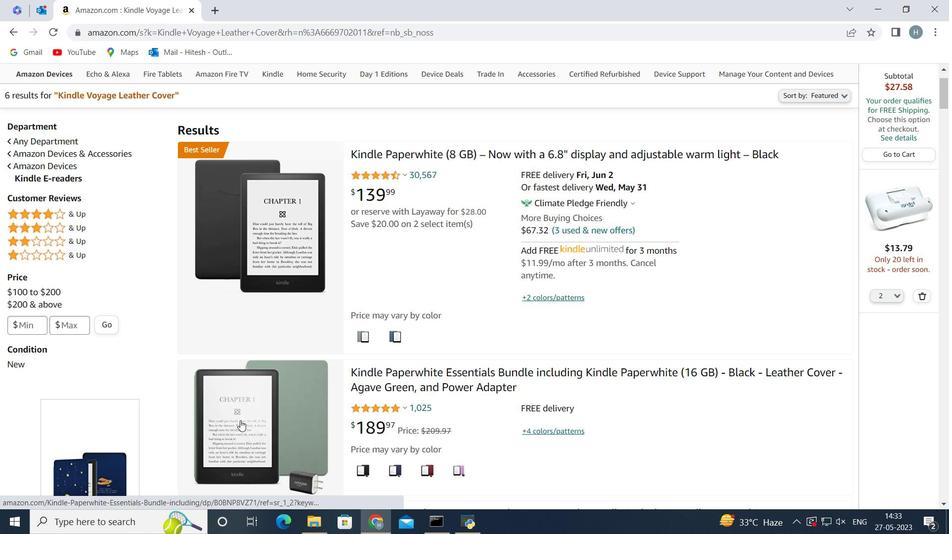 
Action: Mouse moved to (551, 211)
